 Task: Research Airbnb accommodation in Thun, Switzerland from 12th December, 2023 to 16th December, 2023 for 8 adults. Place can be private room with 8 bedrooms having 8 beds and 8 bathrooms. Property type can be hotel. Amenities needed are: wifi, TV, free parkinig on premises, gym, breakfast.
Action: Mouse moved to (481, 104)
Screenshot: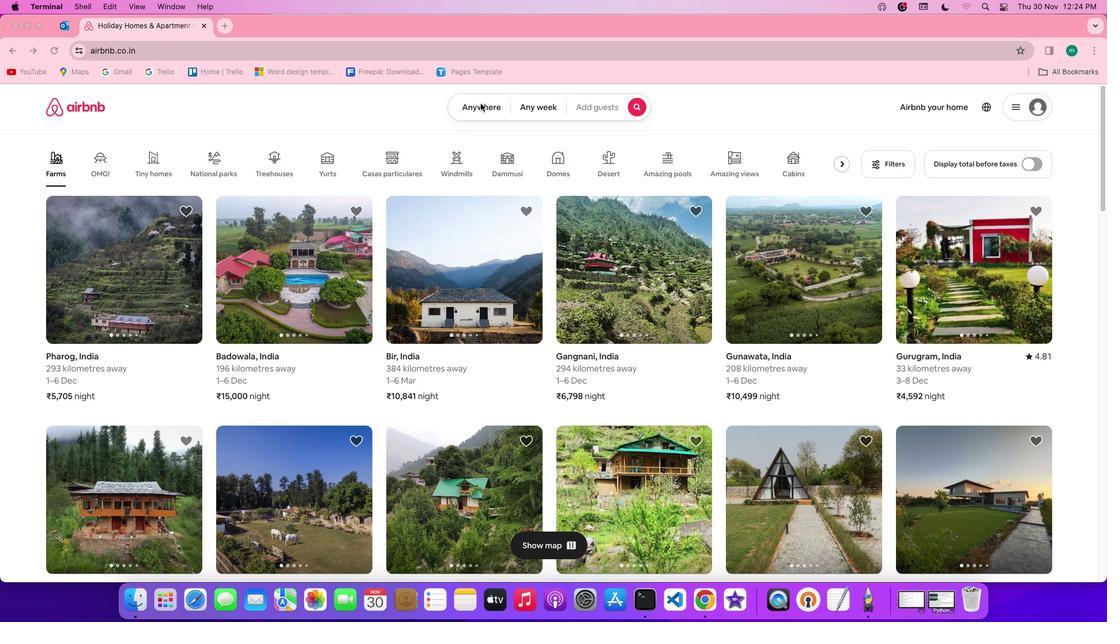 
Action: Mouse pressed left at (481, 104)
Screenshot: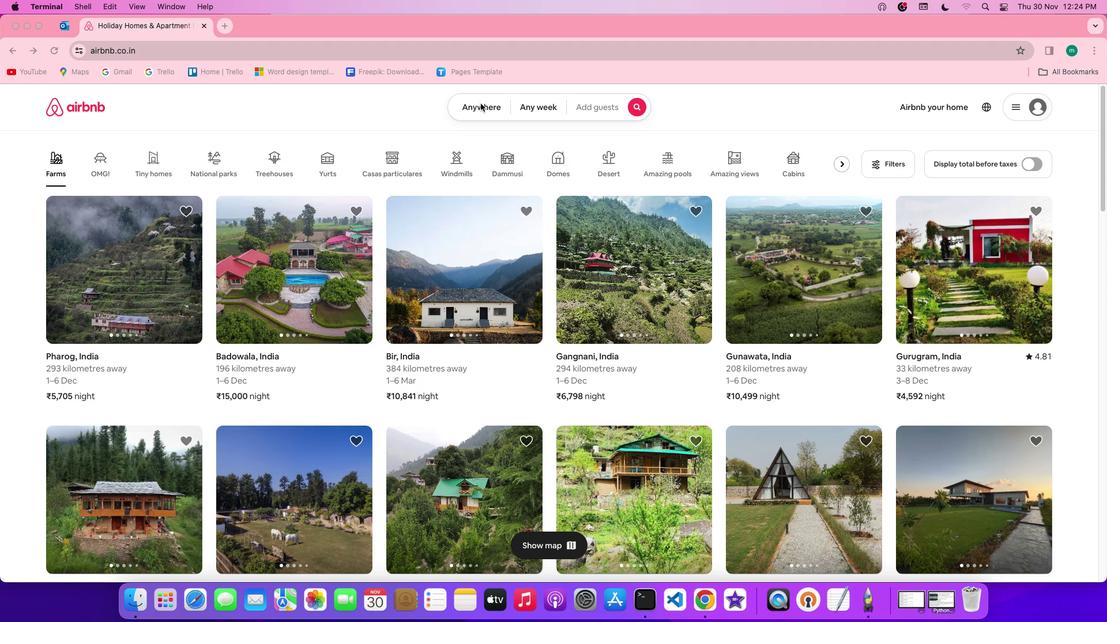 
Action: Mouse pressed left at (481, 104)
Screenshot: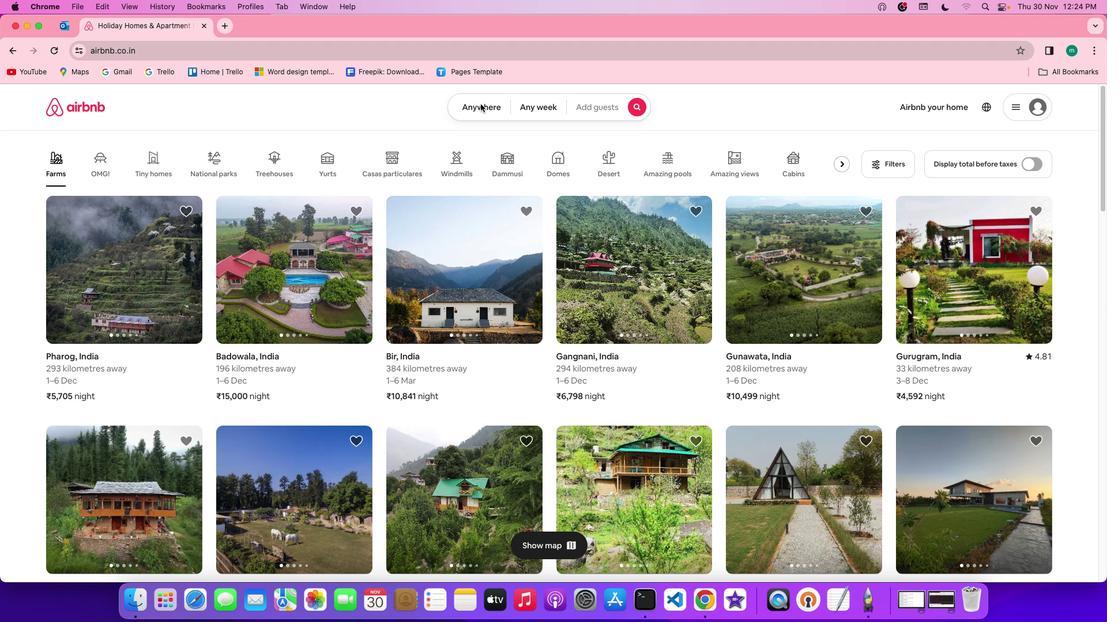 
Action: Mouse moved to (420, 155)
Screenshot: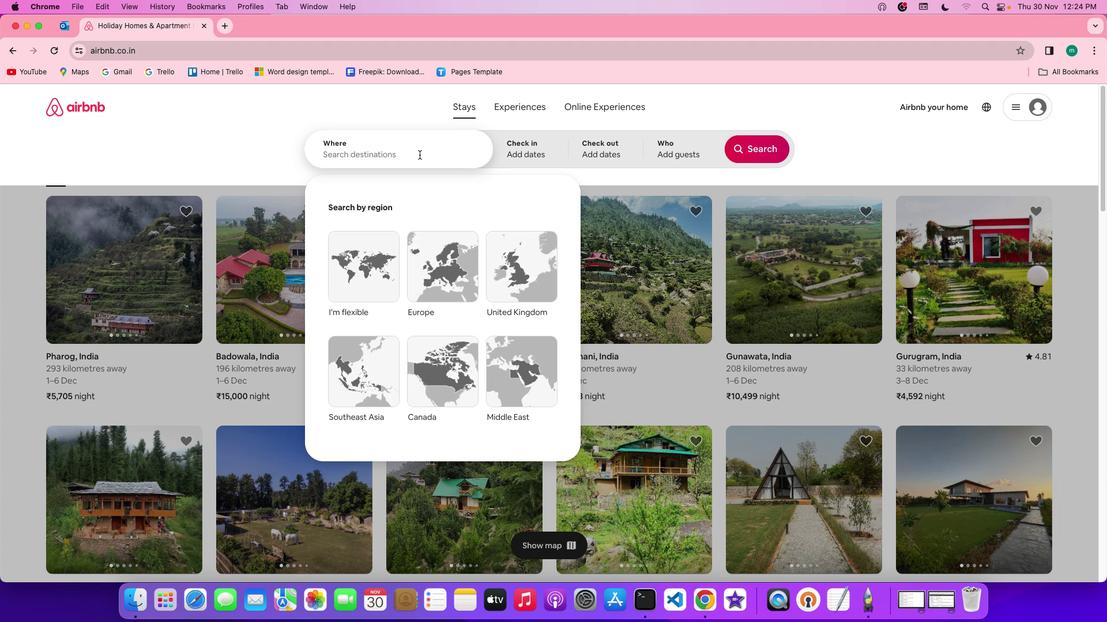 
Action: Mouse pressed left at (420, 155)
Screenshot: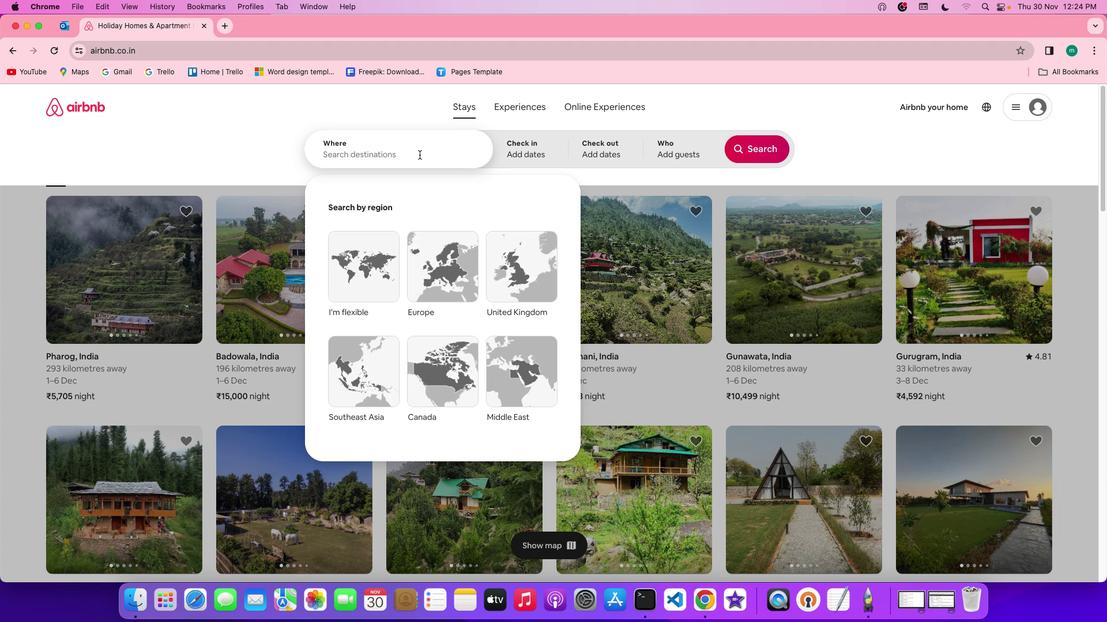 
Action: Key pressed Key.shift'T''h''u''n'Key.space','Key.spaceKey.shift's''w''i''t''z''e''r''l''a''n''d'
Screenshot: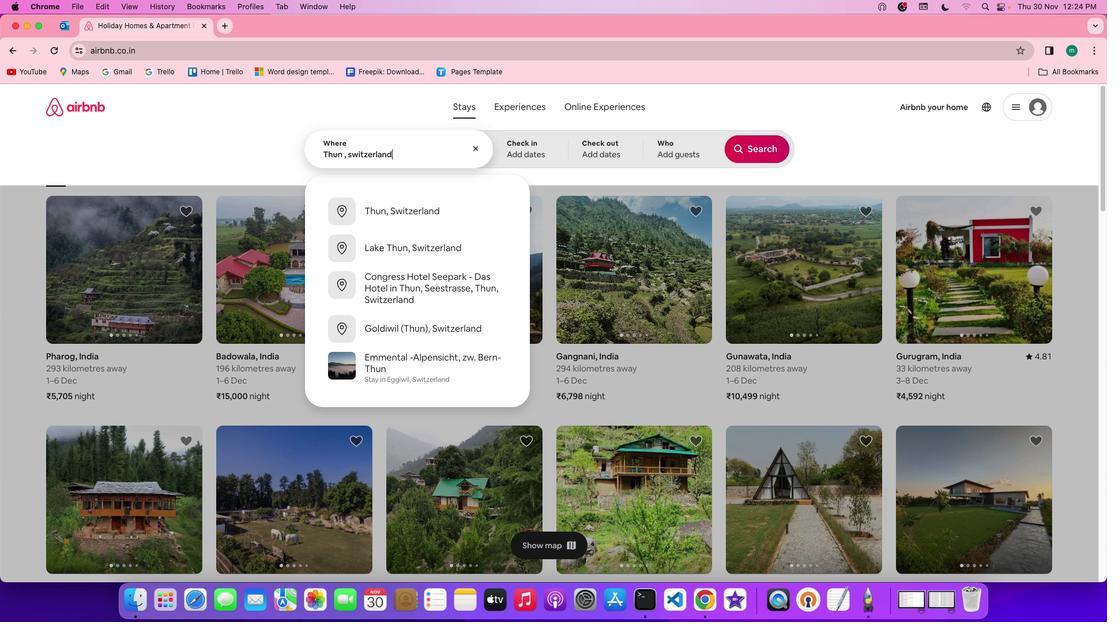 
Action: Mouse moved to (535, 157)
Screenshot: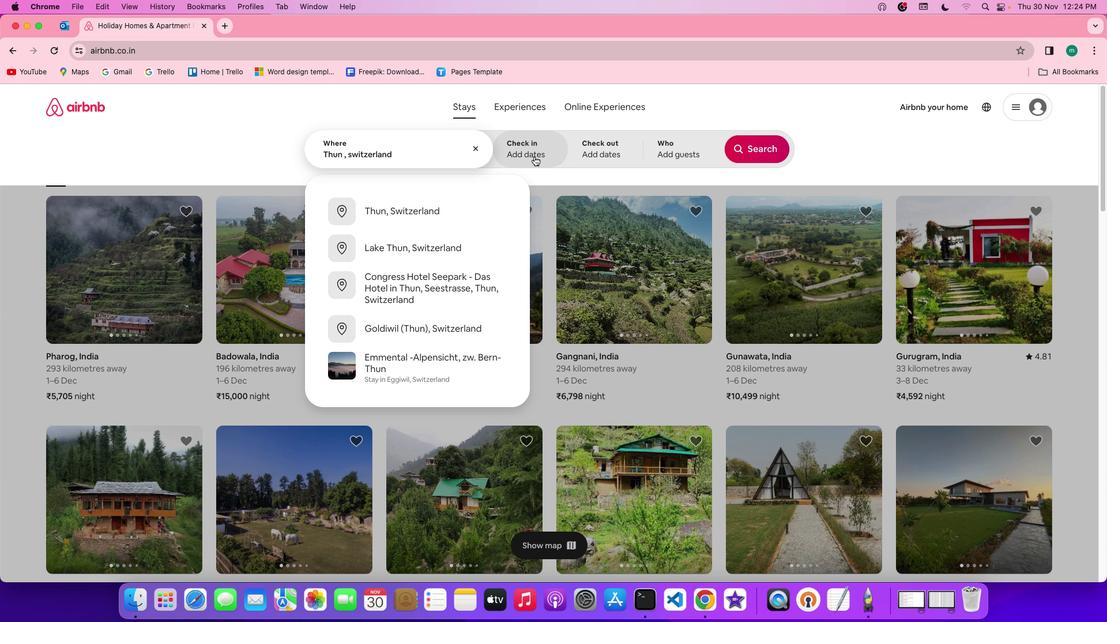 
Action: Mouse pressed left at (535, 157)
Screenshot: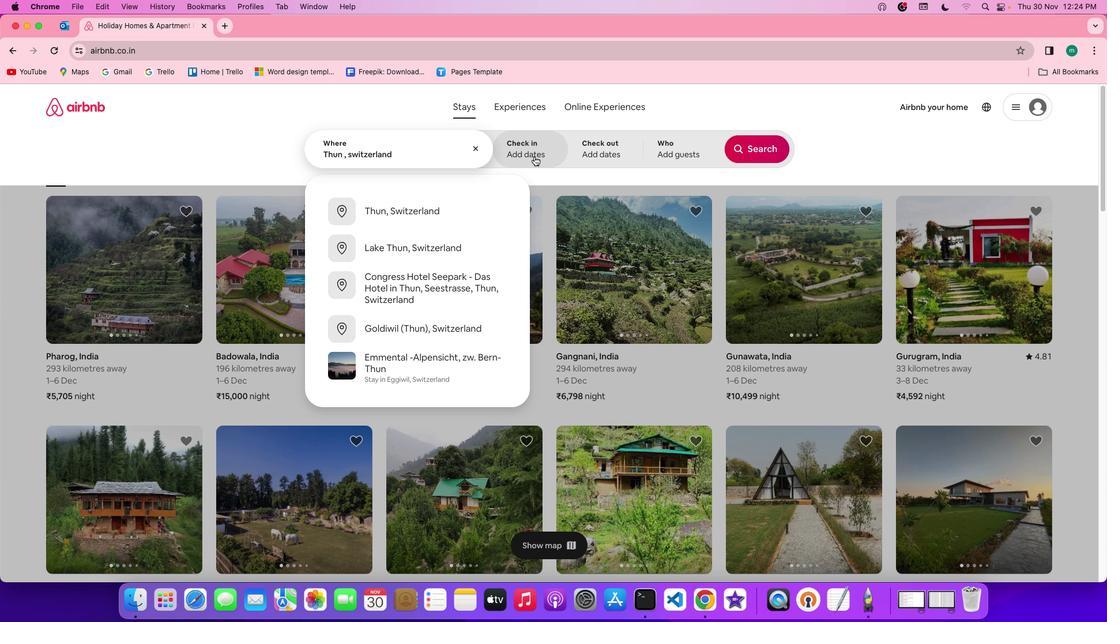 
Action: Mouse moved to (632, 348)
Screenshot: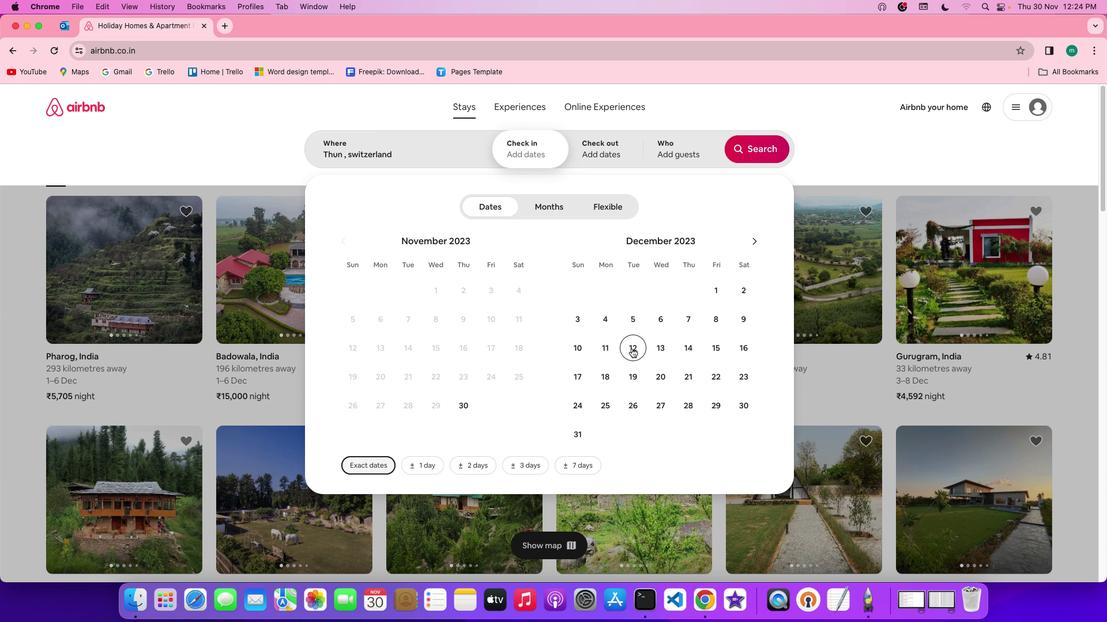 
Action: Mouse pressed left at (632, 348)
Screenshot: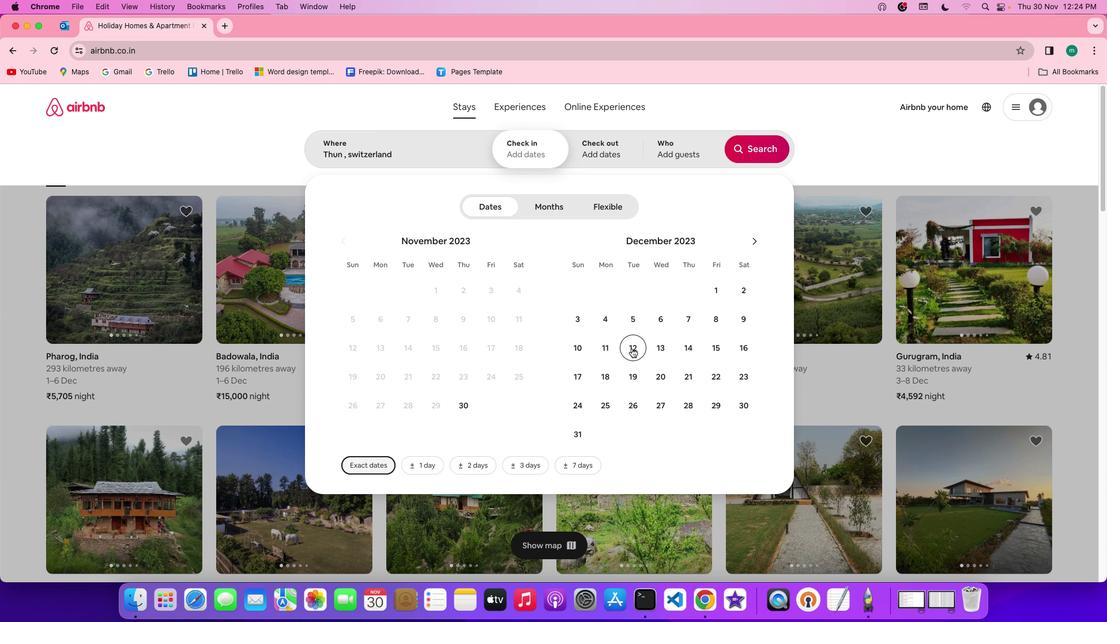 
Action: Mouse moved to (737, 348)
Screenshot: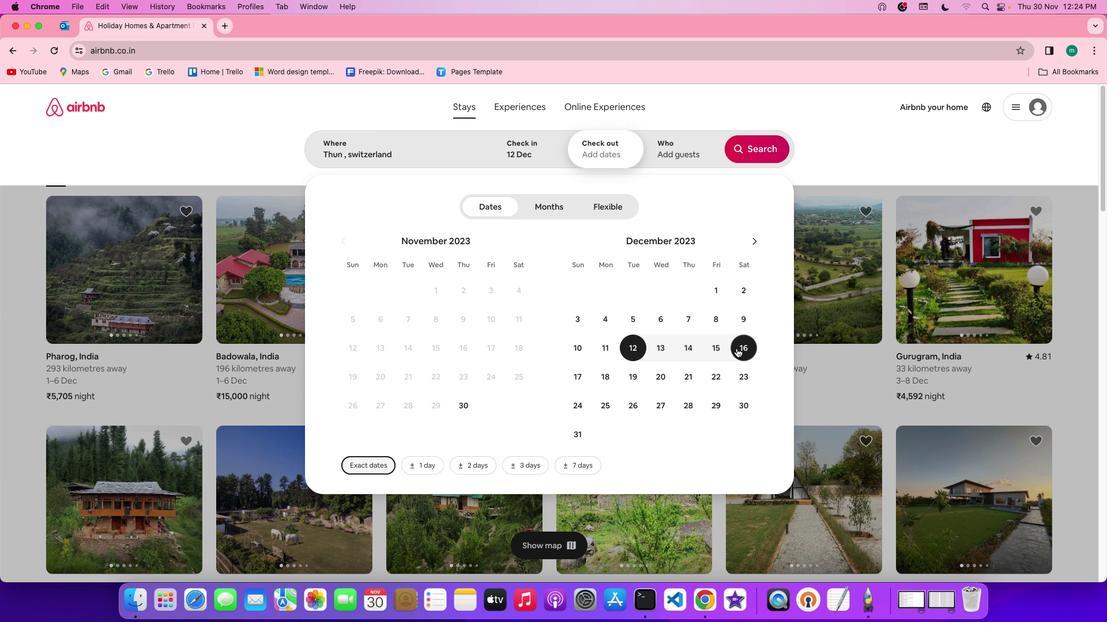 
Action: Mouse pressed left at (737, 348)
Screenshot: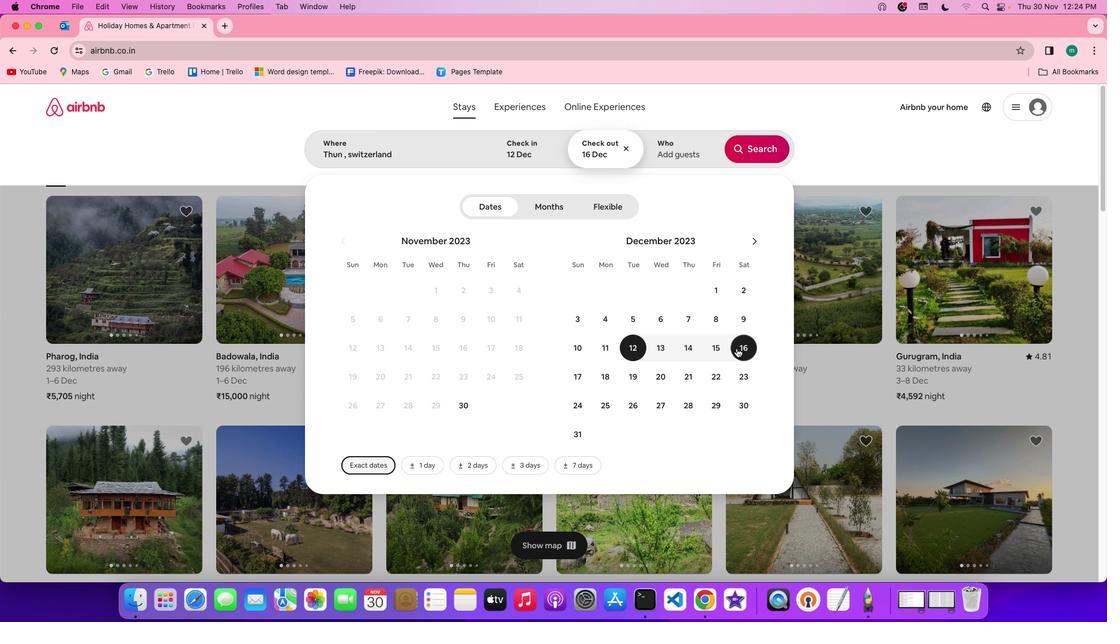 
Action: Mouse moved to (662, 154)
Screenshot: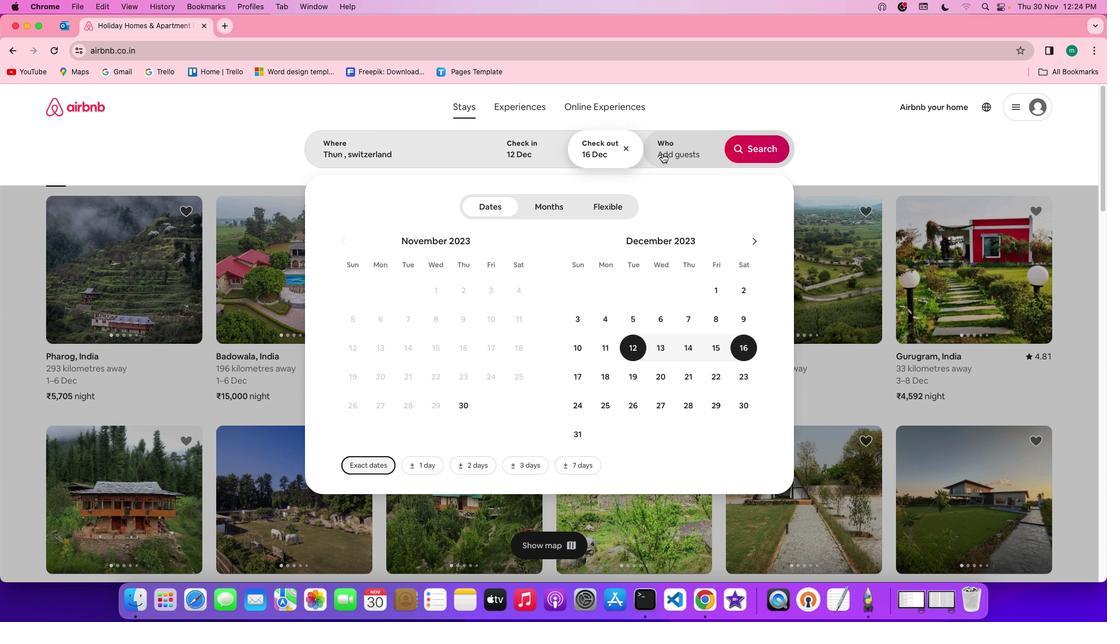 
Action: Mouse pressed left at (662, 154)
Screenshot: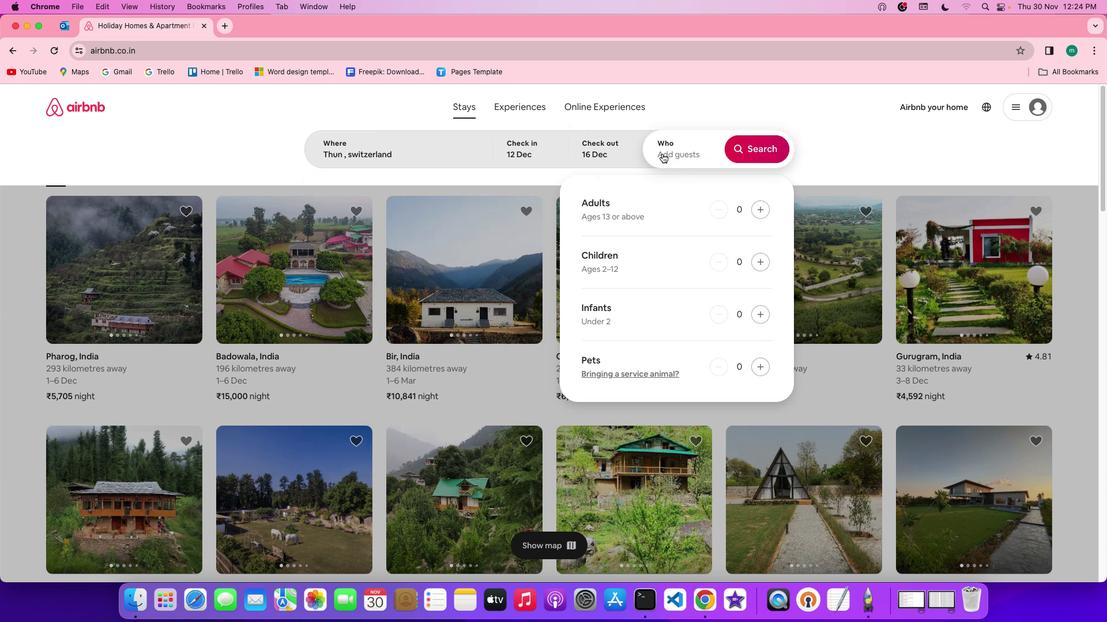 
Action: Mouse moved to (764, 207)
Screenshot: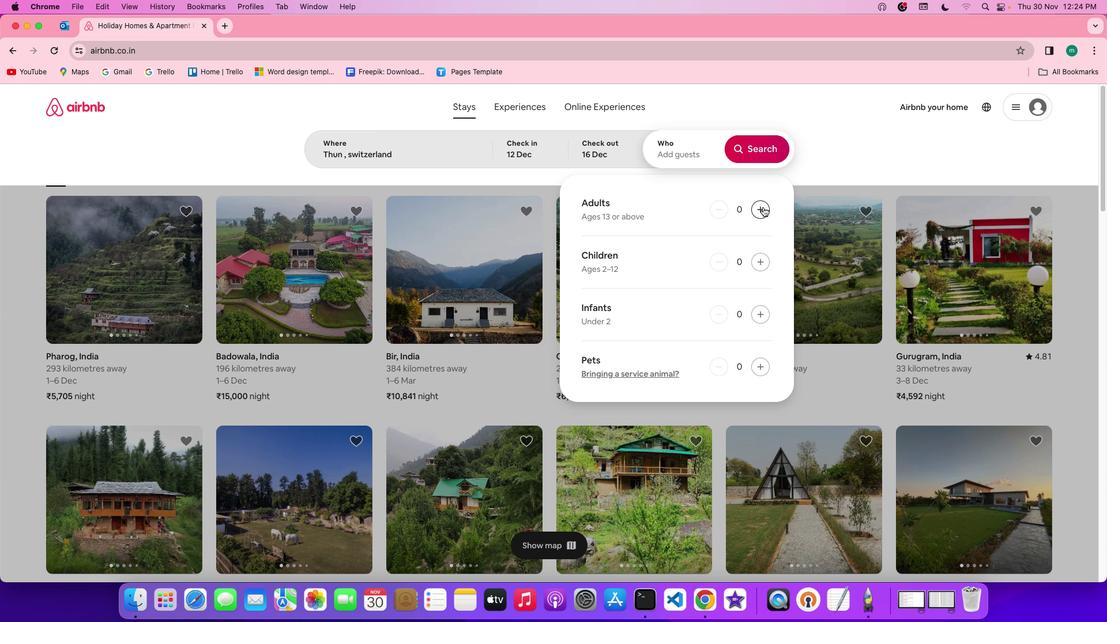 
Action: Mouse pressed left at (764, 207)
Screenshot: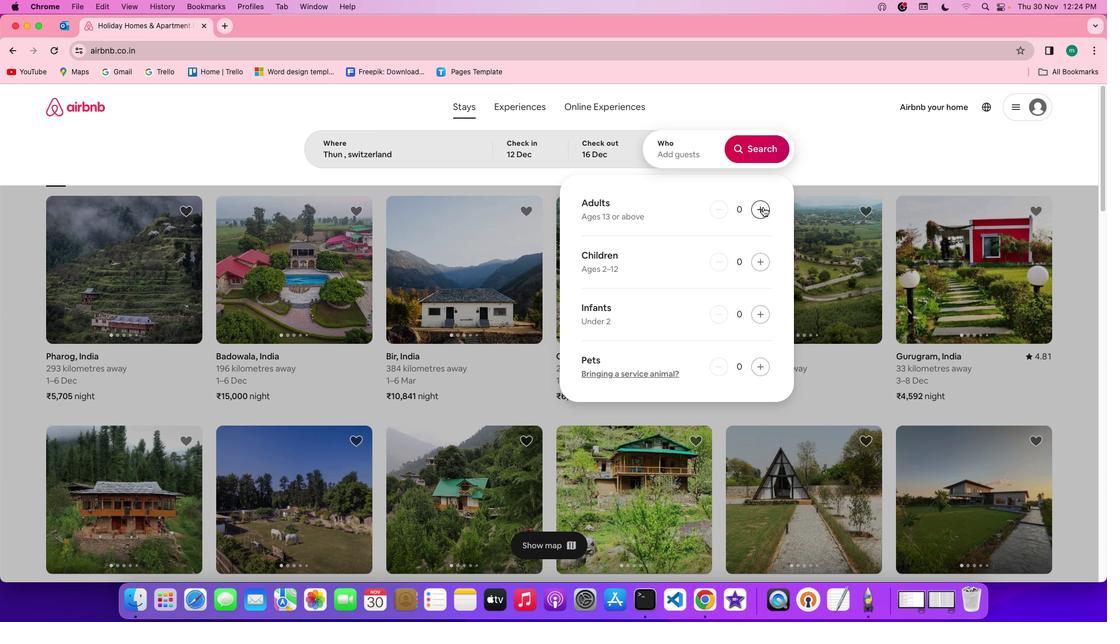
Action: Mouse pressed left at (764, 207)
Screenshot: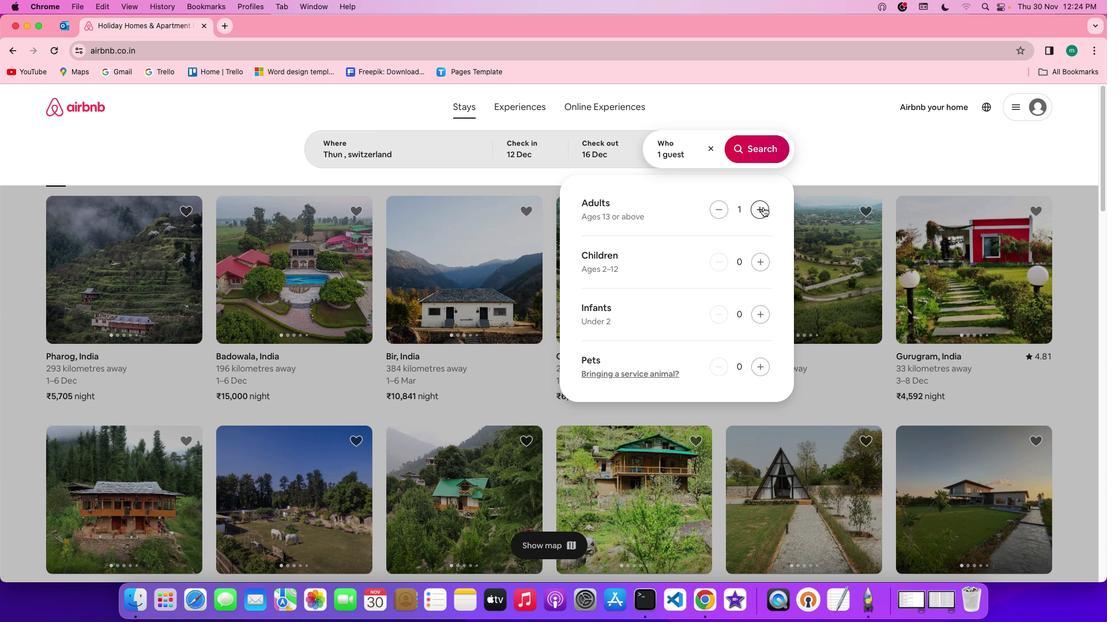
Action: Mouse pressed left at (764, 207)
Screenshot: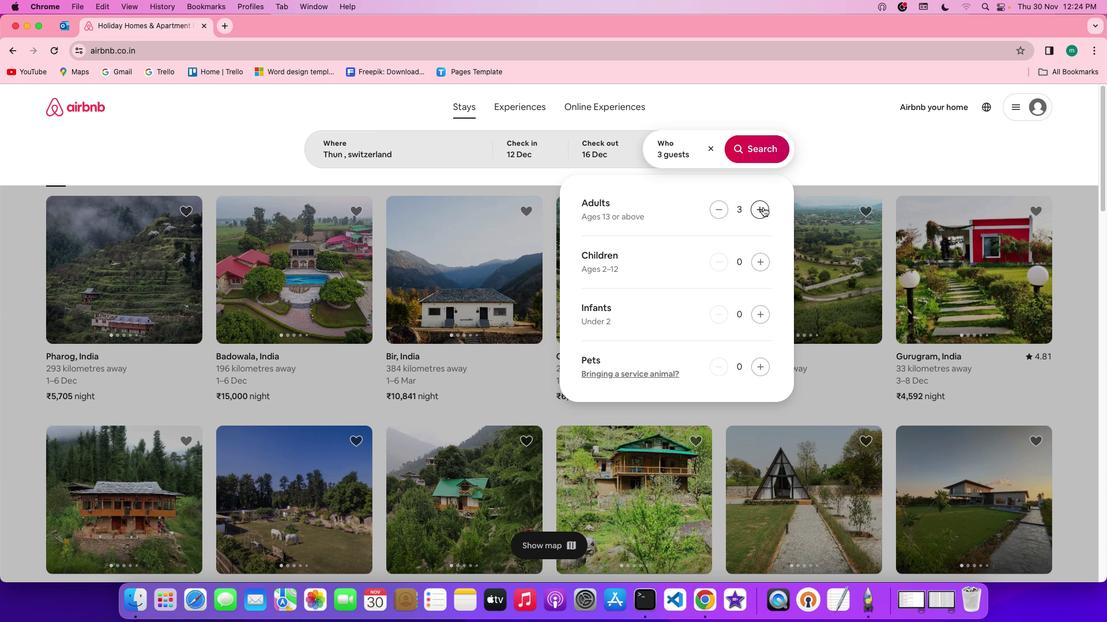 
Action: Mouse pressed left at (764, 207)
Screenshot: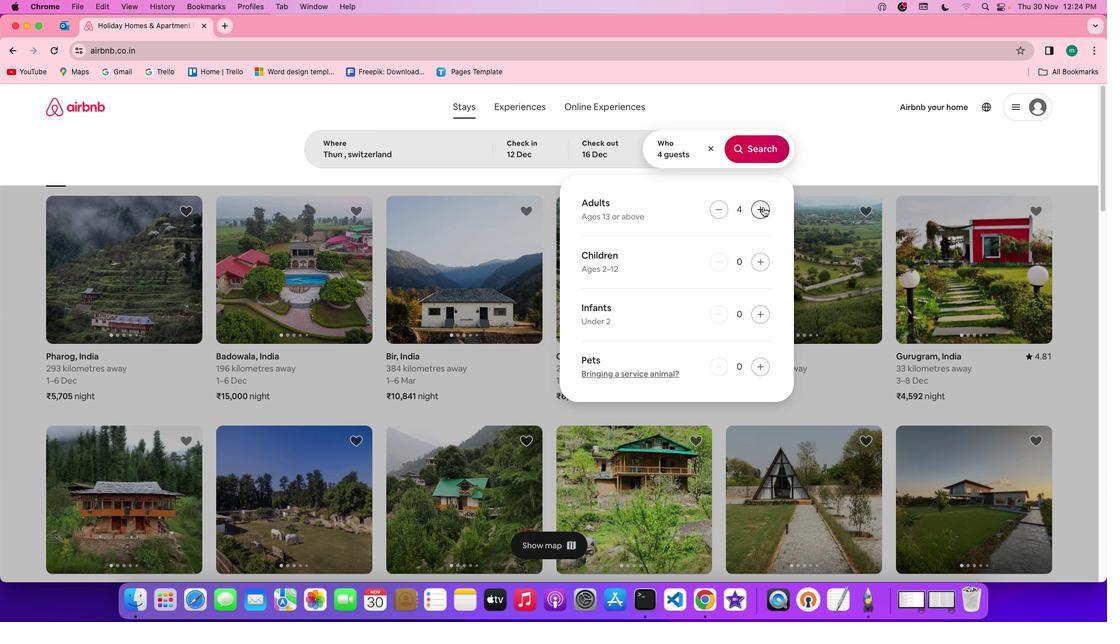 
Action: Mouse pressed left at (764, 207)
Screenshot: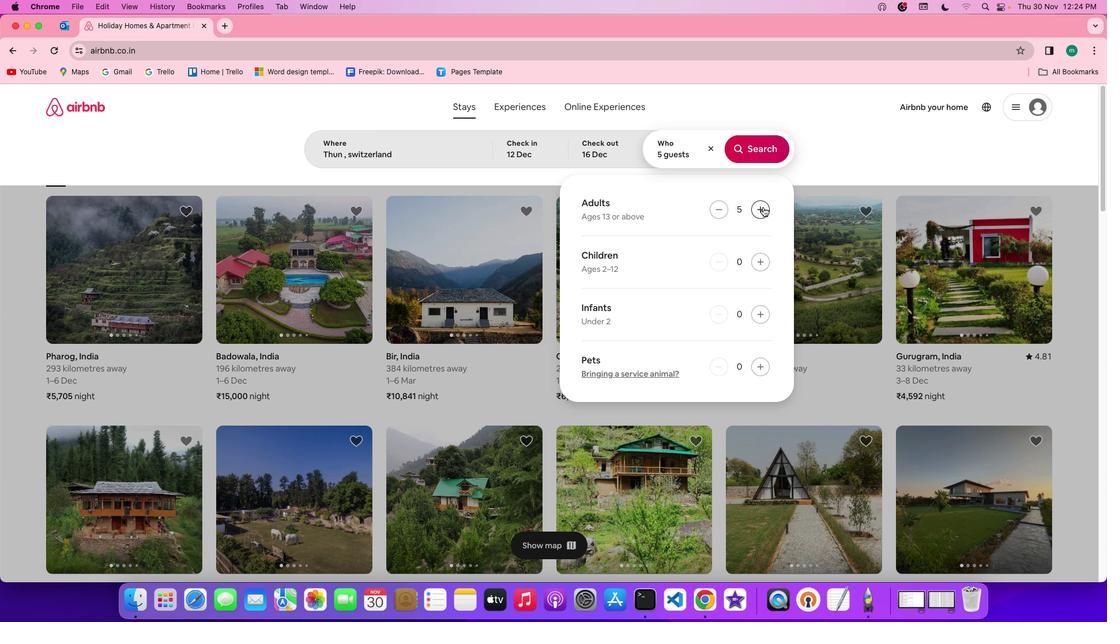 
Action: Mouse pressed left at (764, 207)
Screenshot: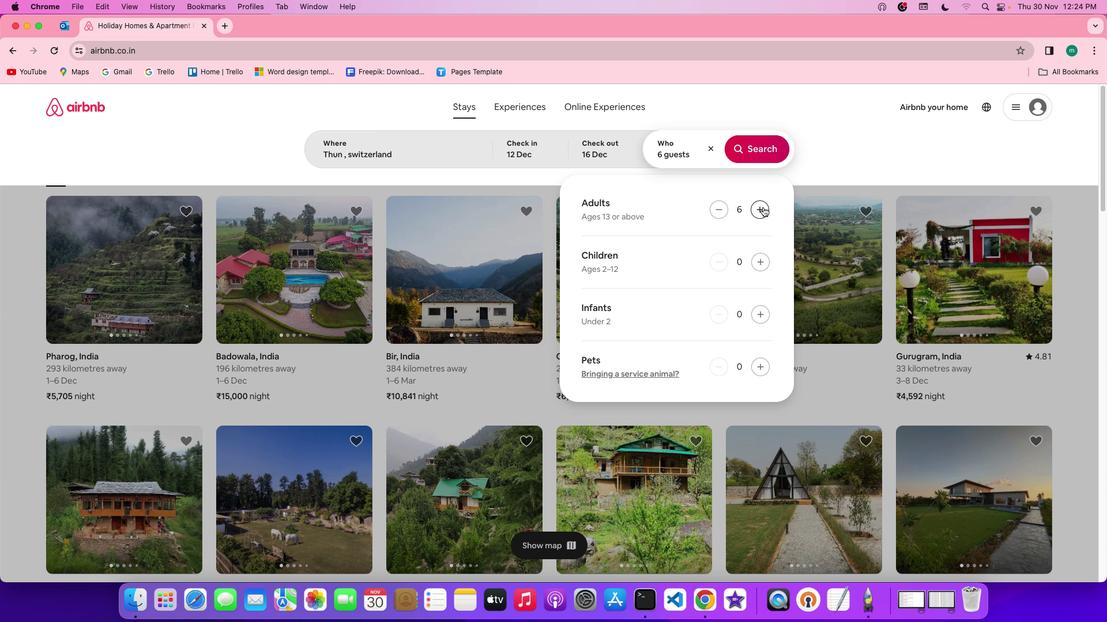 
Action: Mouse pressed left at (764, 207)
Screenshot: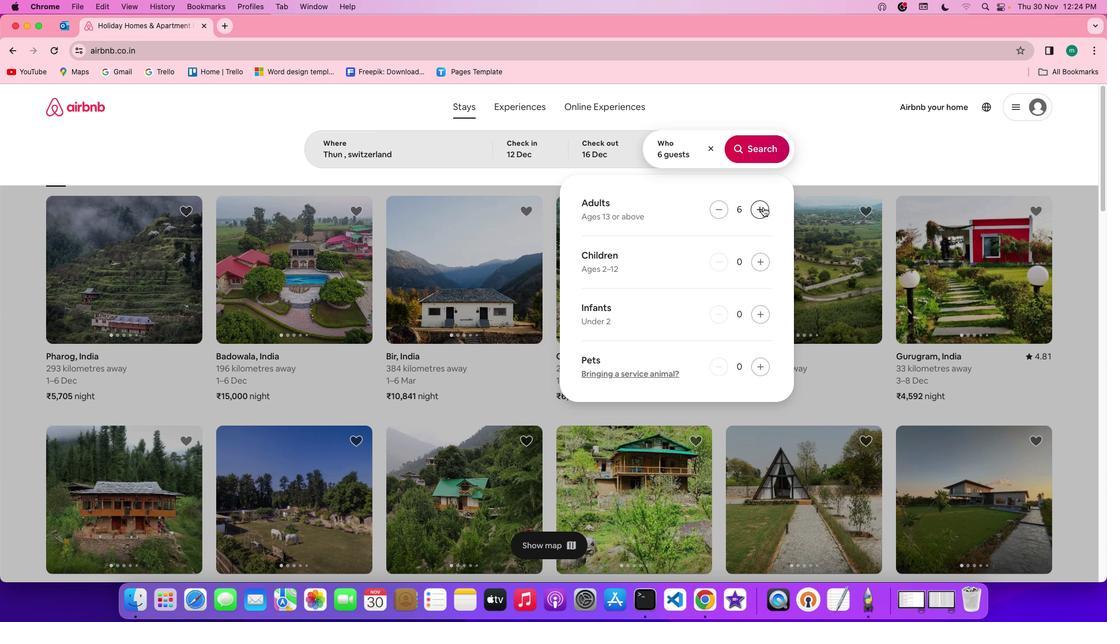 
Action: Mouse pressed left at (764, 207)
Screenshot: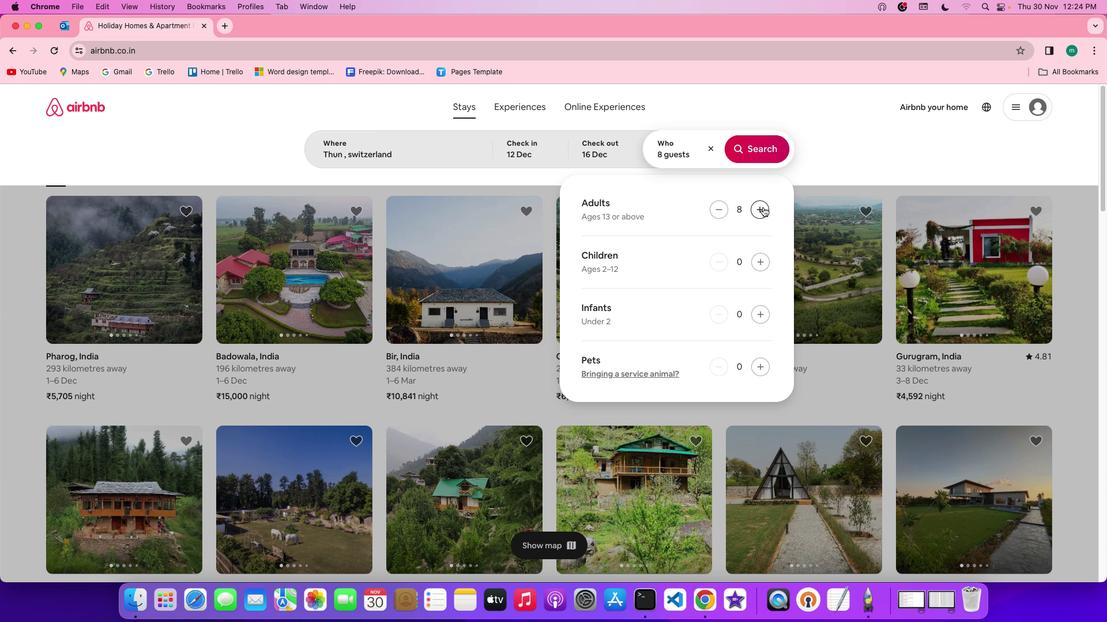 
Action: Mouse moved to (756, 145)
Screenshot: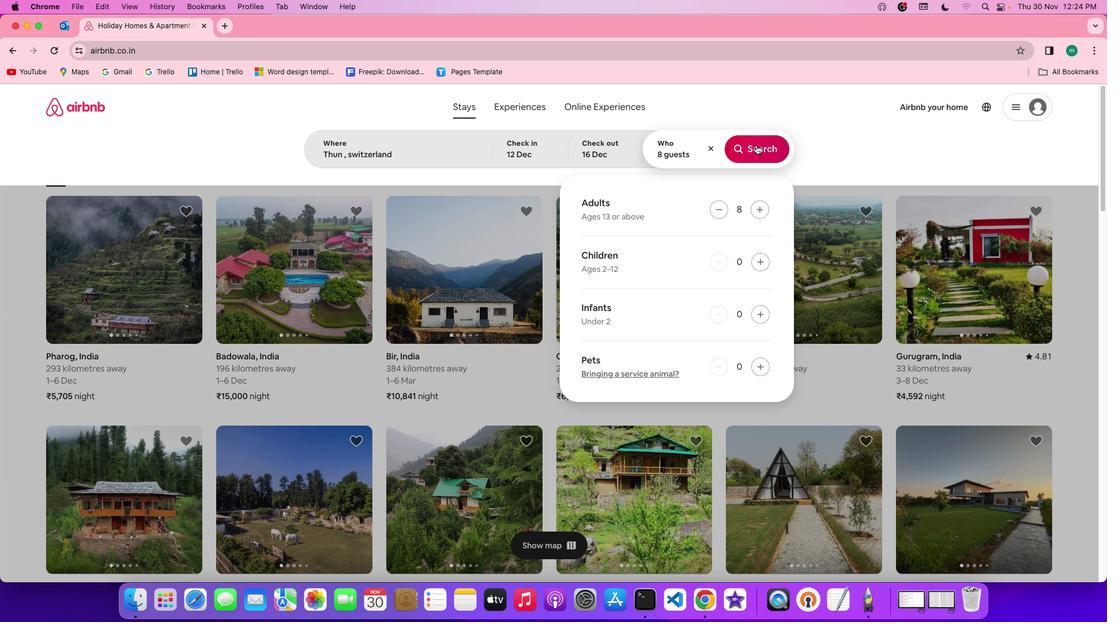 
Action: Mouse pressed left at (756, 145)
Screenshot: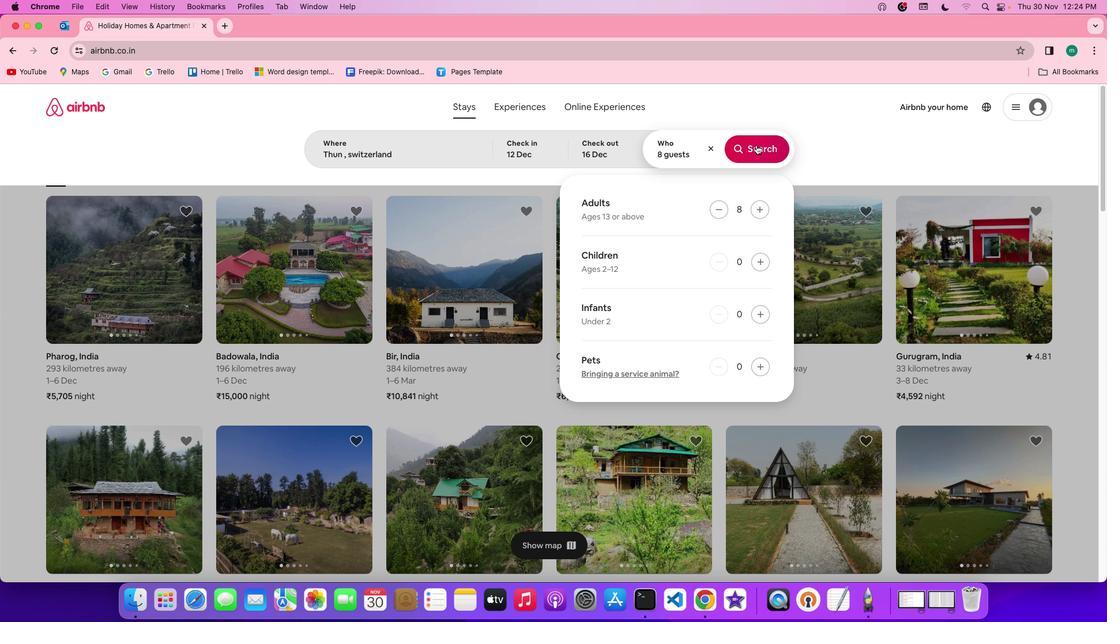 
Action: Mouse moved to (921, 149)
Screenshot: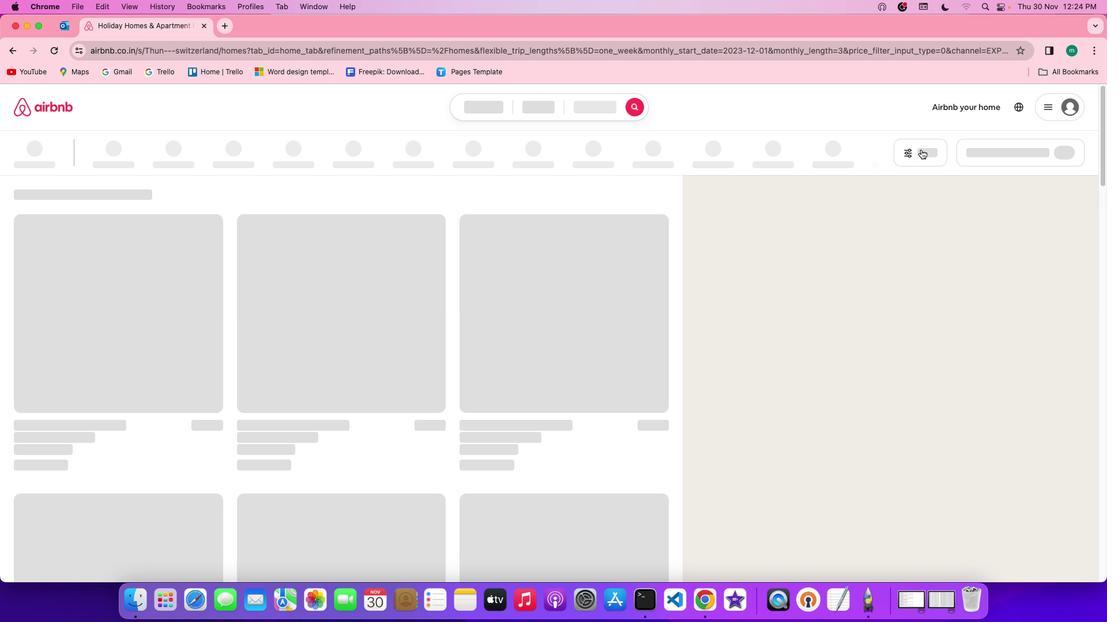 
Action: Mouse pressed left at (921, 149)
Screenshot: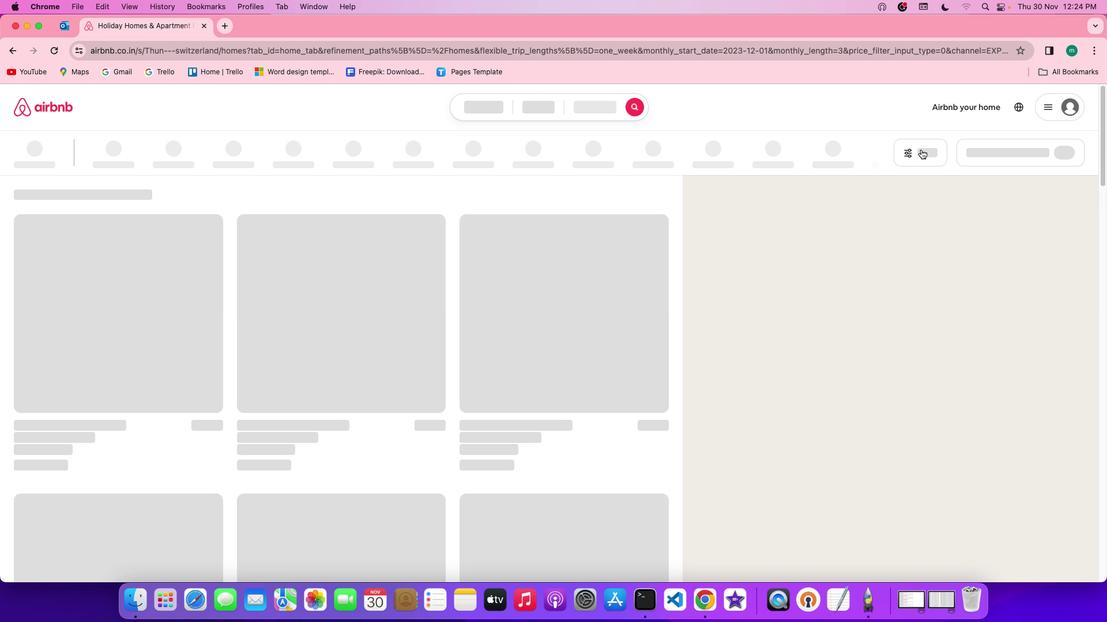 
Action: Mouse moved to (931, 149)
Screenshot: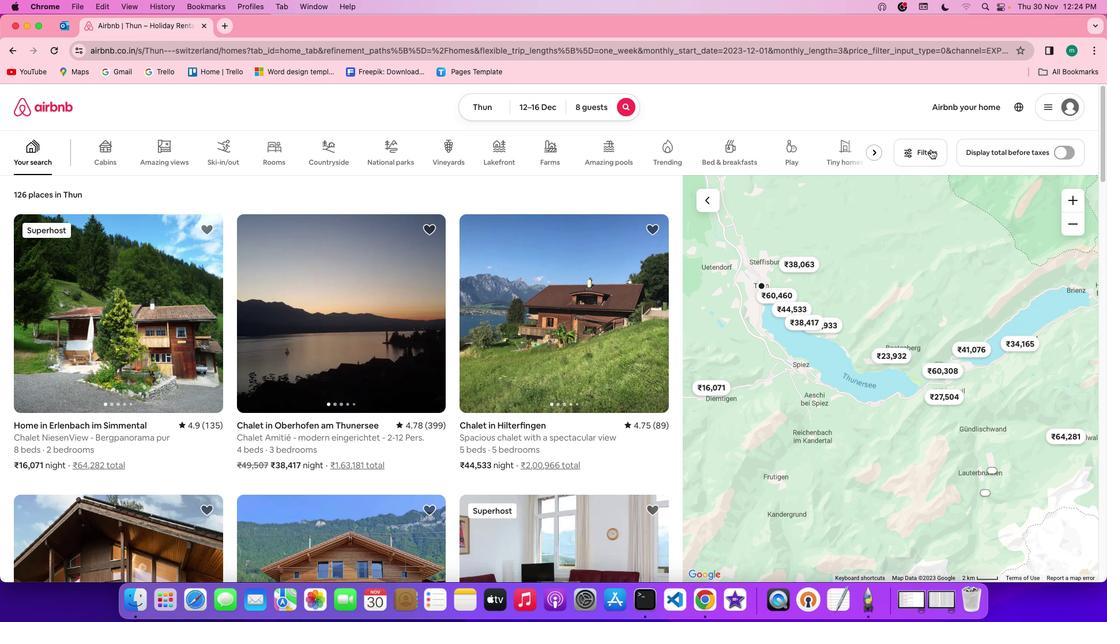 
Action: Mouse pressed left at (931, 149)
Screenshot: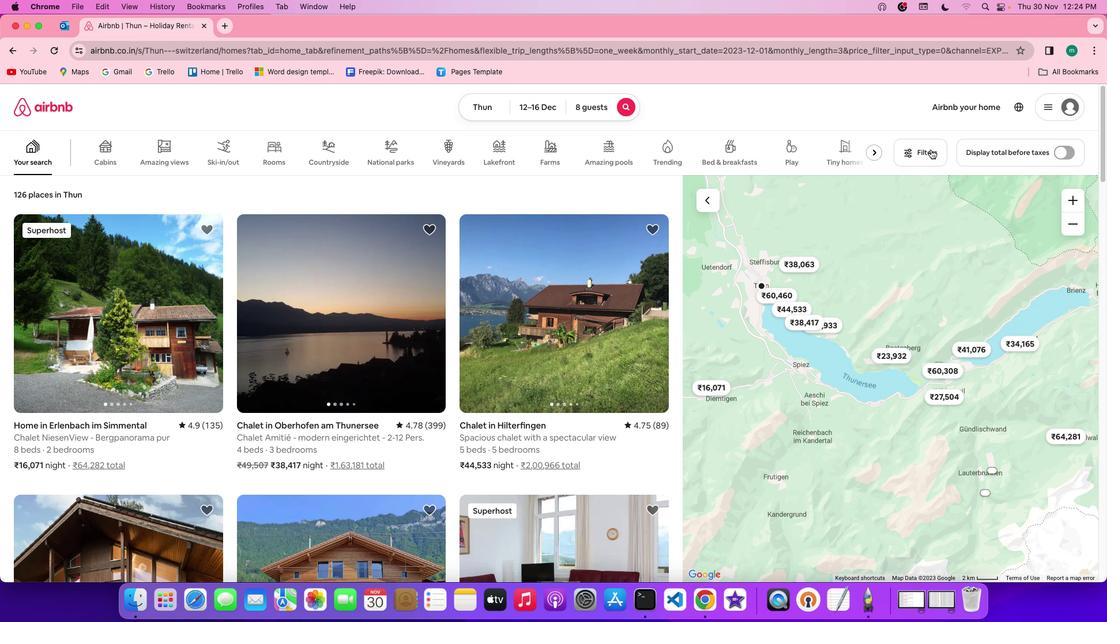 
Action: Mouse moved to (537, 313)
Screenshot: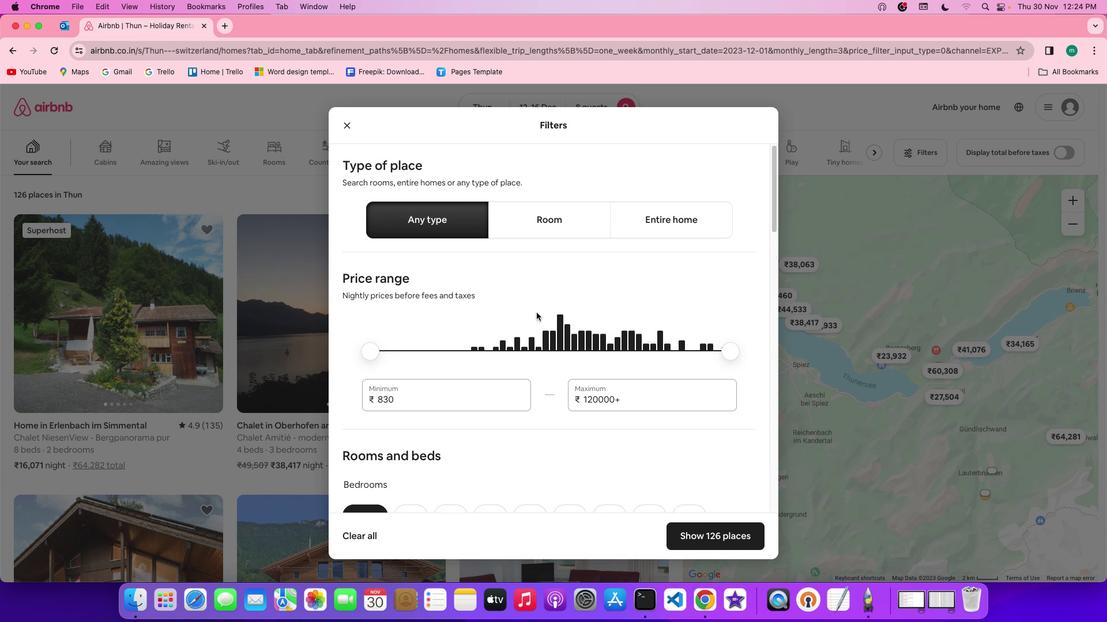 
Action: Mouse scrolled (537, 313) with delta (0, 0)
Screenshot: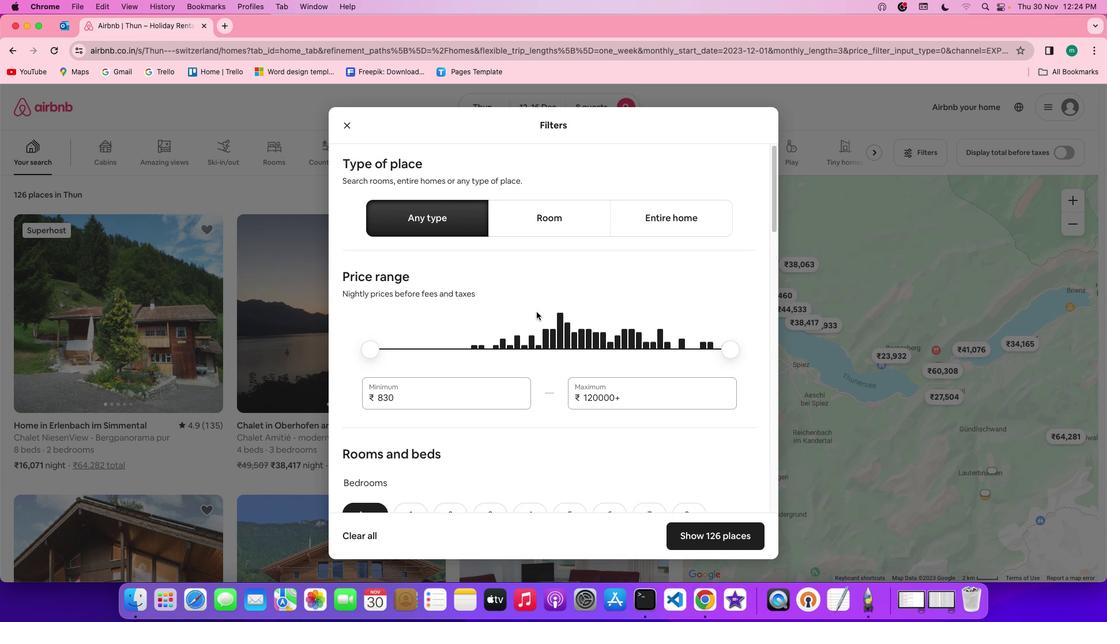 
Action: Mouse moved to (536, 313)
Screenshot: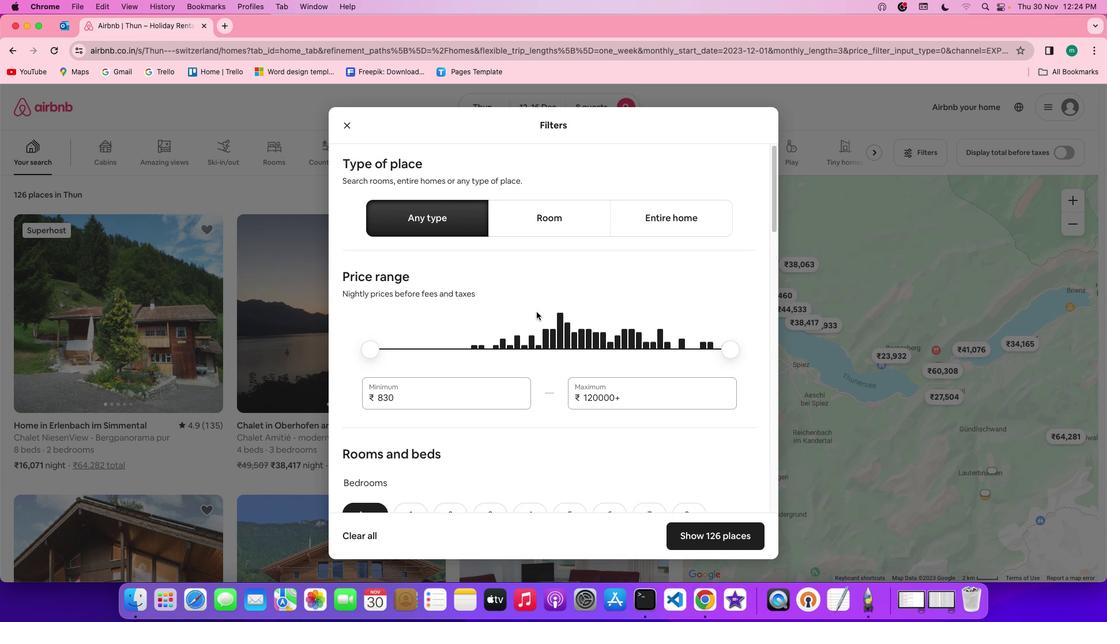 
Action: Mouse scrolled (536, 313) with delta (0, 0)
Screenshot: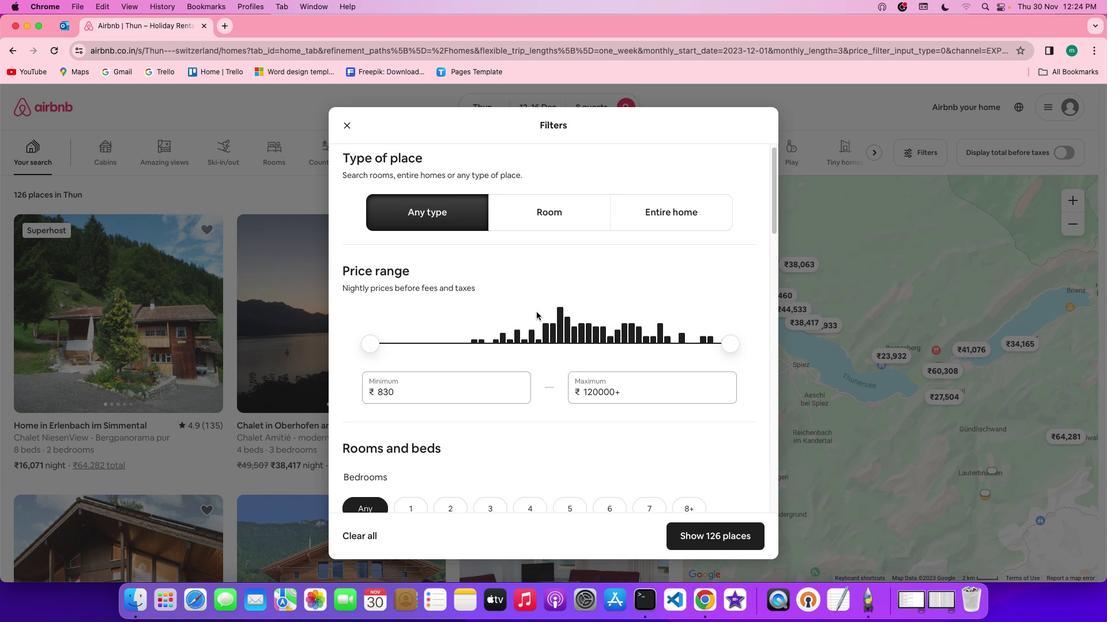 
Action: Mouse scrolled (536, 313) with delta (0, 0)
Screenshot: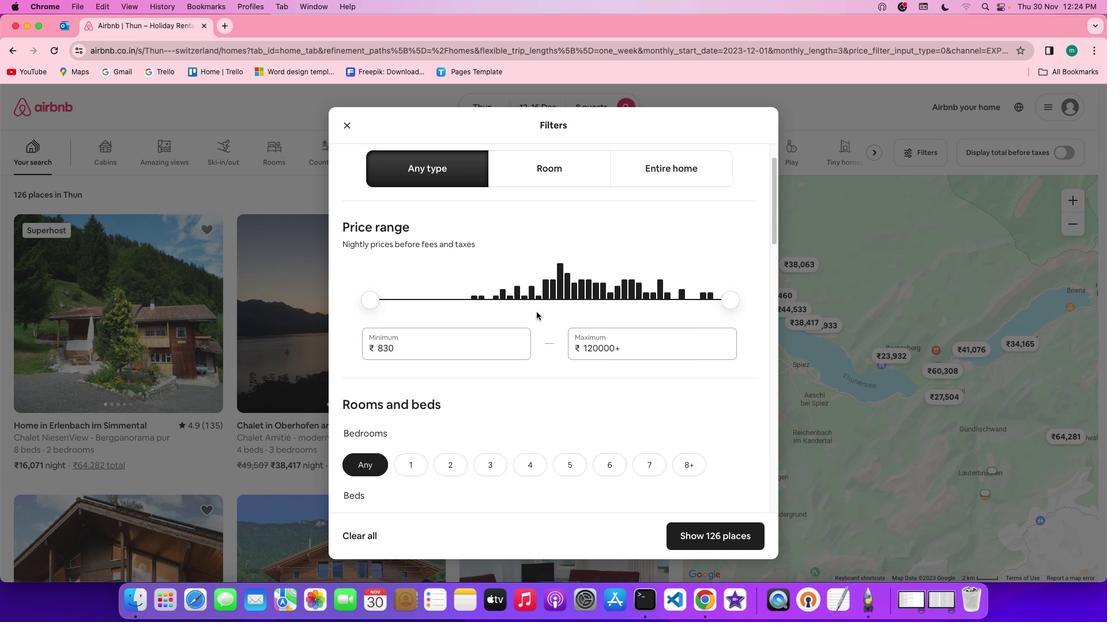 
Action: Mouse scrolled (536, 313) with delta (0, 0)
Screenshot: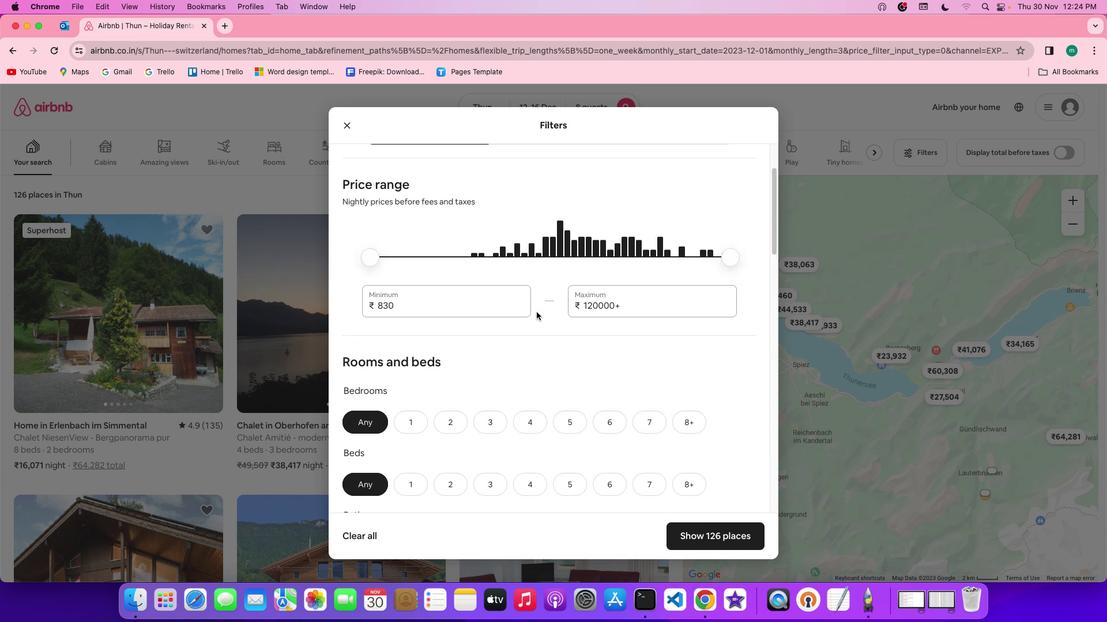 
Action: Mouse scrolled (536, 313) with delta (0, 0)
Screenshot: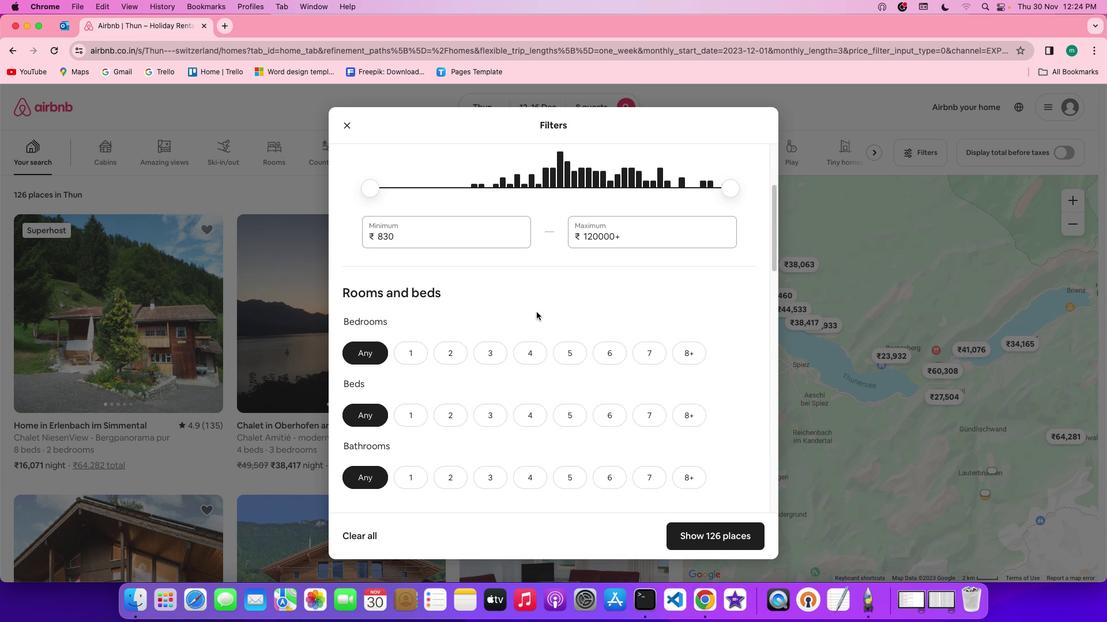 
Action: Mouse scrolled (536, 313) with delta (0, 0)
Screenshot: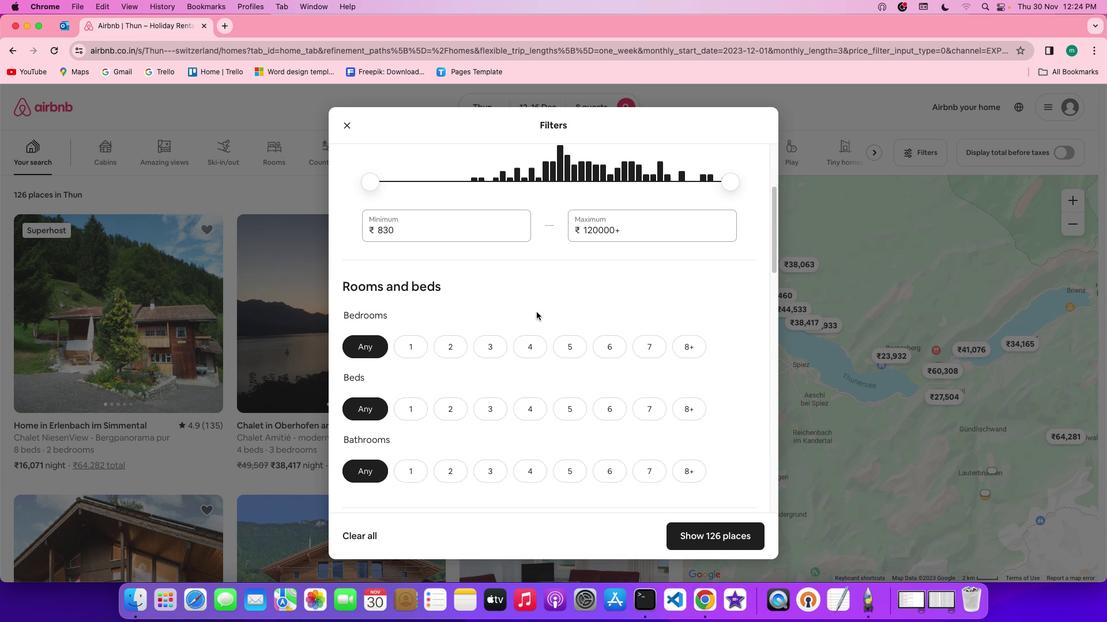 
Action: Mouse scrolled (536, 313) with delta (0, 0)
Screenshot: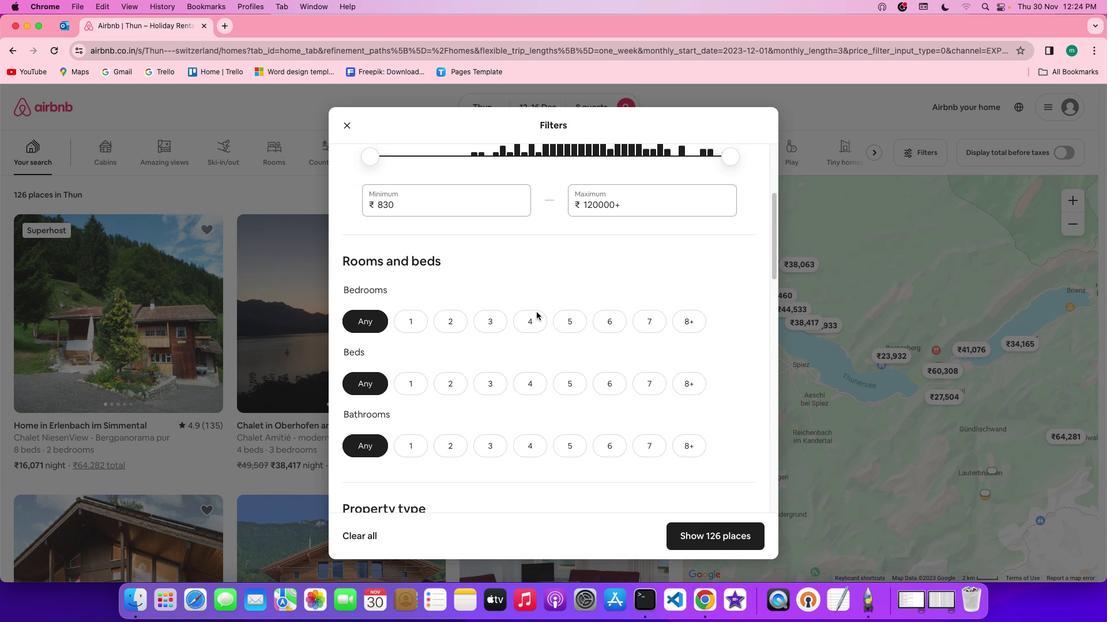 
Action: Mouse scrolled (536, 313) with delta (0, 0)
Screenshot: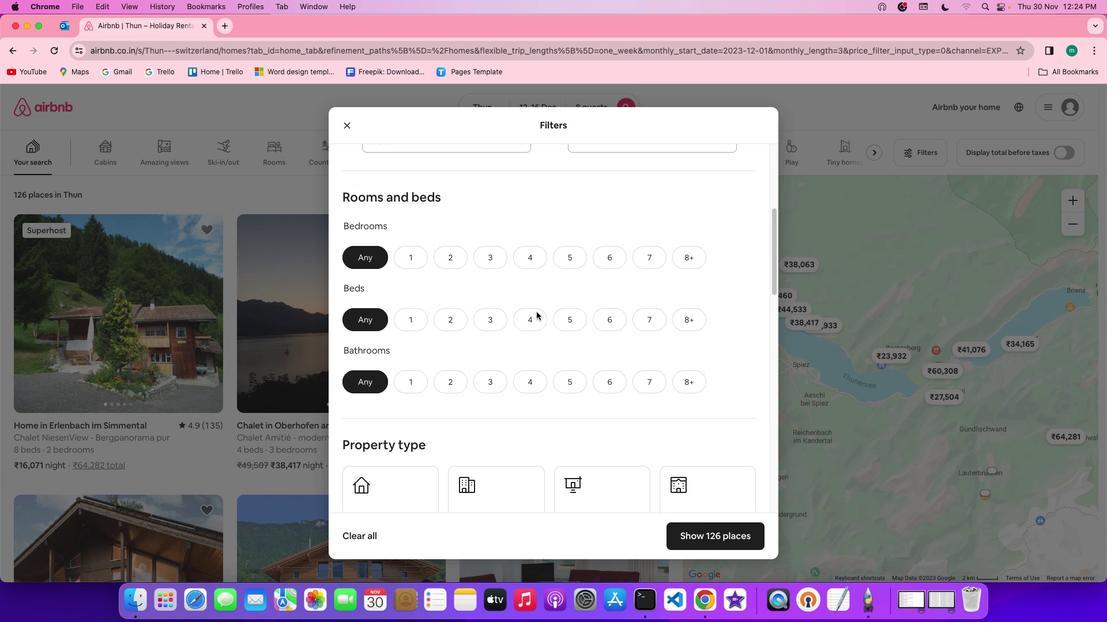 
Action: Mouse scrolled (536, 313) with delta (0, 0)
Screenshot: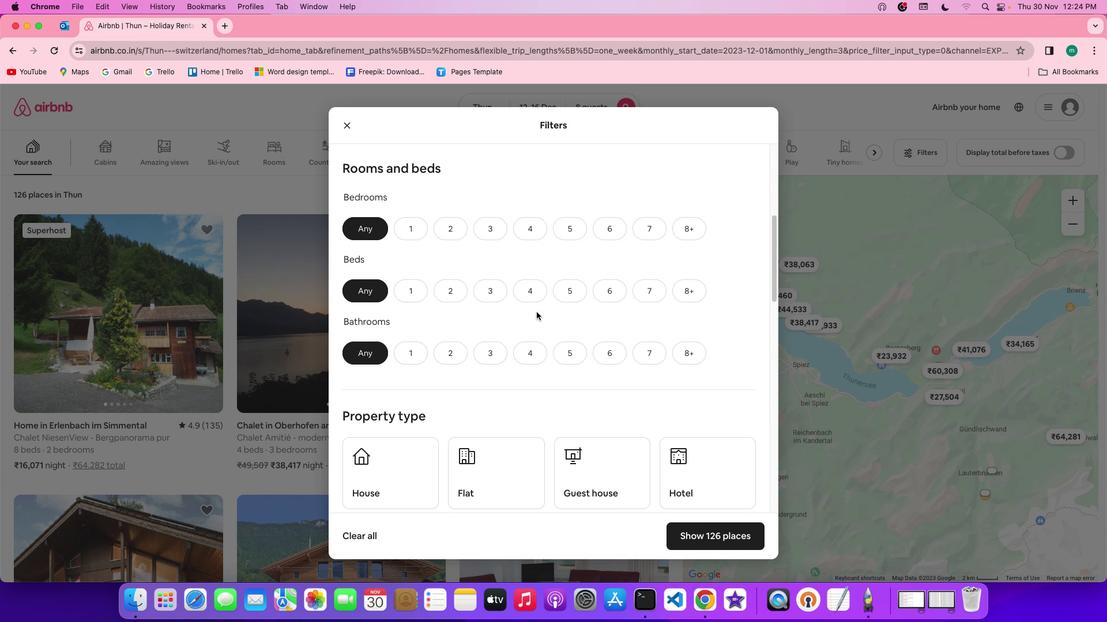 
Action: Mouse scrolled (536, 313) with delta (0, 0)
Screenshot: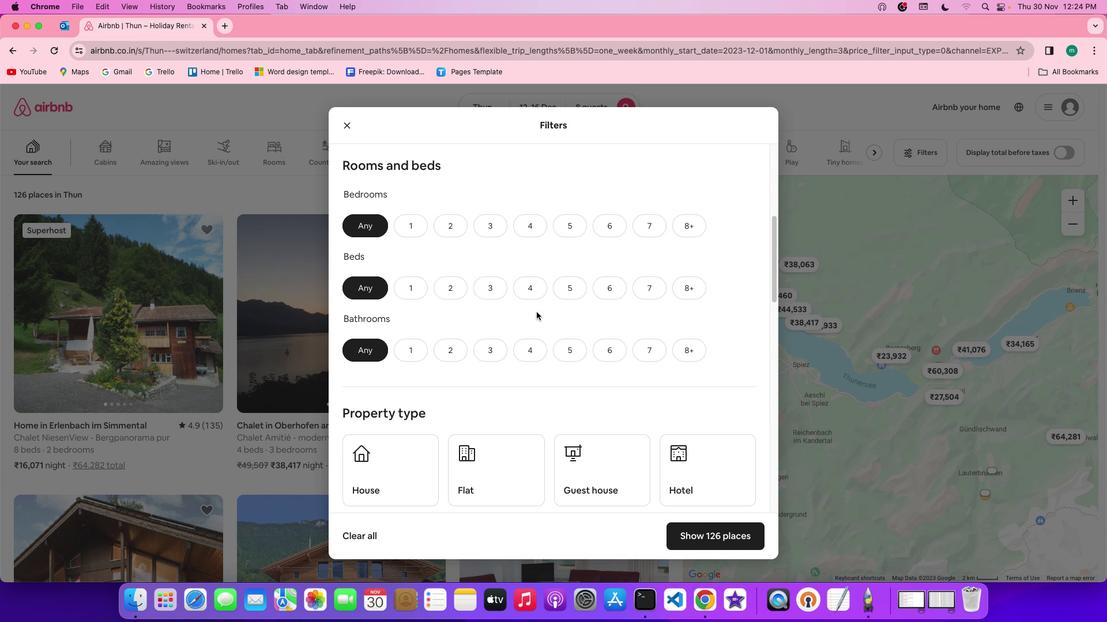 
Action: Mouse scrolled (536, 313) with delta (0, 0)
Screenshot: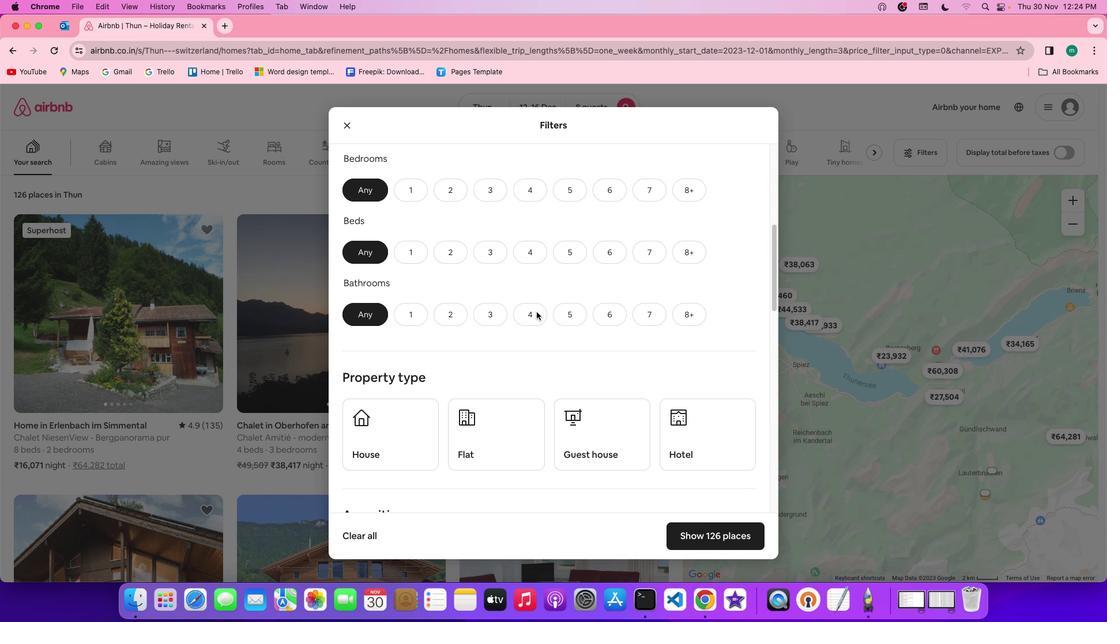 
Action: Mouse moved to (696, 172)
Screenshot: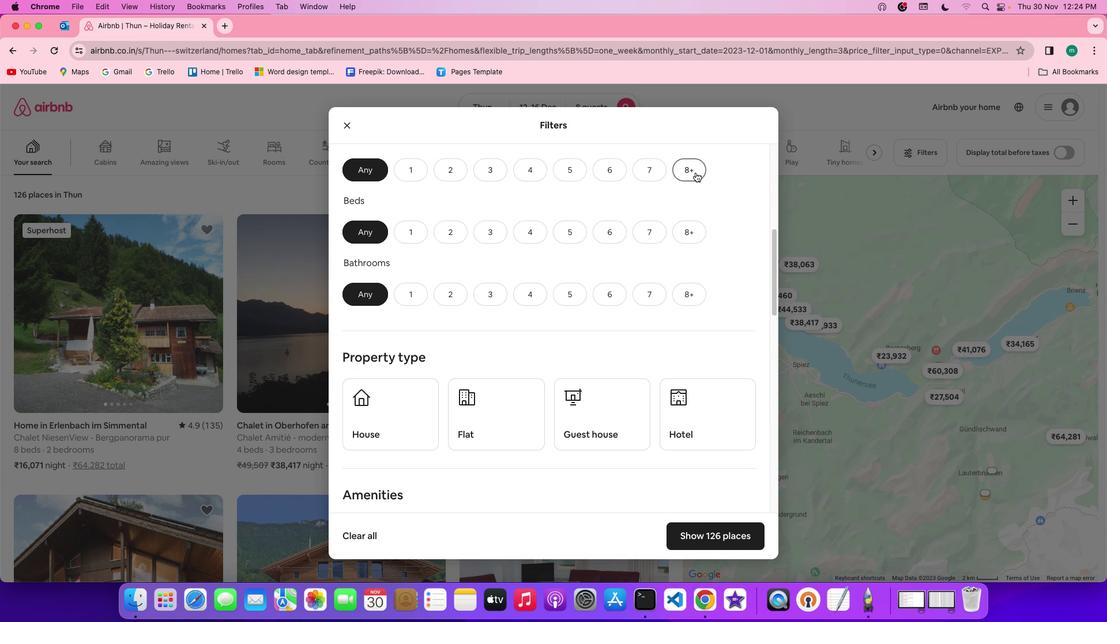 
Action: Mouse pressed left at (696, 172)
Screenshot: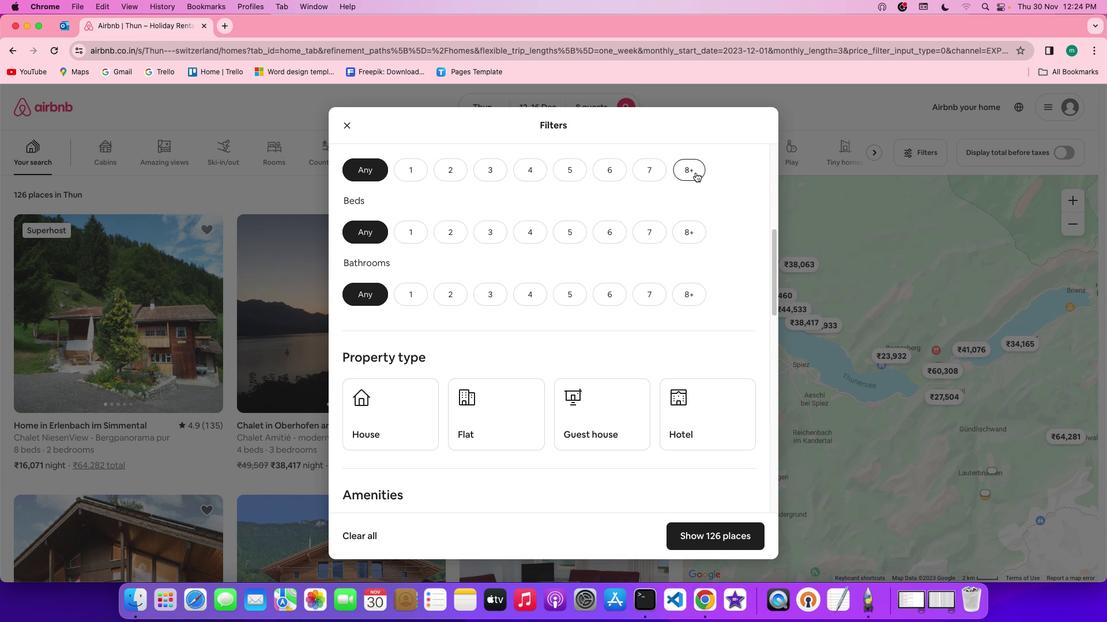 
Action: Mouse moved to (684, 229)
Screenshot: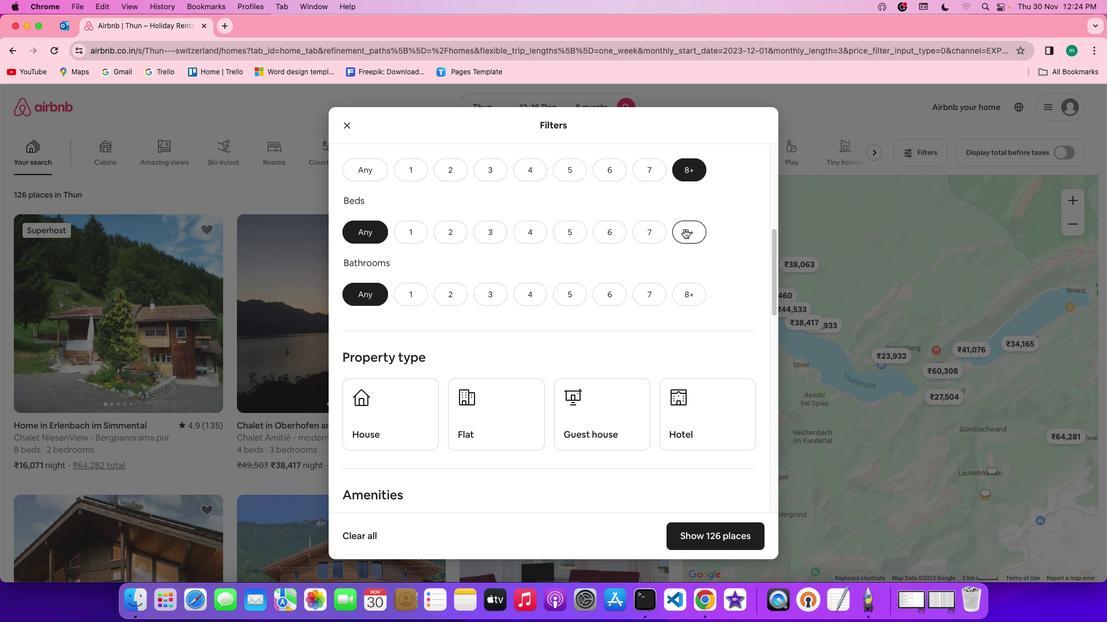 
Action: Mouse pressed left at (684, 229)
Screenshot: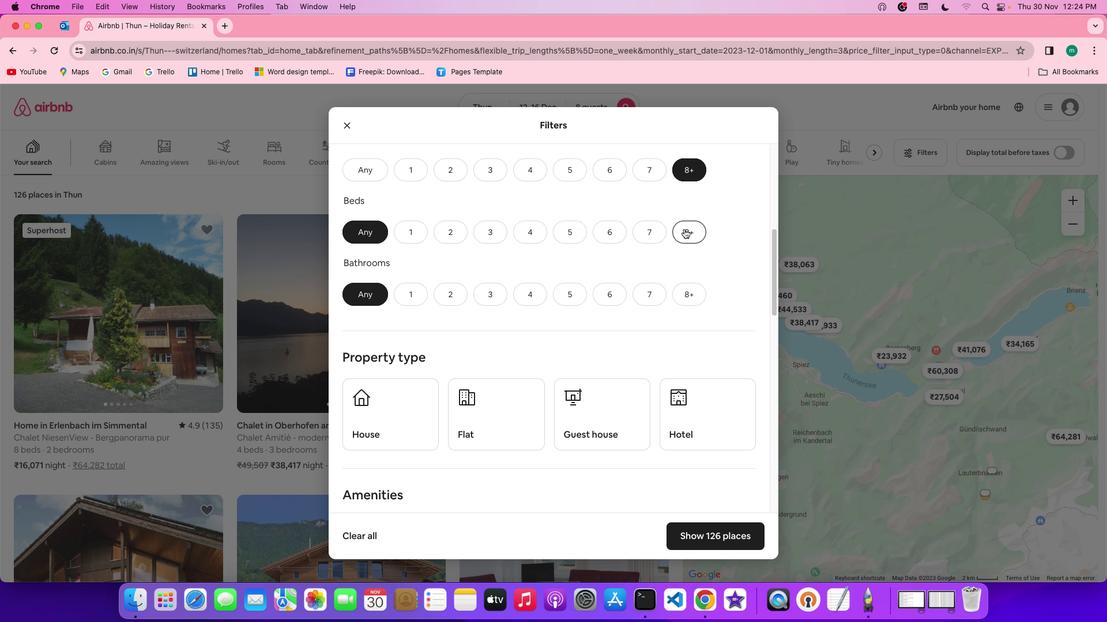 
Action: Mouse moved to (686, 302)
Screenshot: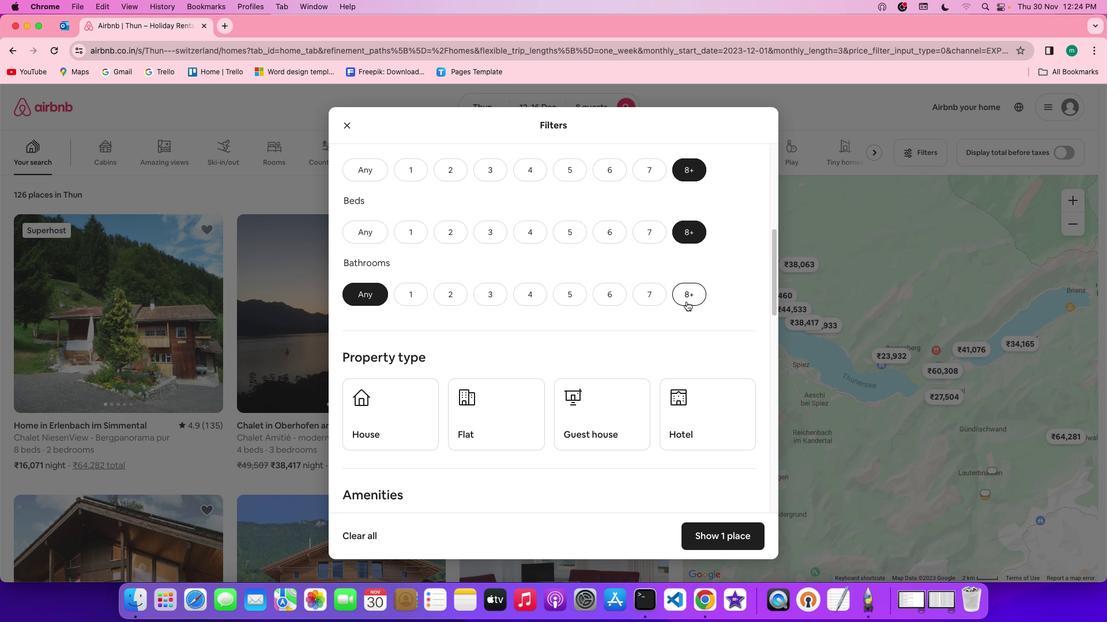 
Action: Mouse pressed left at (686, 302)
Screenshot: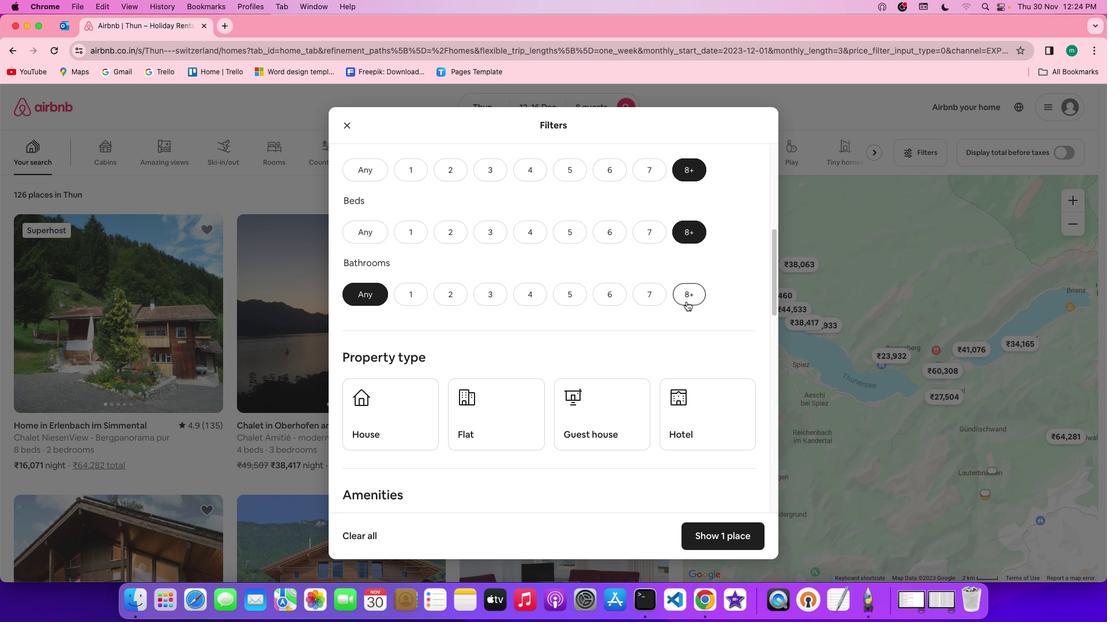 
Action: Mouse moved to (719, 299)
Screenshot: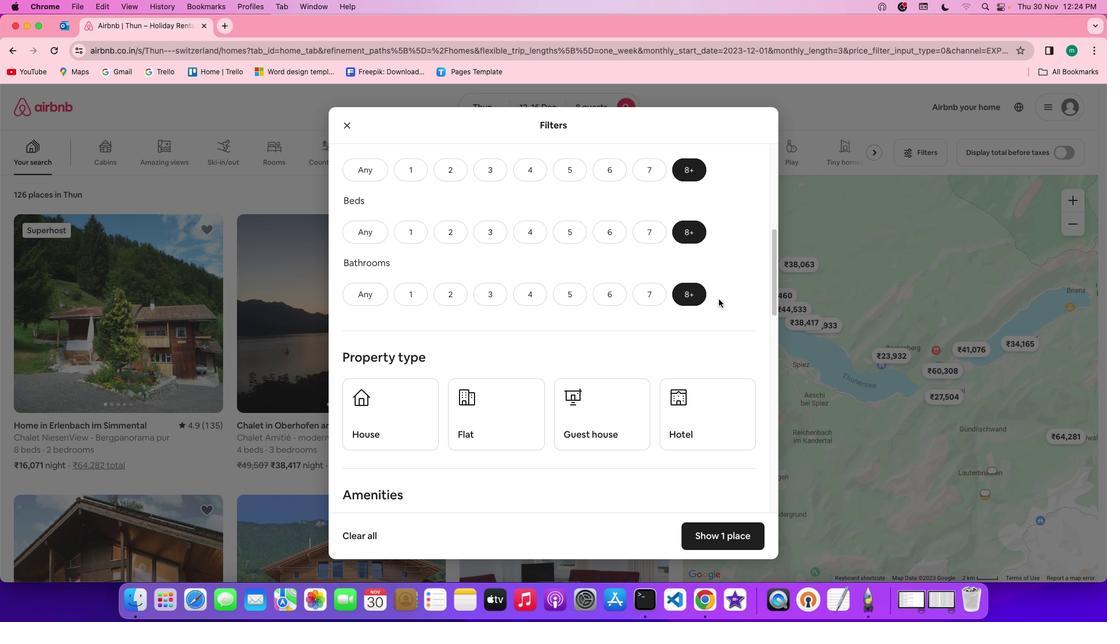 
Action: Mouse scrolled (719, 299) with delta (0, 0)
Screenshot: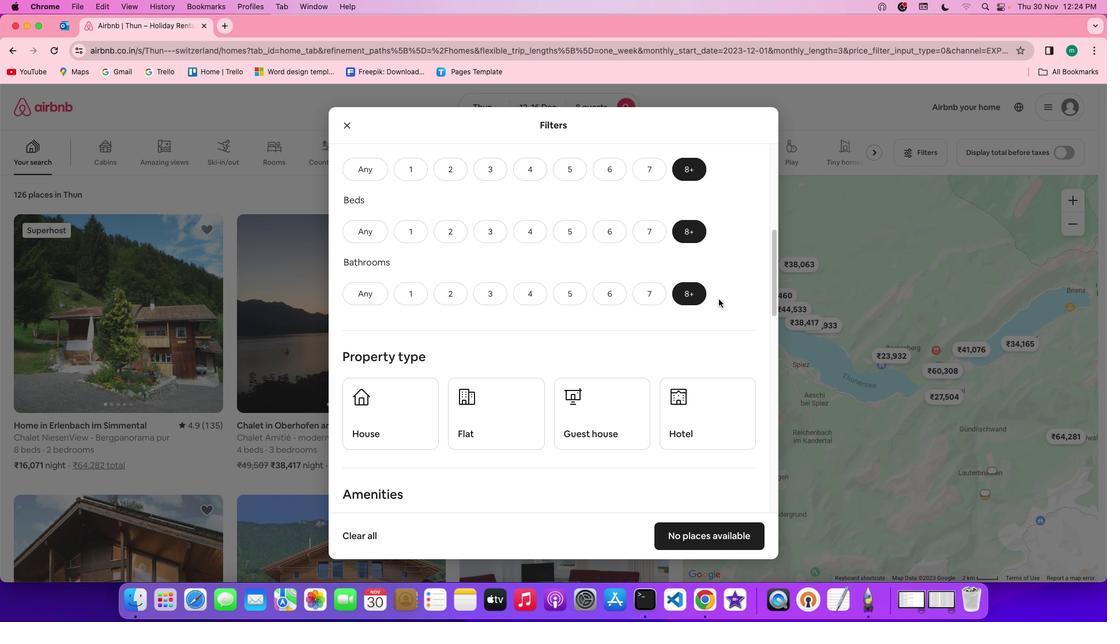 
Action: Mouse scrolled (719, 299) with delta (0, 0)
Screenshot: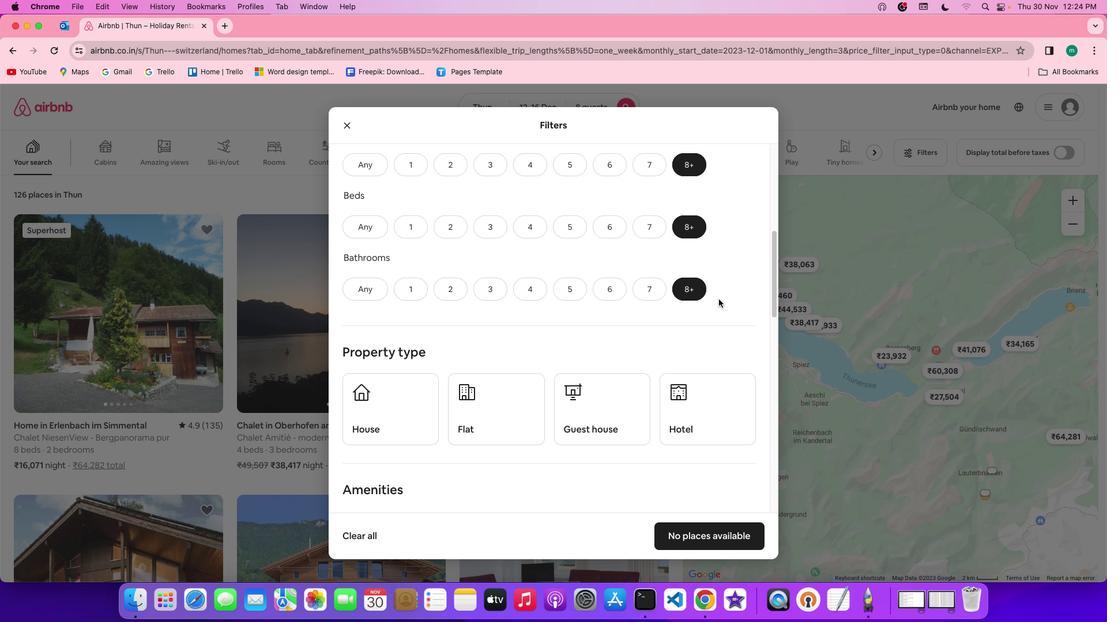 
Action: Mouse scrolled (719, 299) with delta (0, 0)
Screenshot: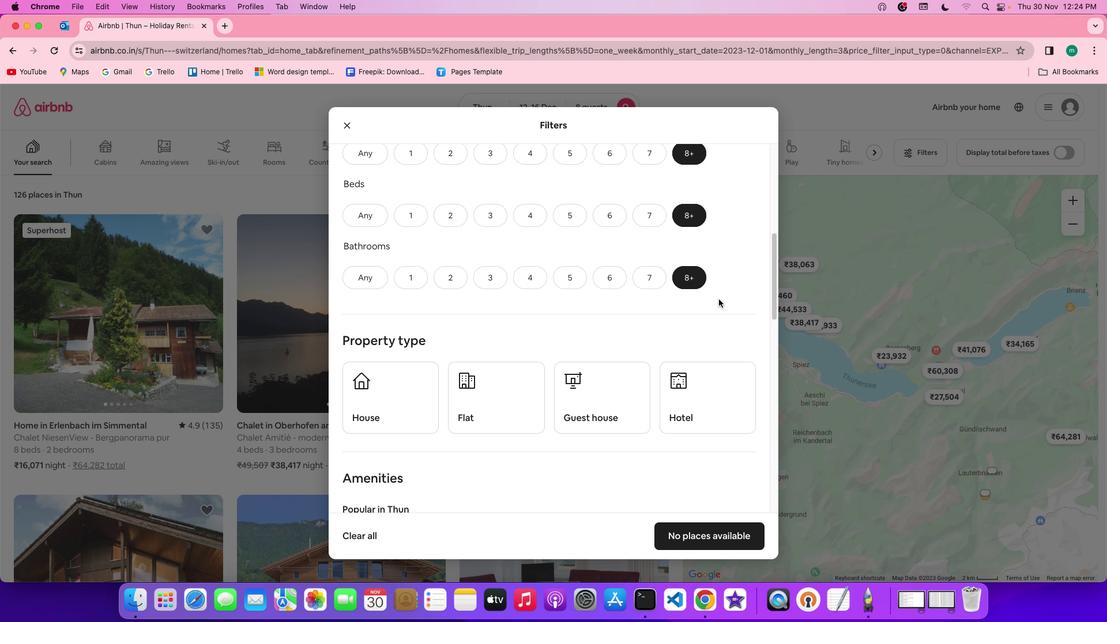 
Action: Mouse scrolled (719, 299) with delta (0, 0)
Screenshot: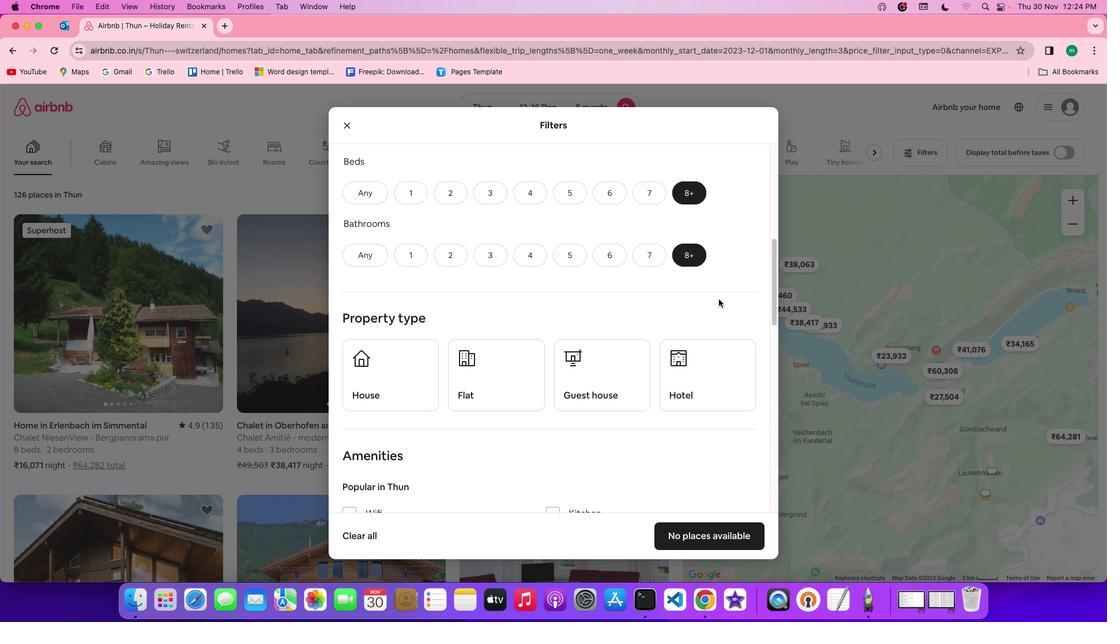 
Action: Mouse scrolled (719, 299) with delta (0, 0)
Screenshot: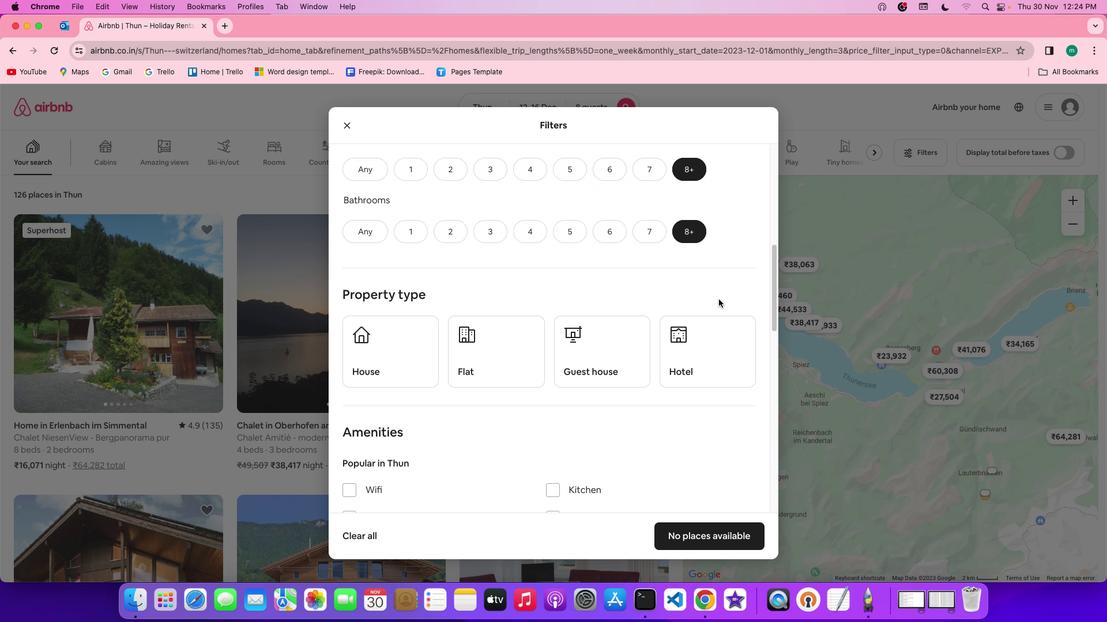 
Action: Mouse scrolled (719, 299) with delta (0, 0)
Screenshot: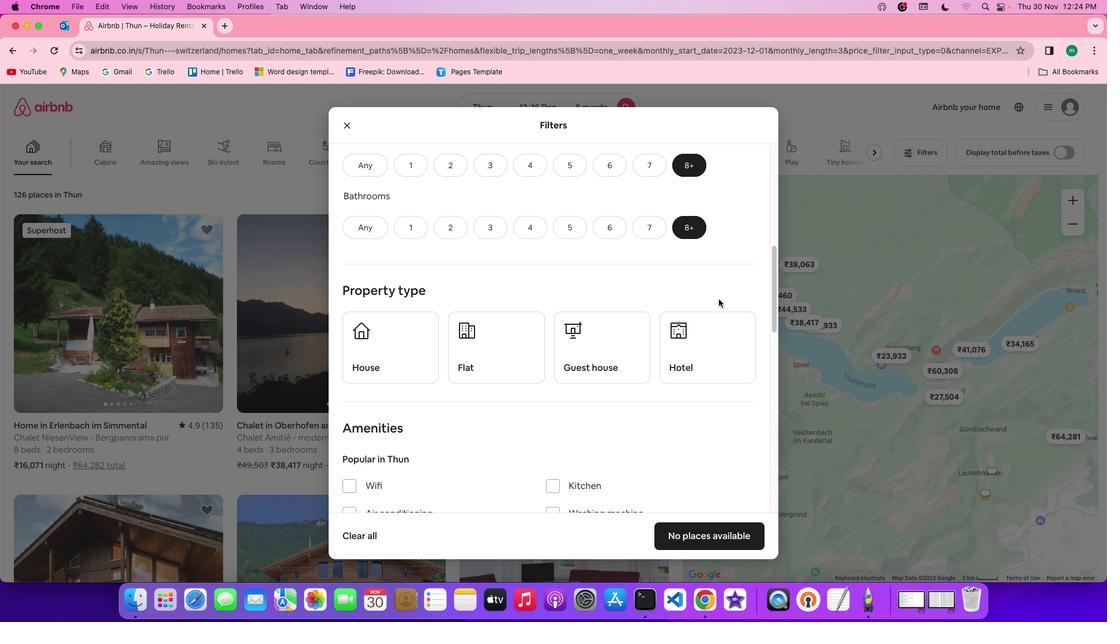 
Action: Mouse scrolled (719, 299) with delta (0, 0)
Screenshot: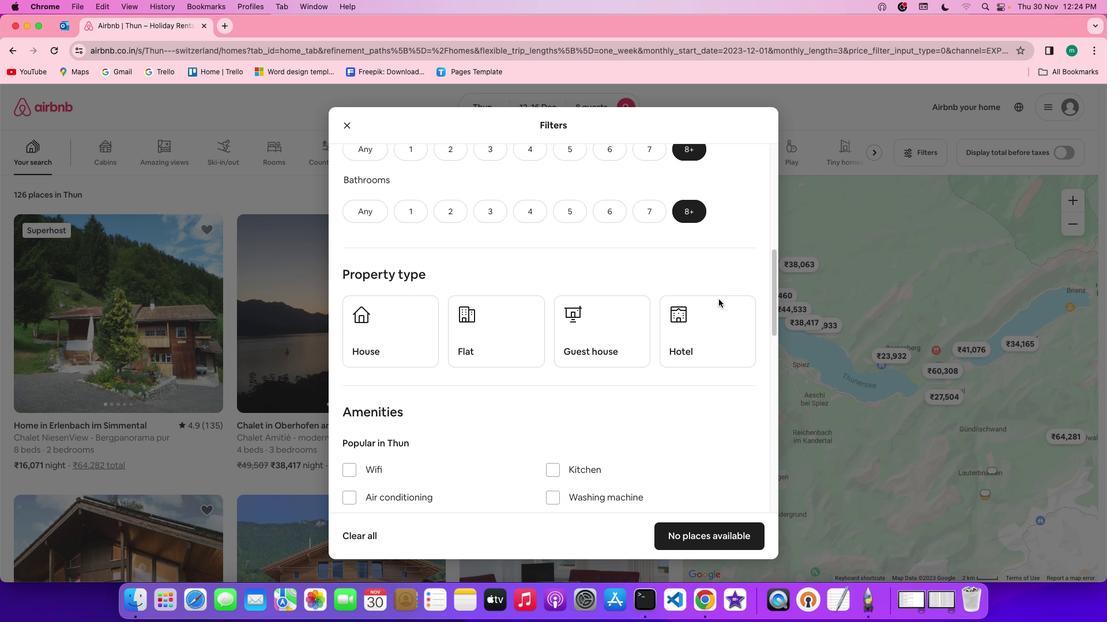 
Action: Mouse scrolled (719, 299) with delta (0, 0)
Screenshot: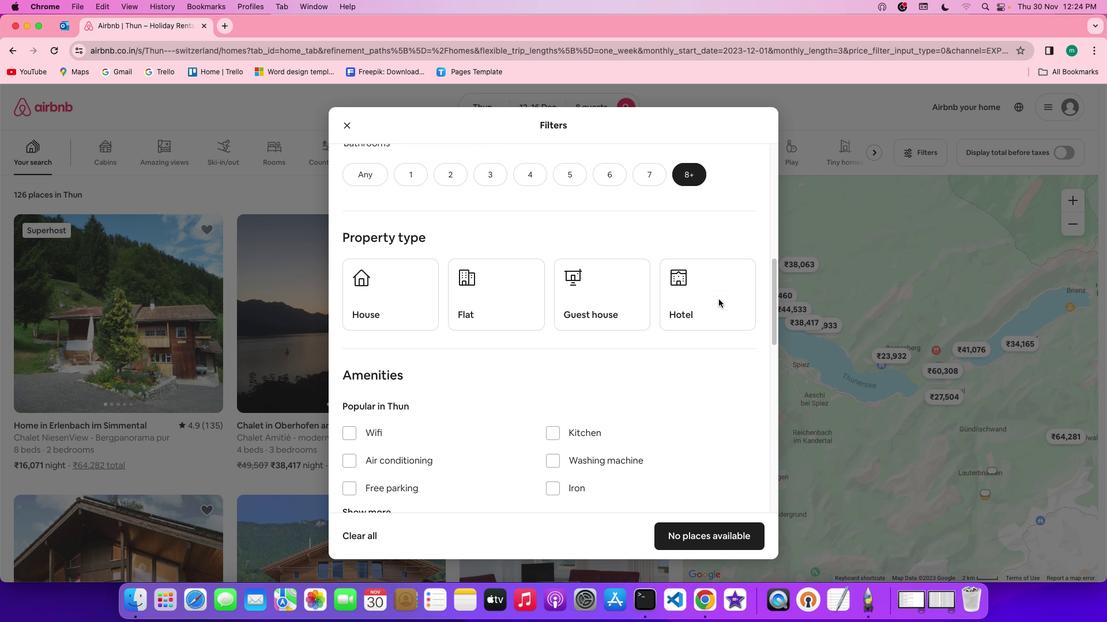 
Action: Mouse scrolled (719, 299) with delta (0, 0)
Screenshot: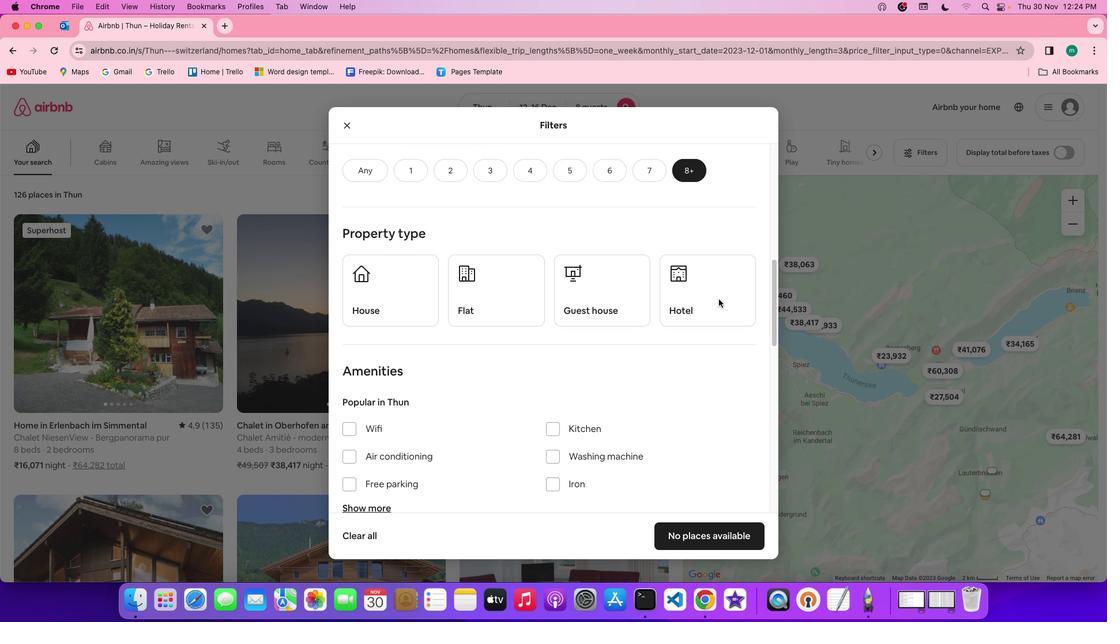 
Action: Mouse scrolled (719, 299) with delta (0, 0)
Screenshot: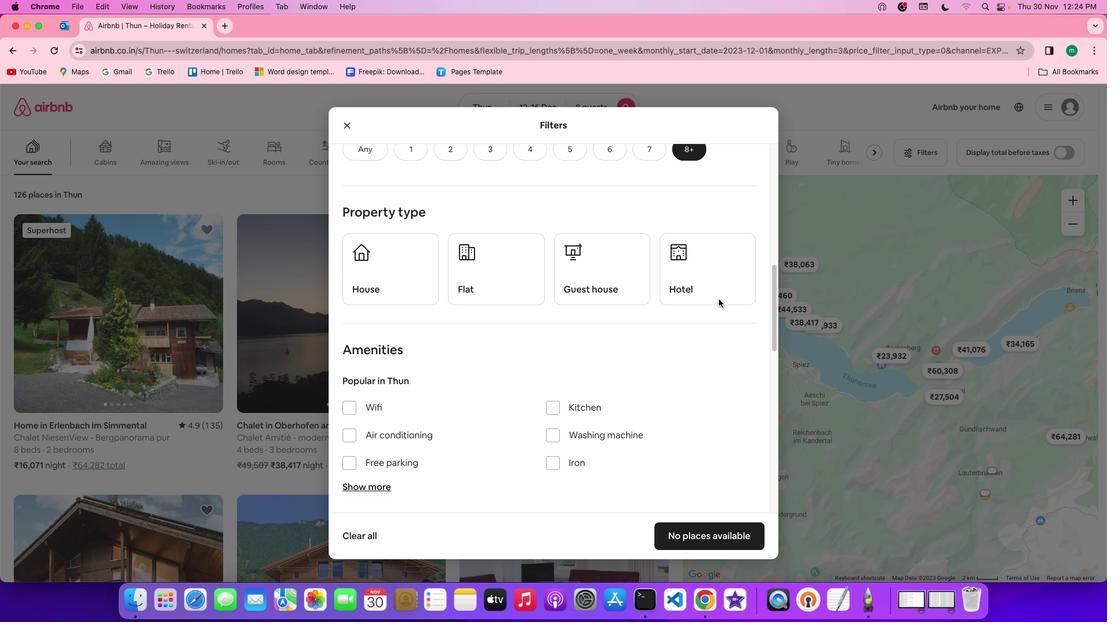 
Action: Mouse moved to (746, 277)
Screenshot: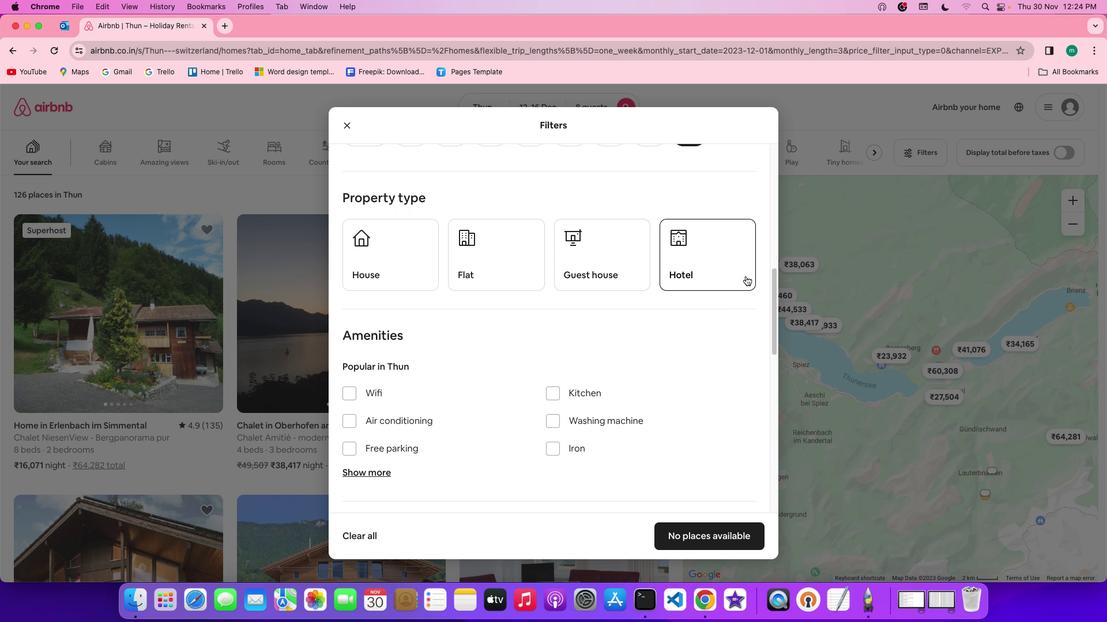 
Action: Mouse pressed left at (746, 277)
Screenshot: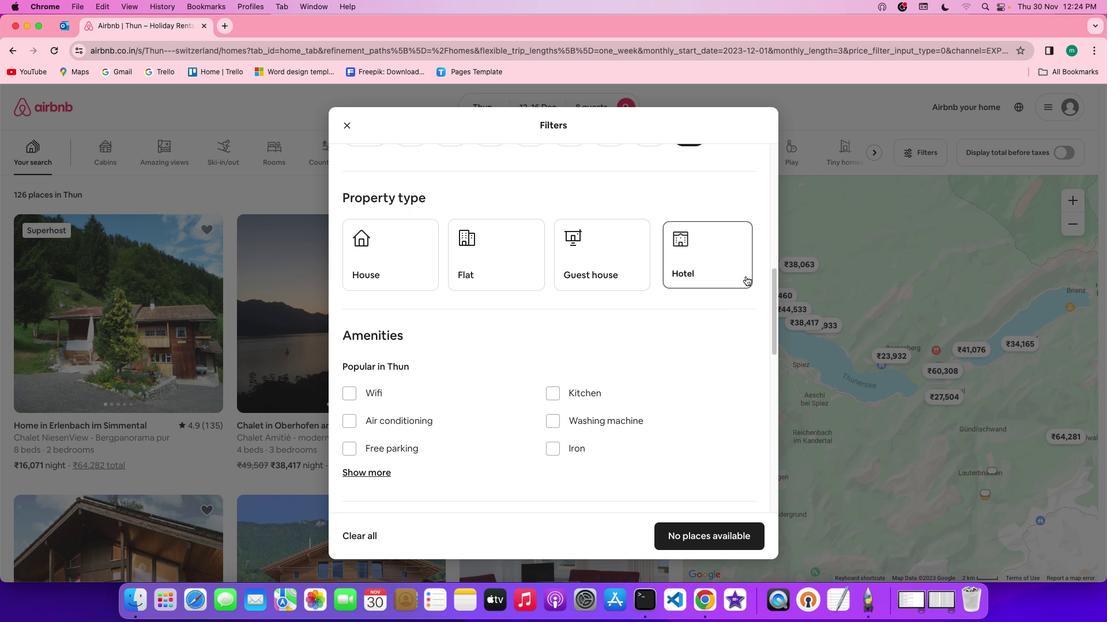 
Action: Mouse moved to (699, 307)
Screenshot: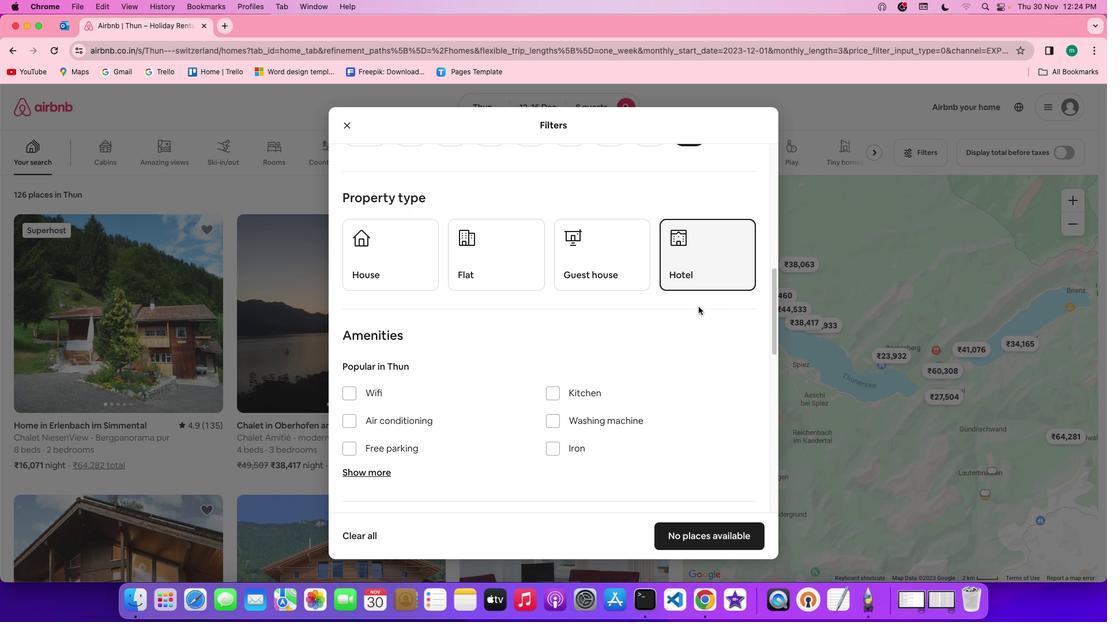 
Action: Mouse scrolled (699, 307) with delta (0, 0)
Screenshot: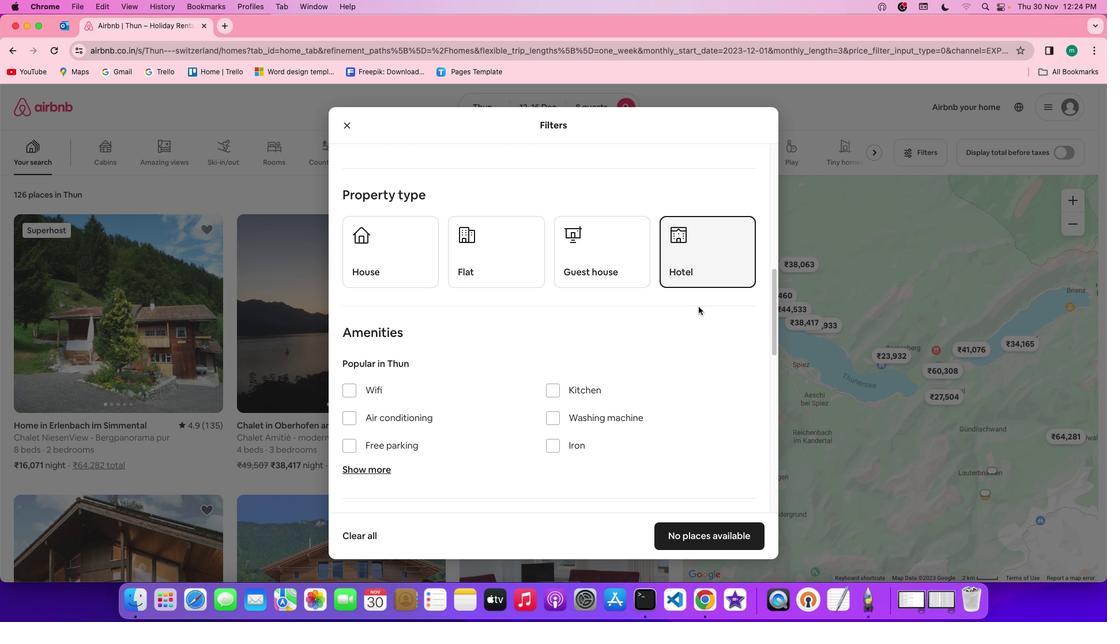 
Action: Mouse scrolled (699, 307) with delta (0, 0)
Screenshot: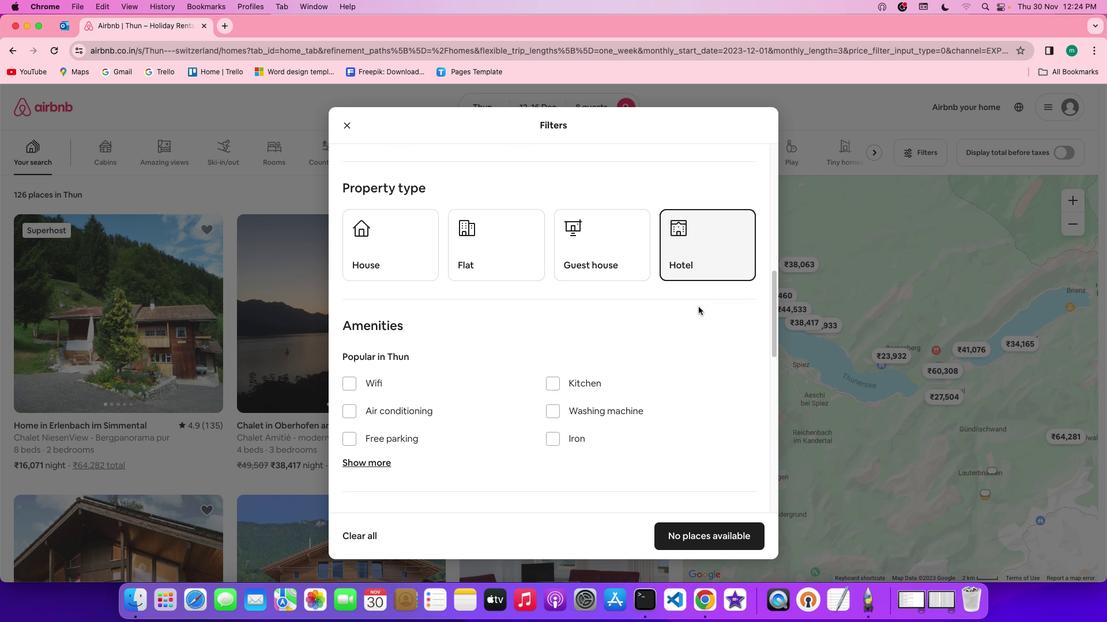 
Action: Mouse scrolled (699, 307) with delta (0, 0)
Screenshot: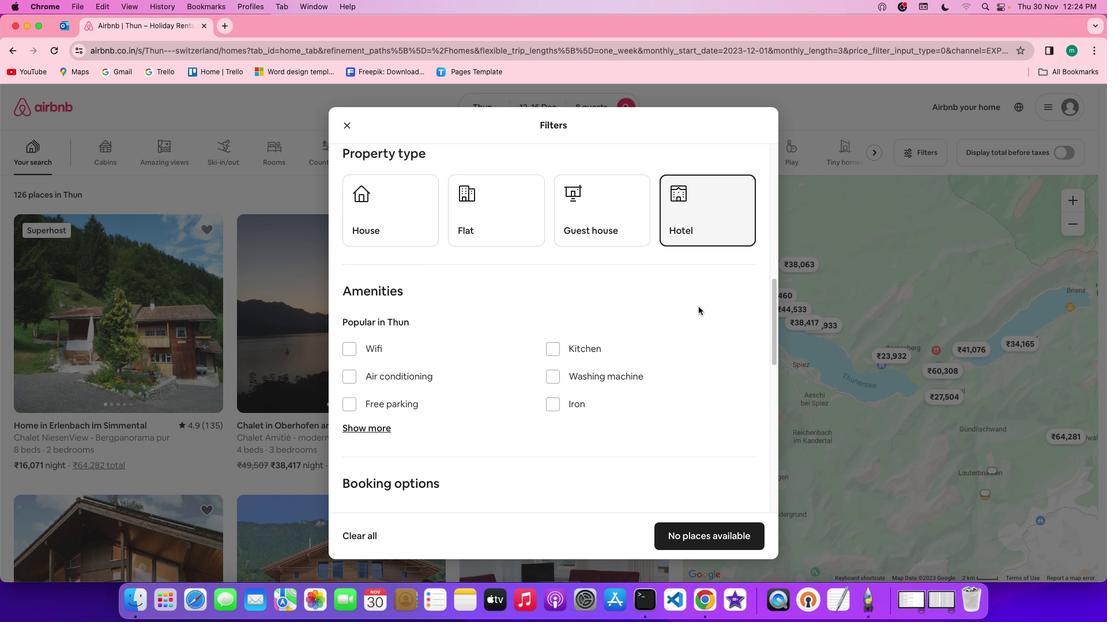 
Action: Mouse scrolled (699, 307) with delta (0, 0)
Screenshot: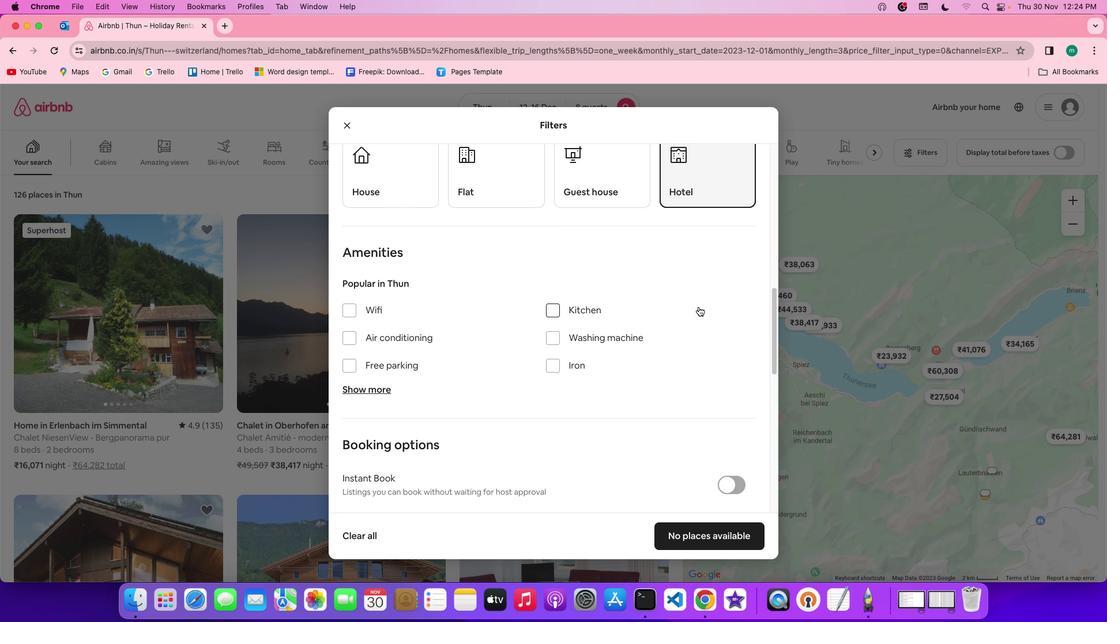 
Action: Mouse scrolled (699, 307) with delta (0, 0)
Screenshot: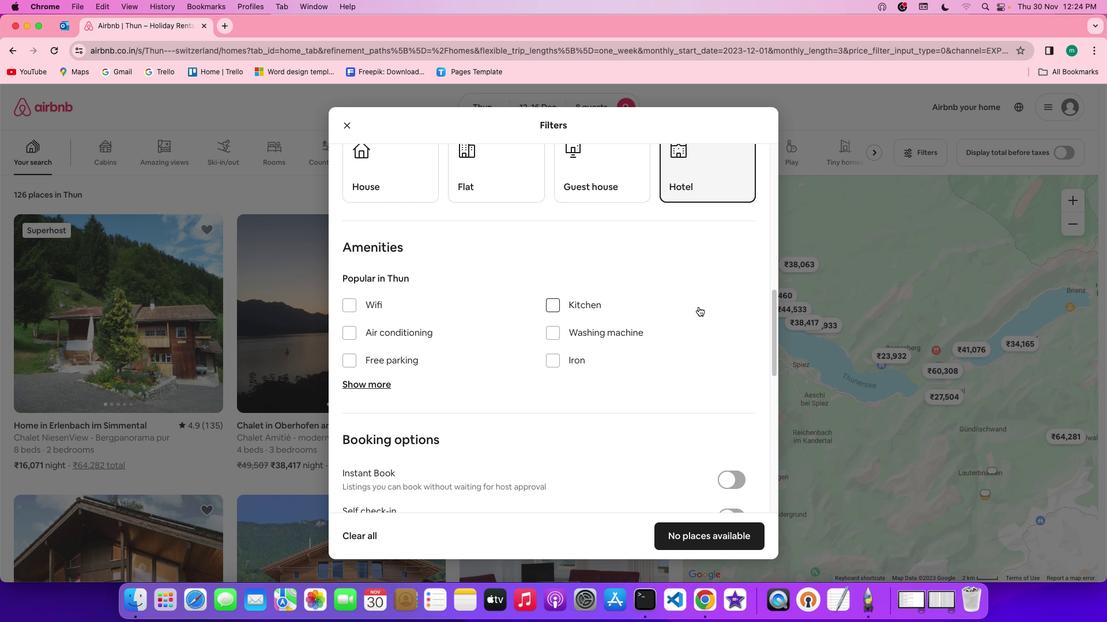 
Action: Mouse scrolled (699, 307) with delta (0, 0)
Screenshot: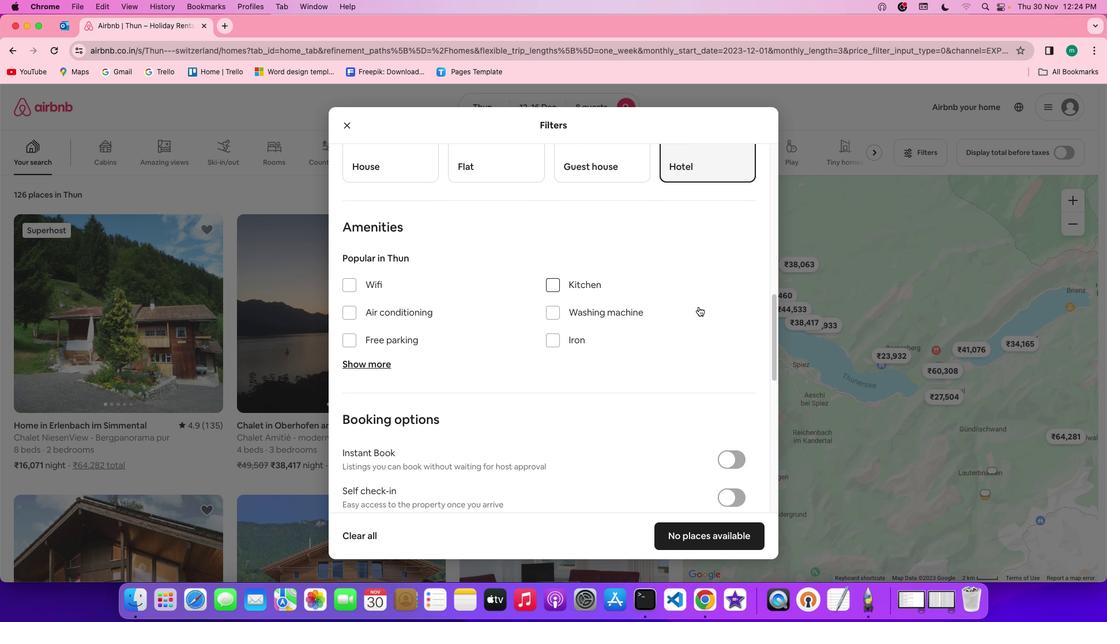 
Action: Mouse scrolled (699, 307) with delta (0, 0)
Screenshot: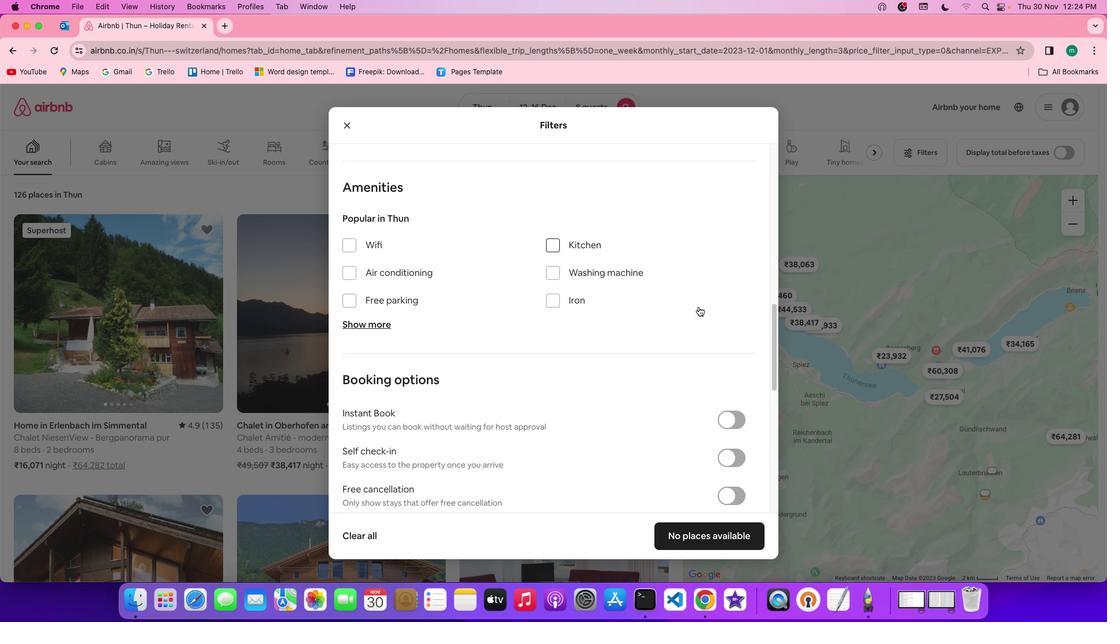 
Action: Mouse scrolled (699, 307) with delta (0, 0)
Screenshot: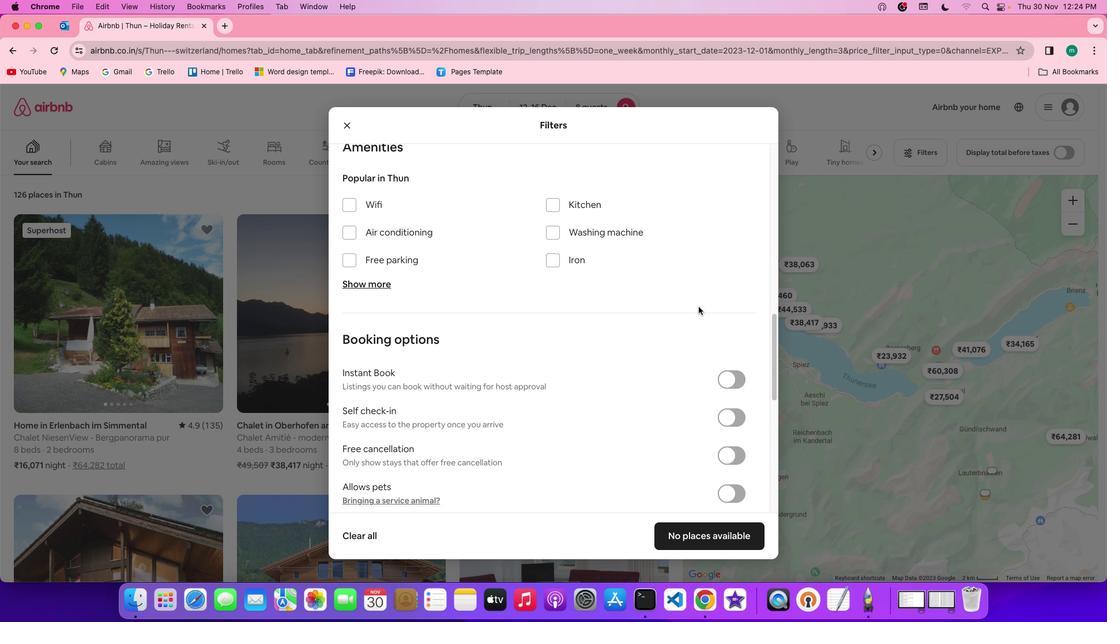 
Action: Mouse scrolled (699, 307) with delta (0, 0)
Screenshot: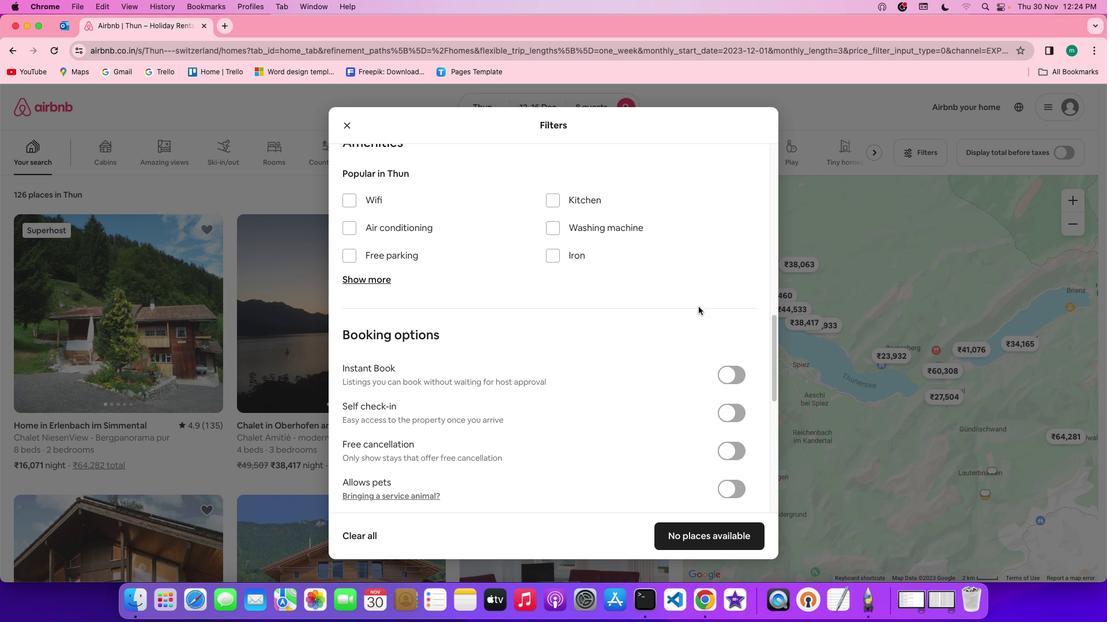 
Action: Mouse scrolled (699, 307) with delta (0, 0)
Screenshot: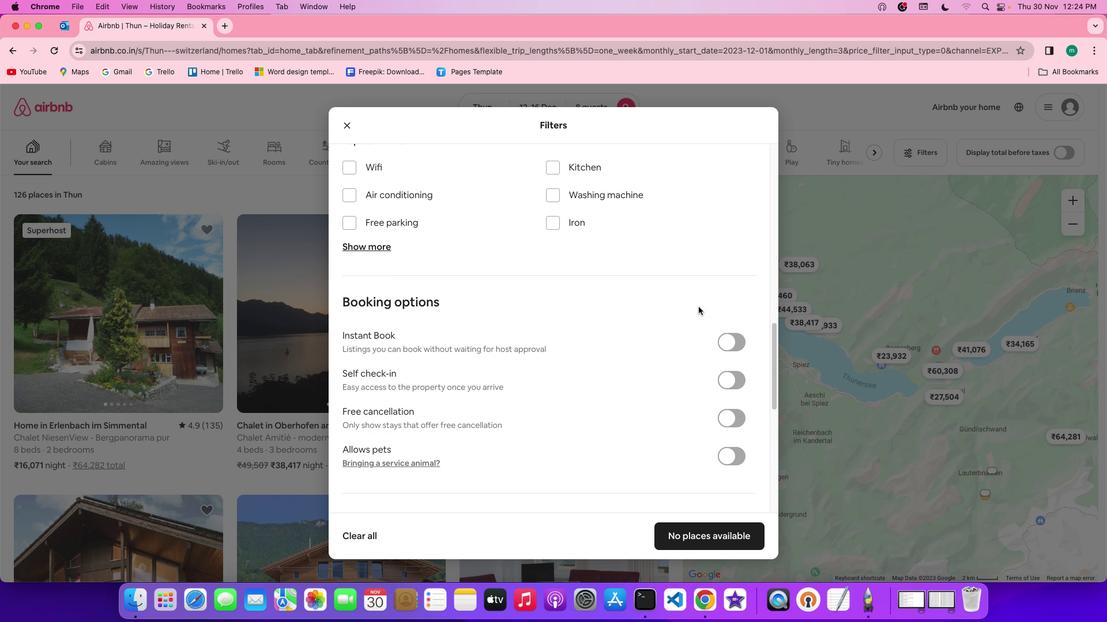 
Action: Mouse moved to (607, 296)
Screenshot: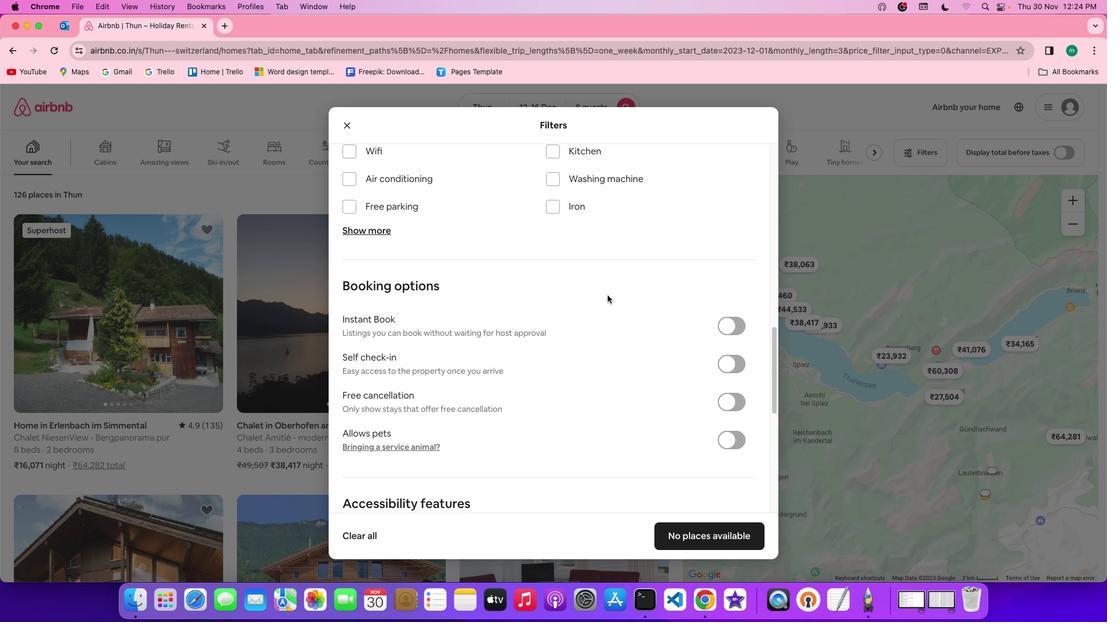 
Action: Mouse scrolled (607, 296) with delta (0, 1)
Screenshot: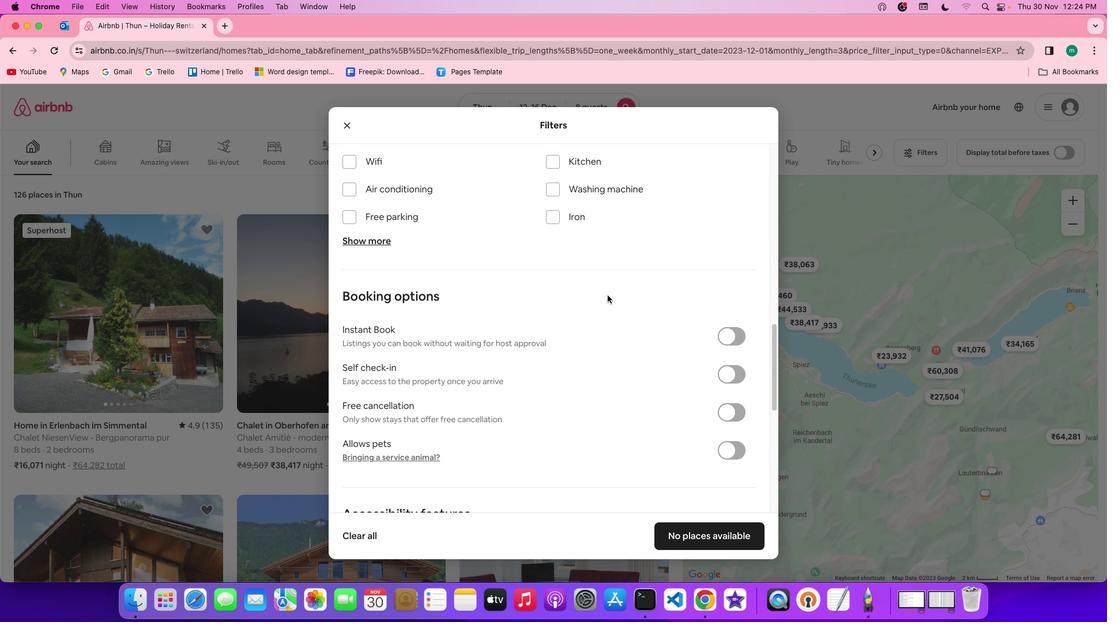 
Action: Mouse scrolled (607, 296) with delta (0, 1)
Screenshot: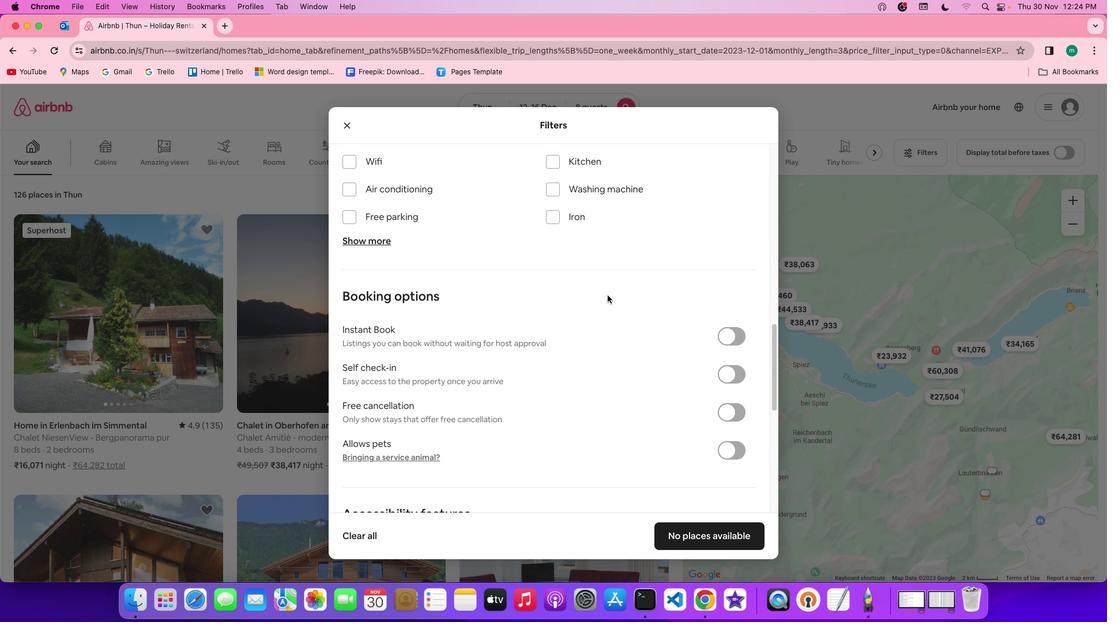 
Action: Mouse moved to (349, 181)
Screenshot: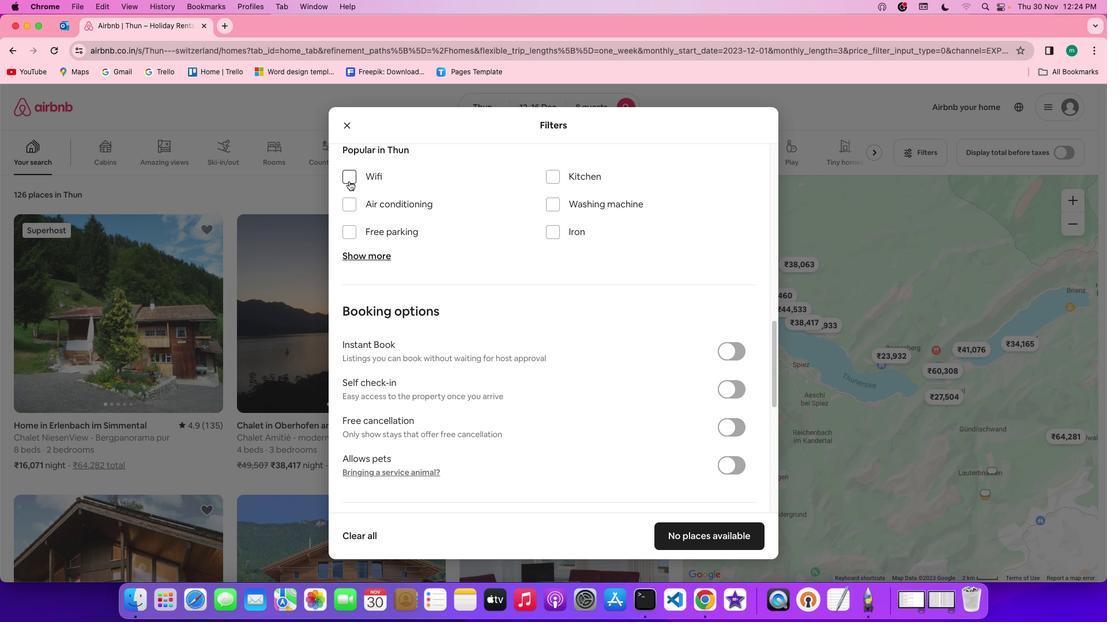 
Action: Mouse pressed left at (349, 181)
Screenshot: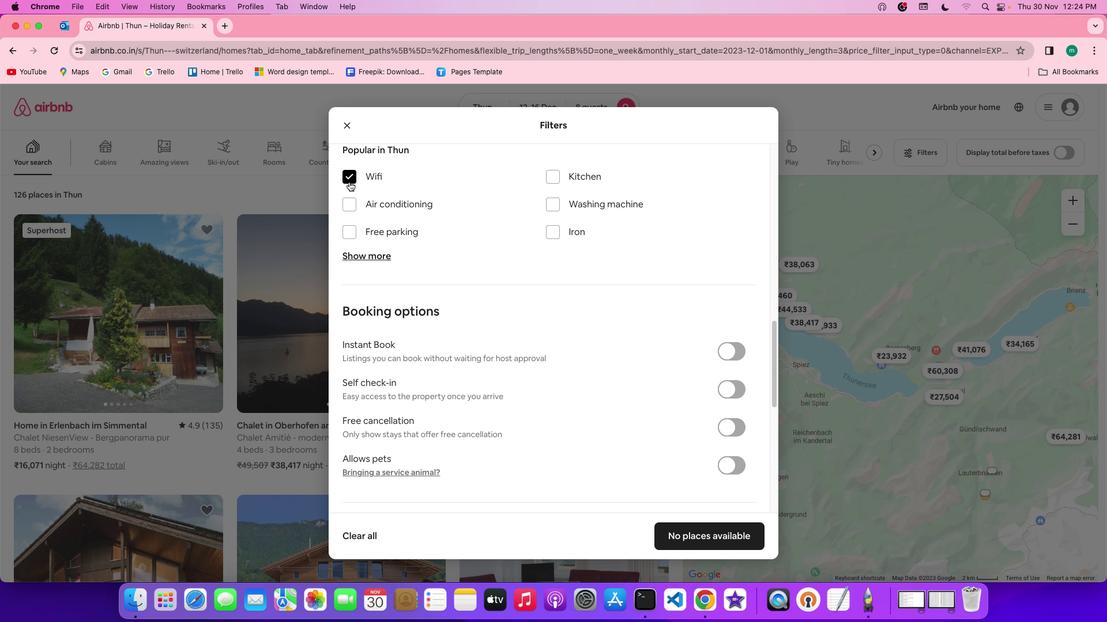 
Action: Mouse moved to (368, 253)
Screenshot: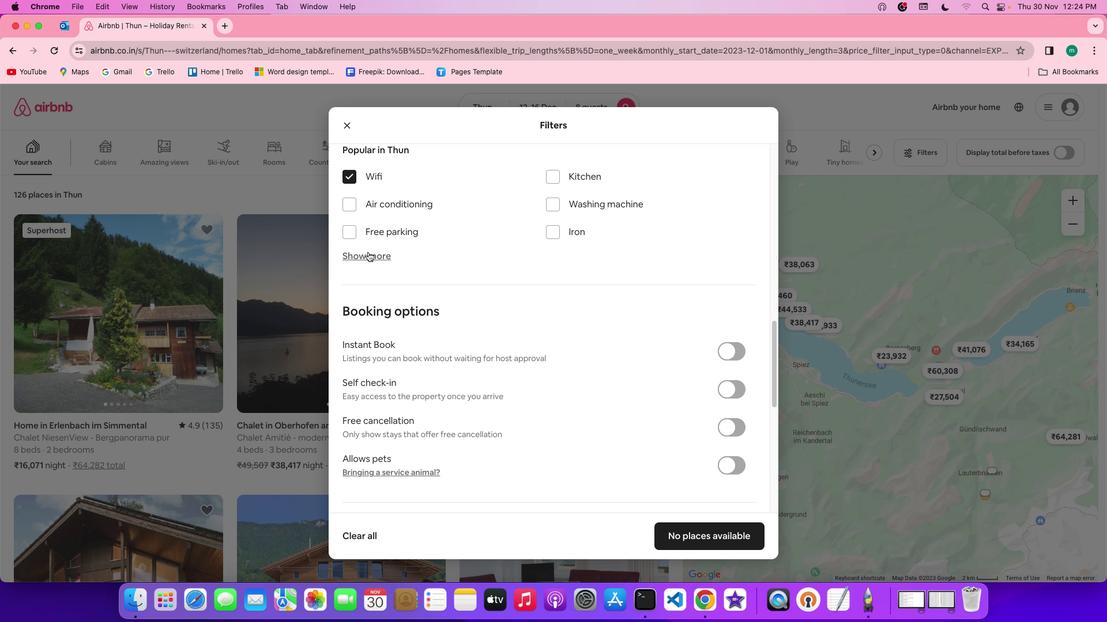 
Action: Mouse pressed left at (368, 253)
Screenshot: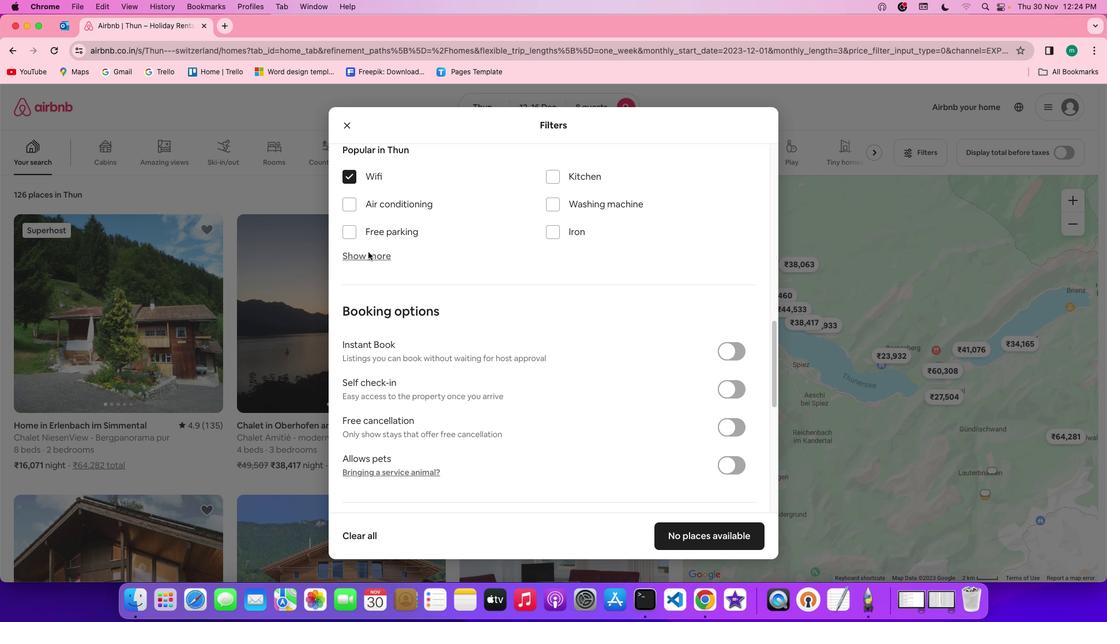 
Action: Mouse moved to (523, 260)
Screenshot: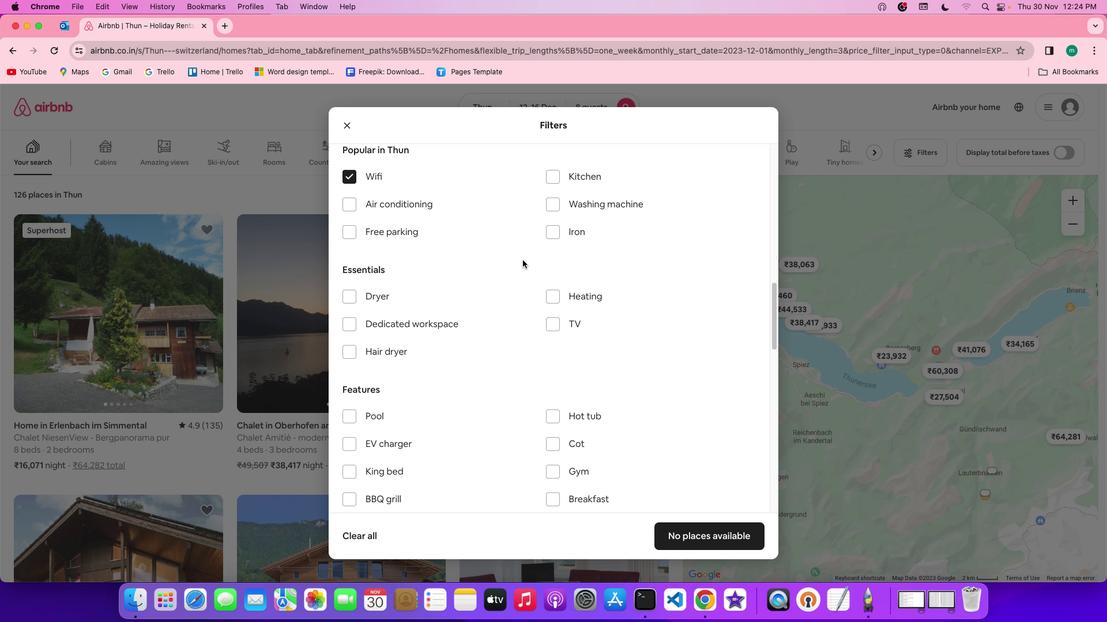 
Action: Mouse scrolled (523, 260) with delta (0, 0)
Screenshot: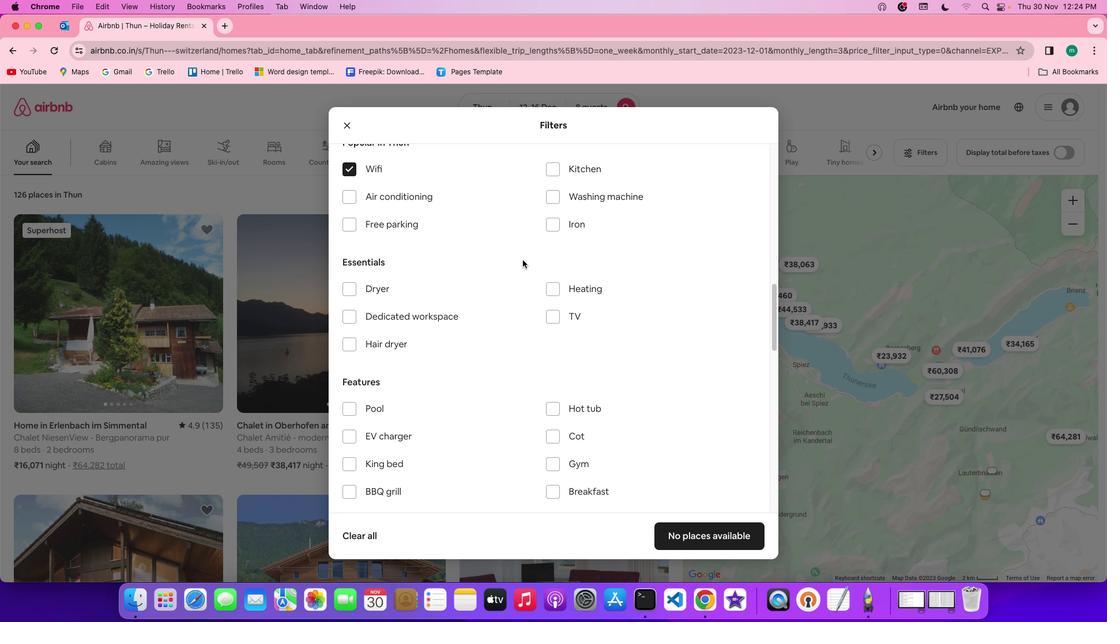 
Action: Mouse scrolled (523, 260) with delta (0, 0)
Screenshot: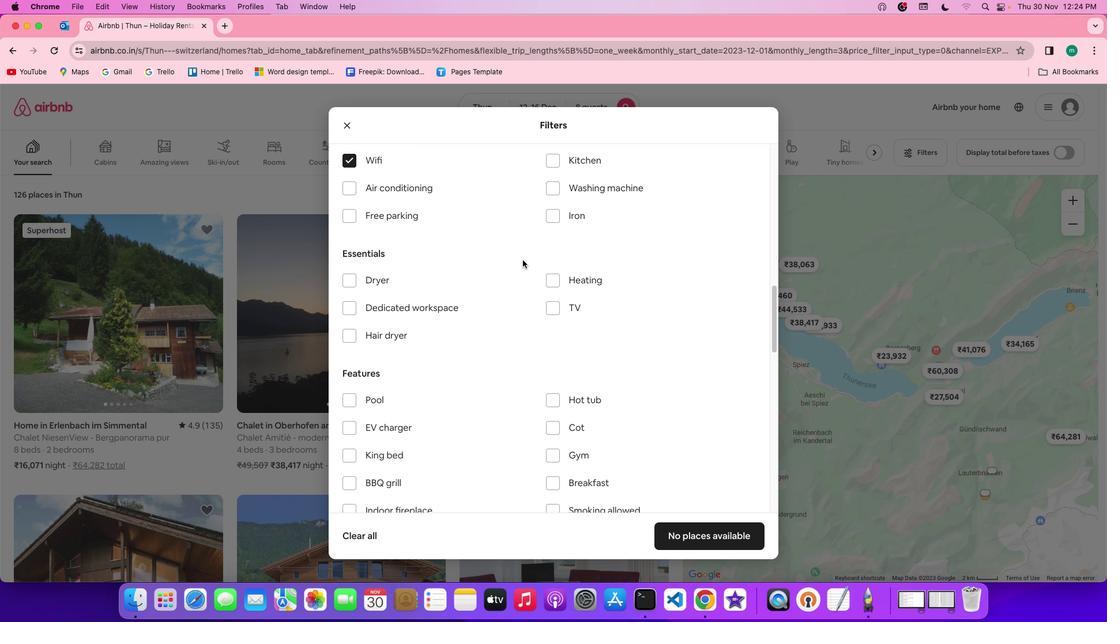 
Action: Mouse scrolled (523, 260) with delta (0, 0)
Screenshot: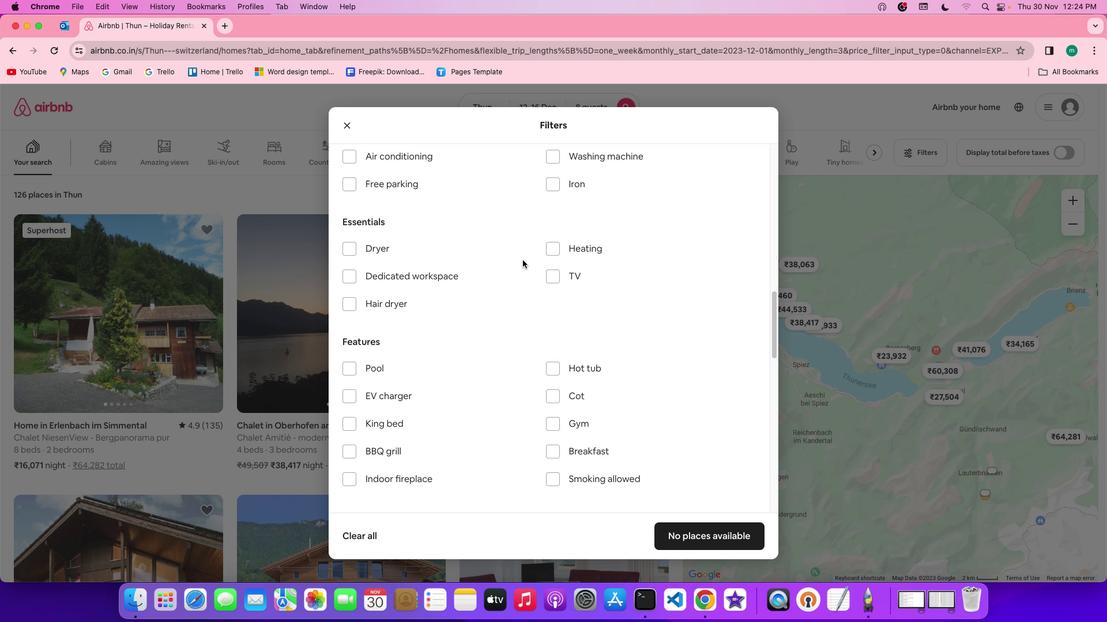
Action: Mouse moved to (553, 250)
Screenshot: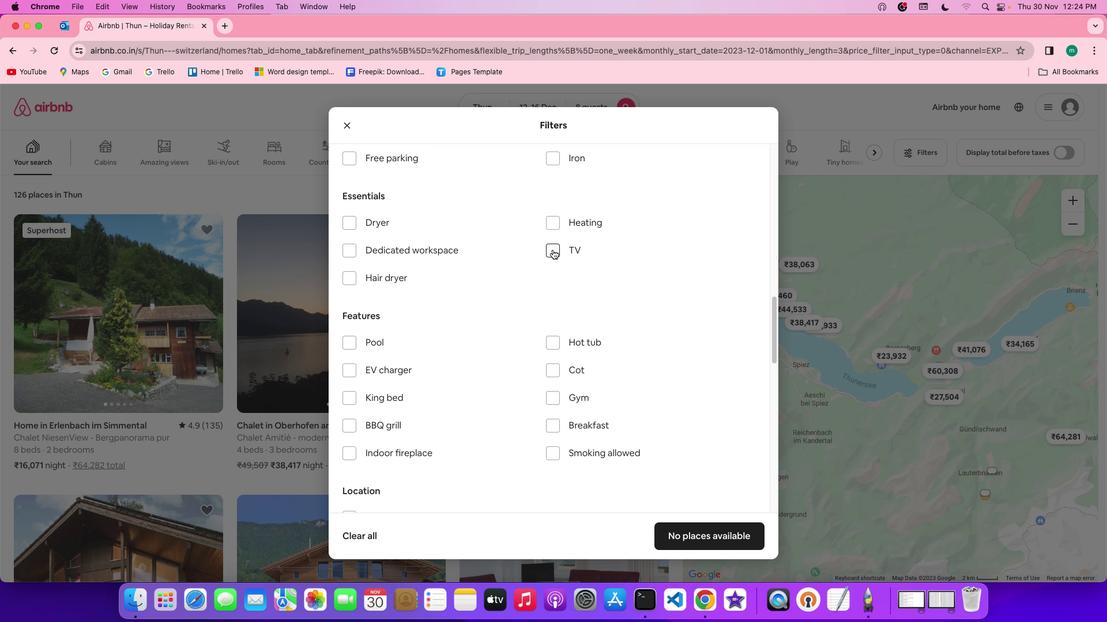 
Action: Mouse pressed left at (553, 250)
Screenshot: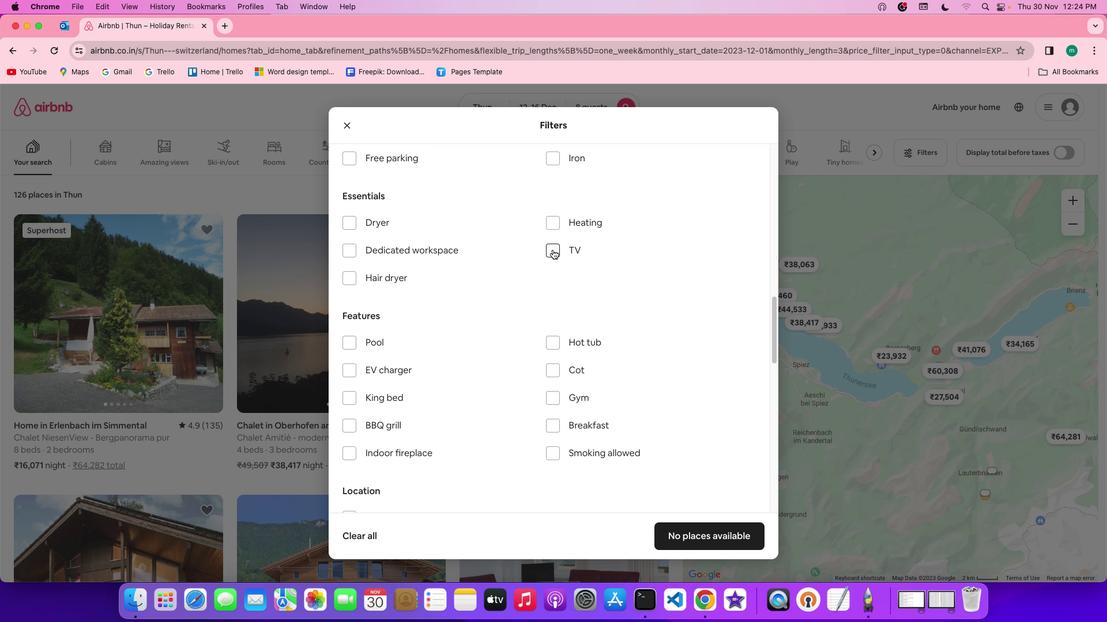 
Action: Mouse moved to (648, 273)
Screenshot: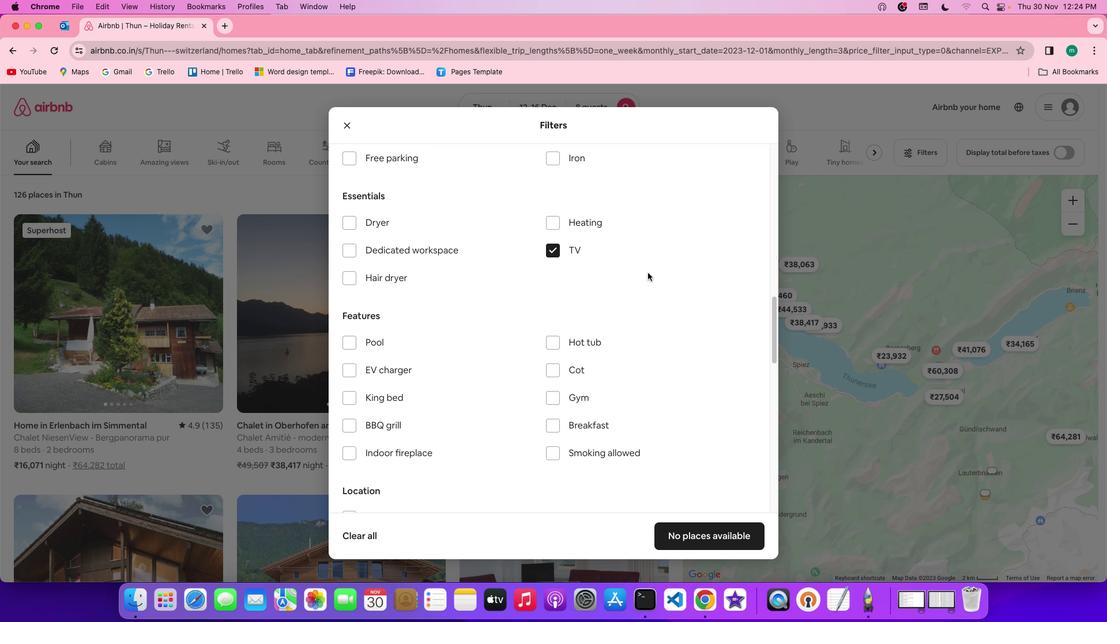 
Action: Mouse scrolled (648, 273) with delta (0, 1)
Screenshot: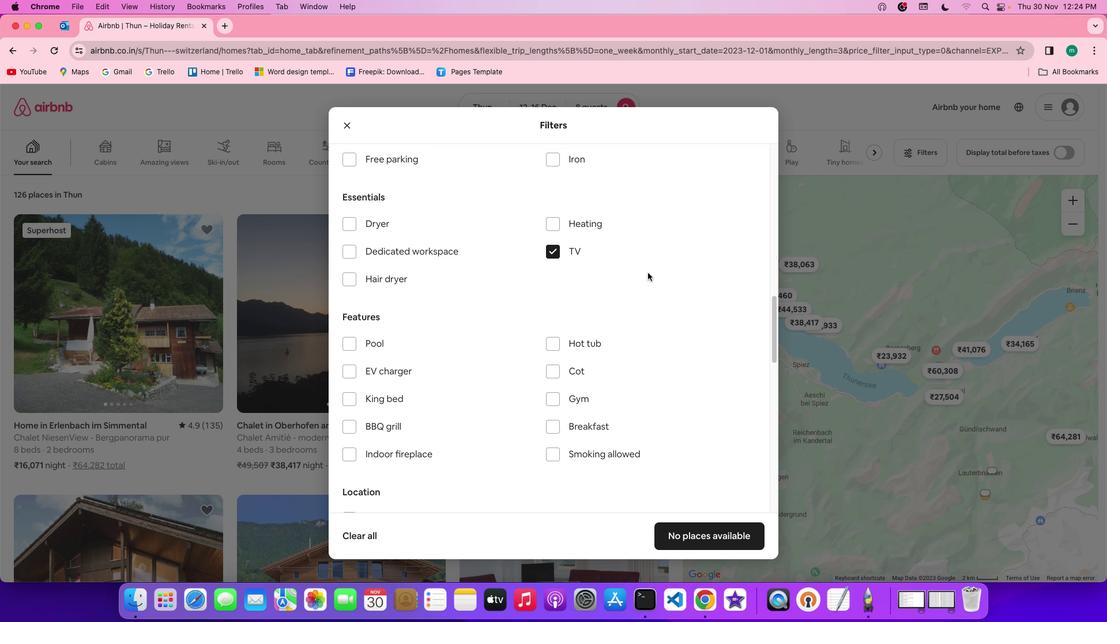 
Action: Mouse scrolled (648, 273) with delta (0, 1)
Screenshot: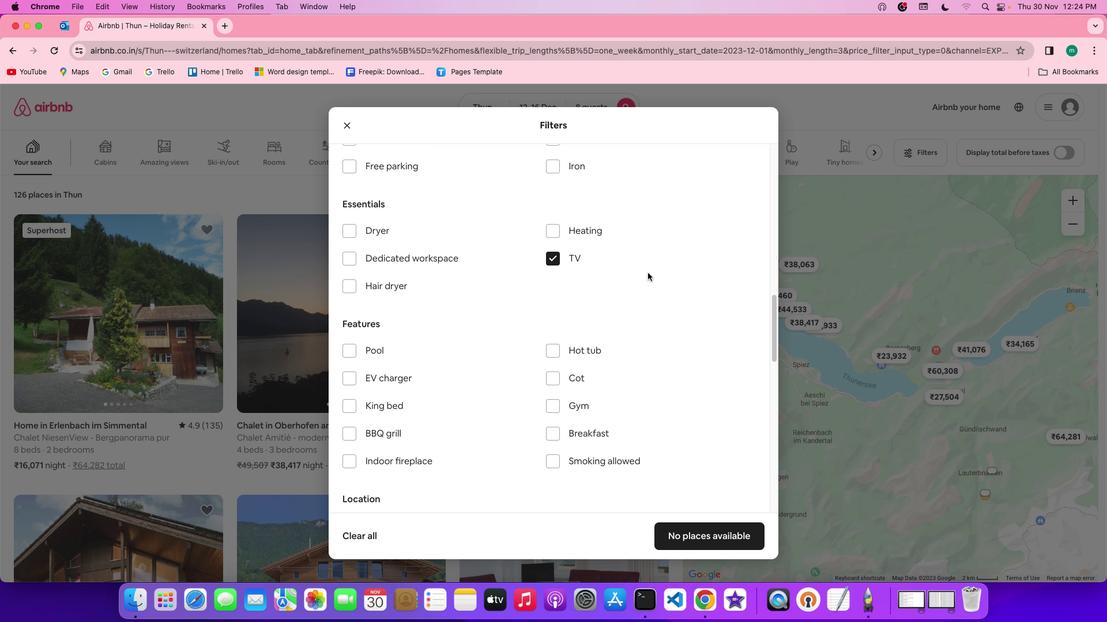 
Action: Mouse scrolled (648, 273) with delta (0, 1)
Screenshot: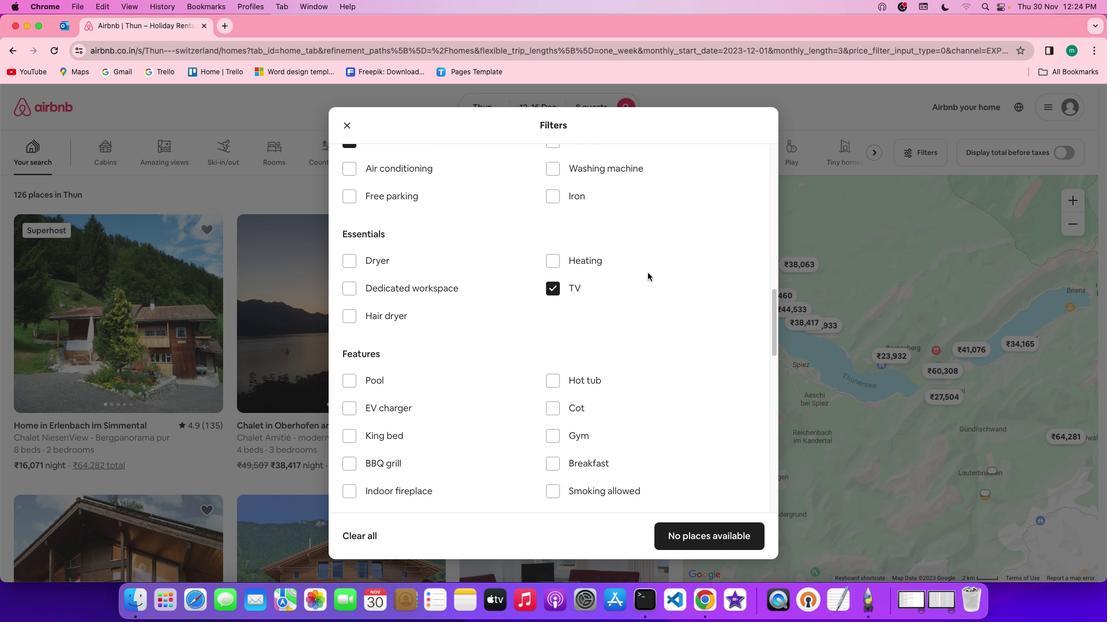 
Action: Mouse moved to (492, 230)
Screenshot: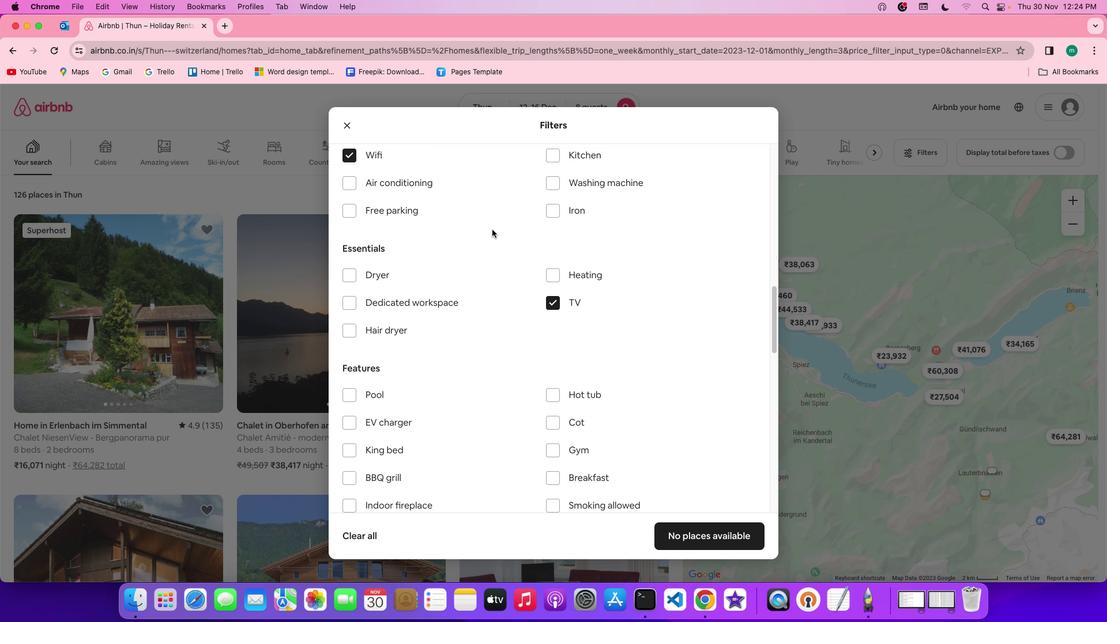 
Action: Mouse scrolled (492, 230) with delta (0, 1)
Screenshot: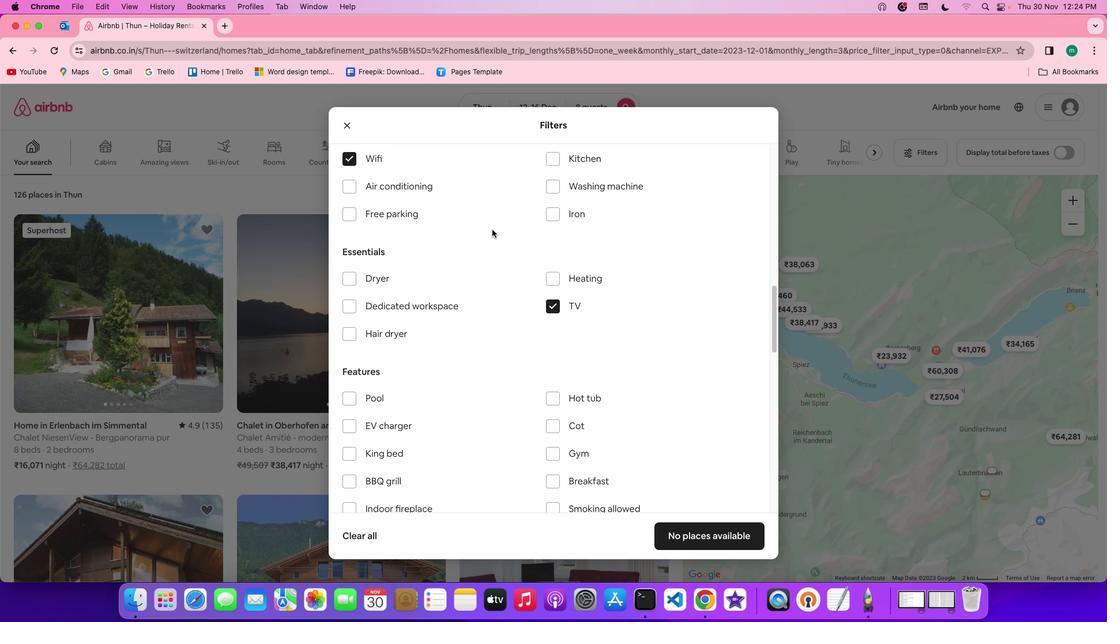 
Action: Mouse scrolled (492, 230) with delta (0, 1)
Screenshot: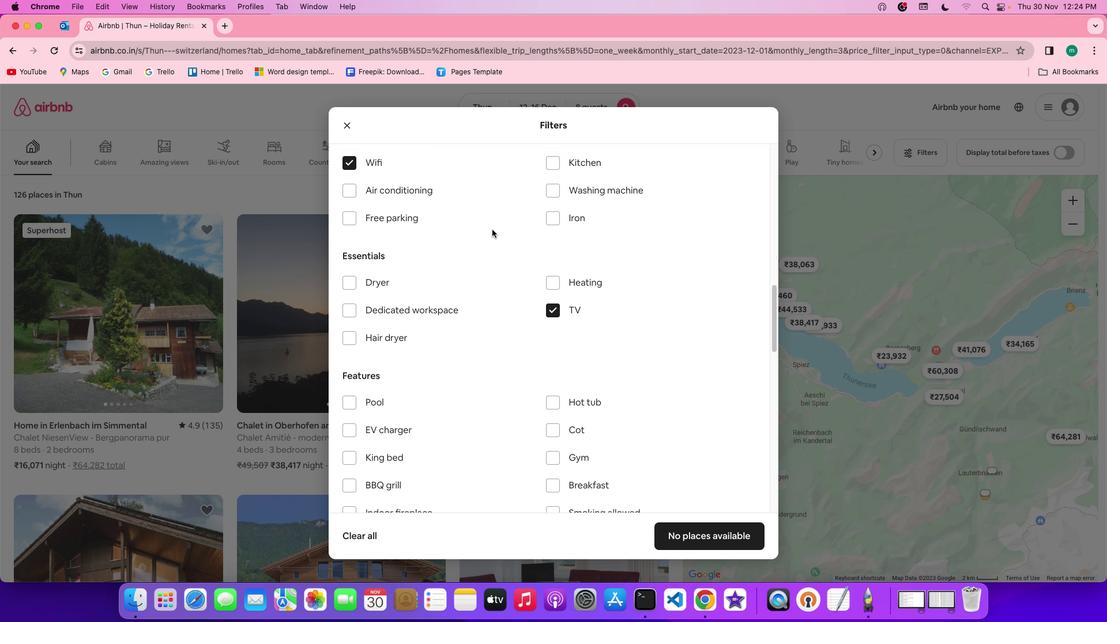 
Action: Mouse moved to (399, 227)
Screenshot: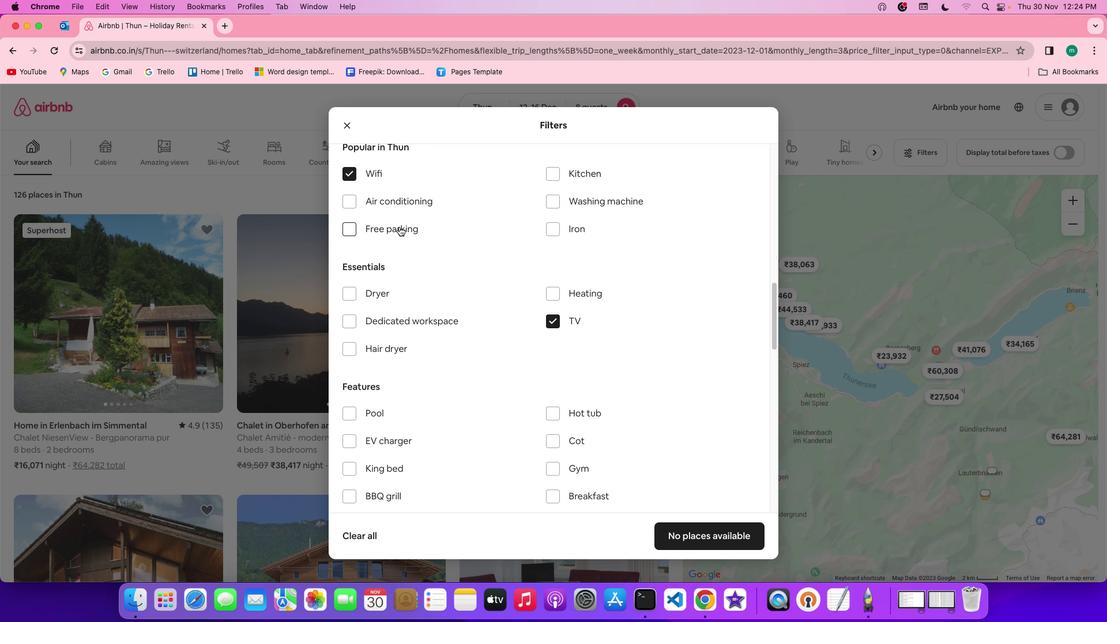
Action: Mouse pressed left at (399, 227)
Screenshot: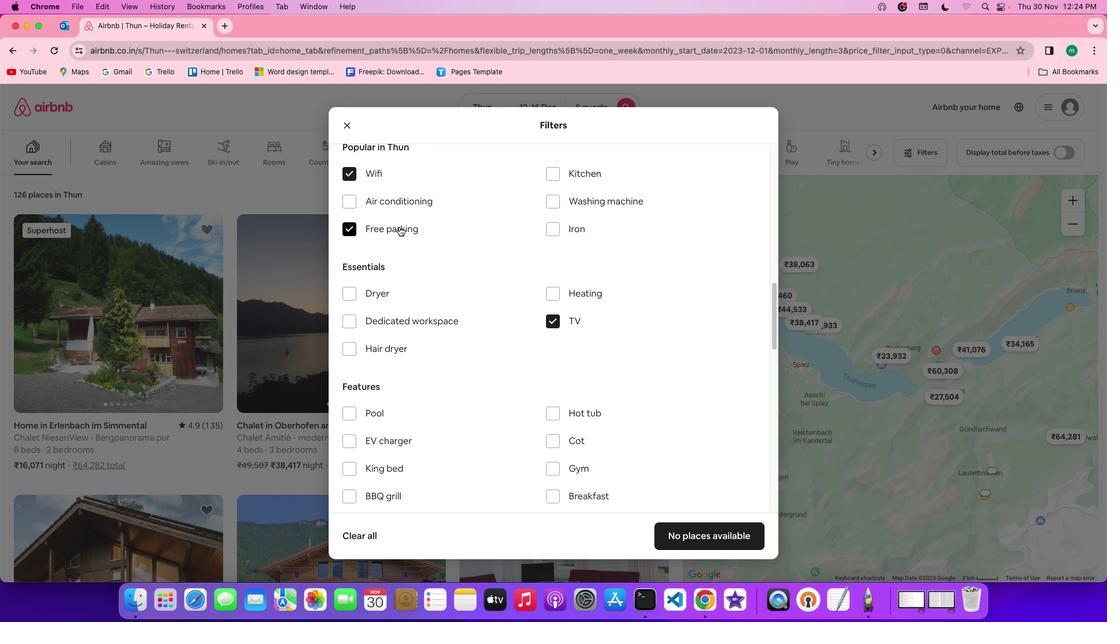 
Action: Mouse moved to (535, 271)
Screenshot: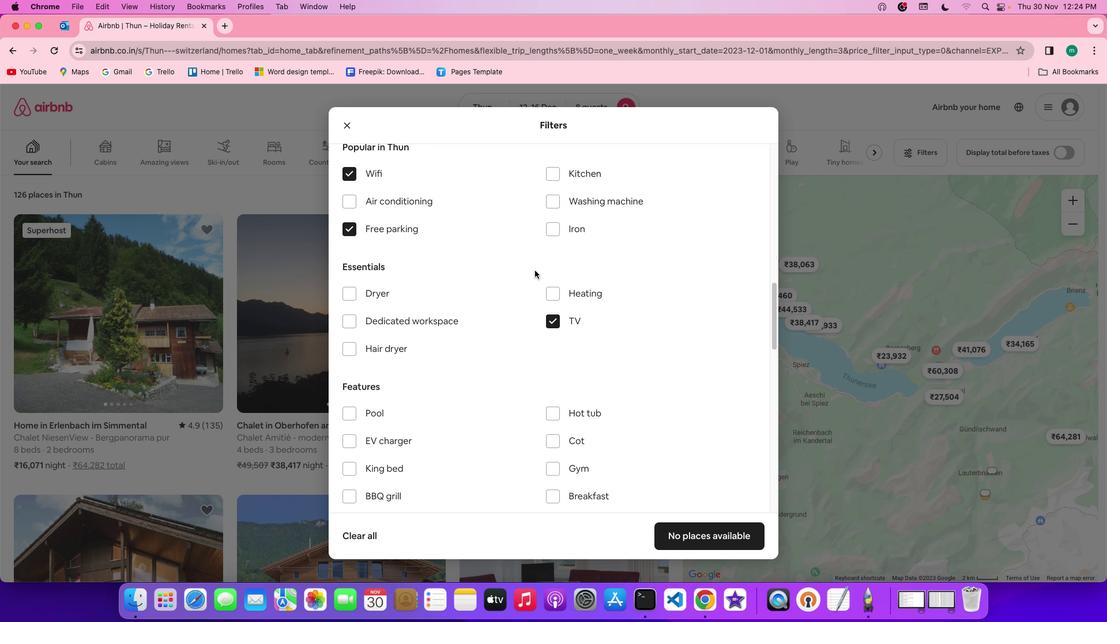 
Action: Mouse scrolled (535, 271) with delta (0, 0)
Screenshot: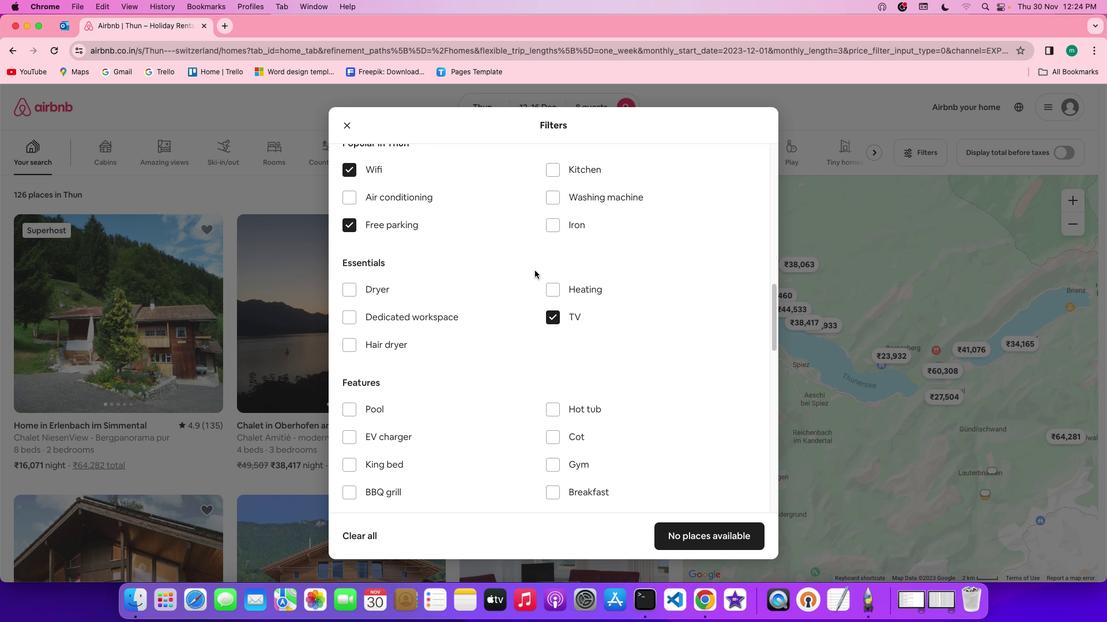 
Action: Mouse scrolled (535, 271) with delta (0, 0)
Screenshot: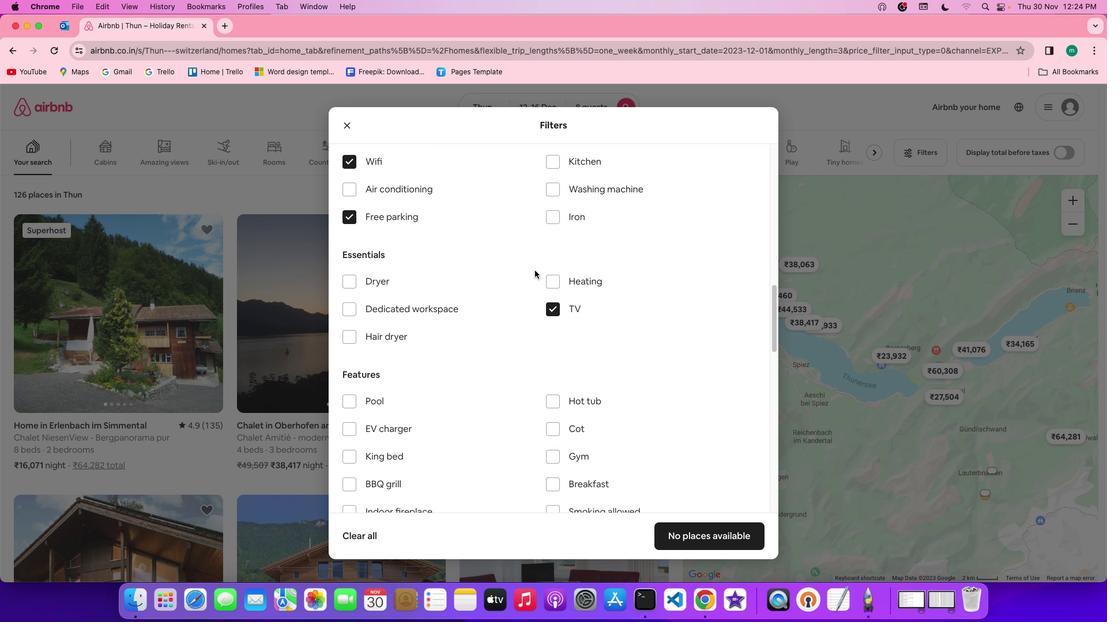 
Action: Mouse scrolled (535, 271) with delta (0, 0)
Screenshot: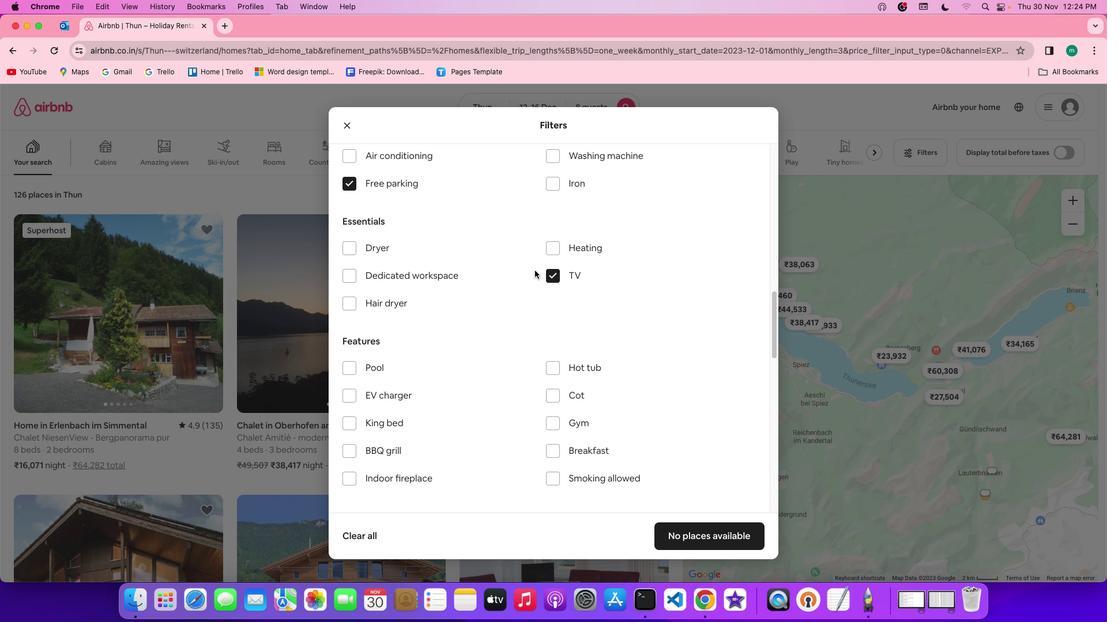 
Action: Mouse scrolled (535, 271) with delta (0, 0)
Screenshot: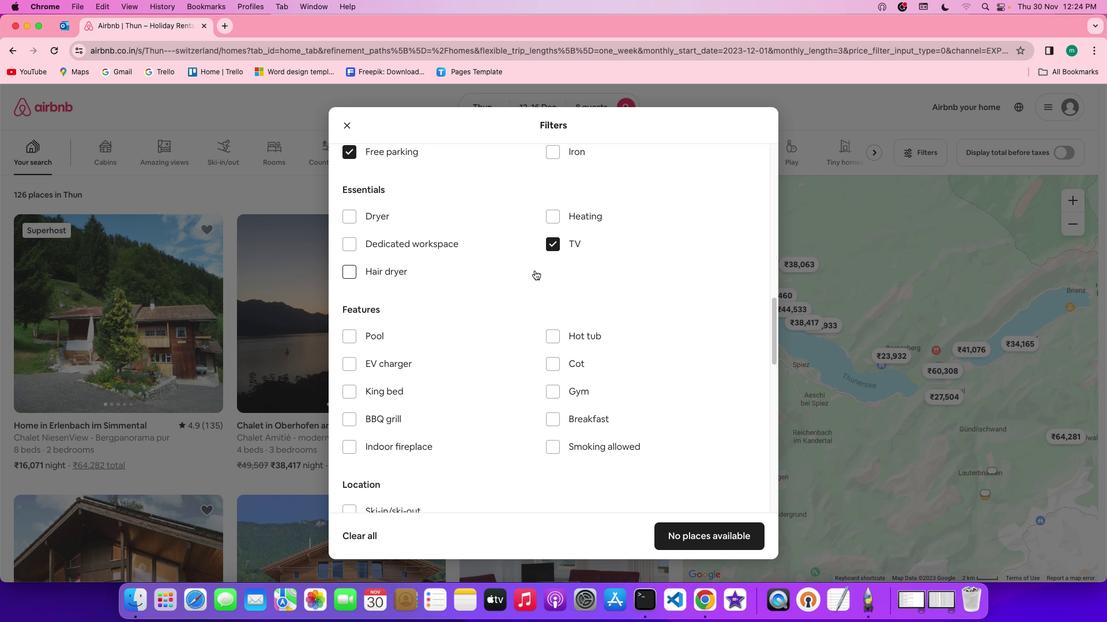 
Action: Mouse scrolled (535, 271) with delta (0, 0)
Screenshot: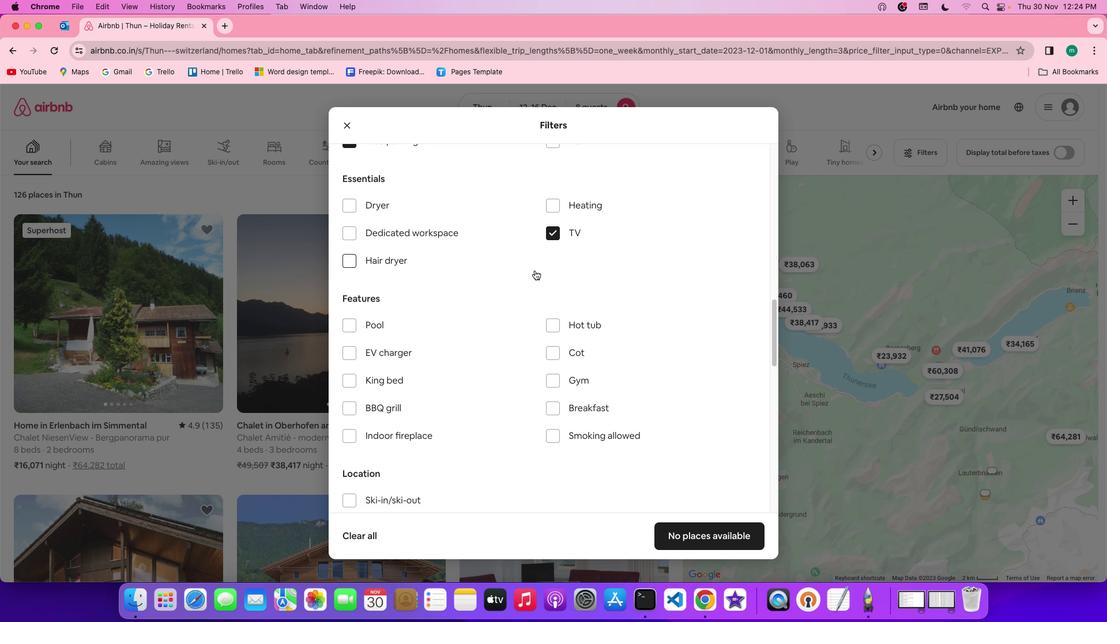 
Action: Mouse scrolled (535, 271) with delta (0, 0)
Screenshot: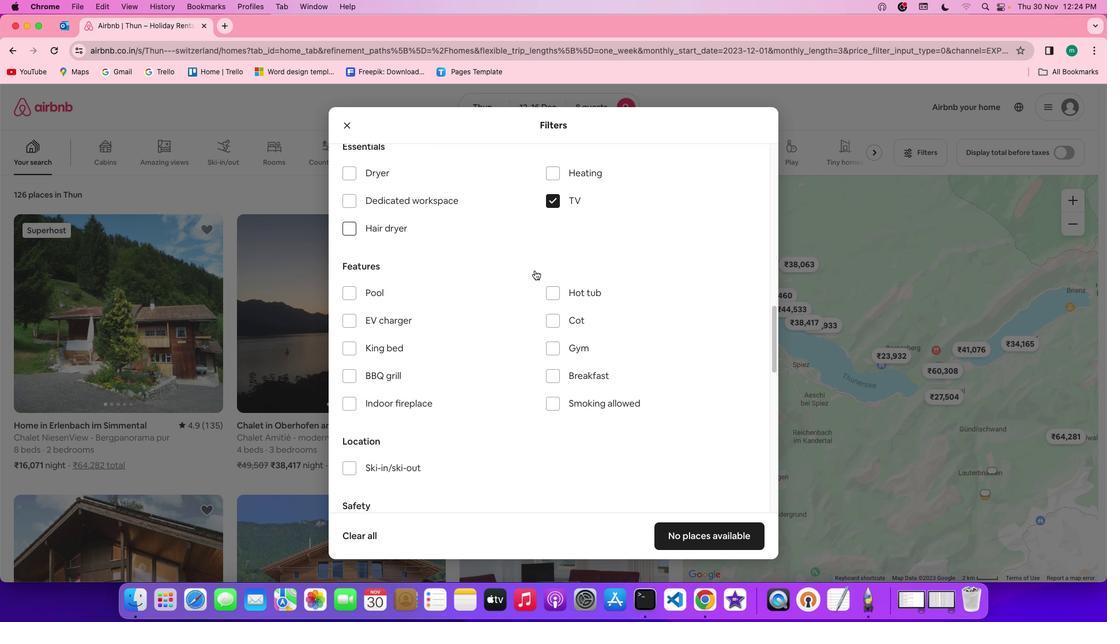 
Action: Mouse scrolled (535, 271) with delta (0, 0)
Screenshot: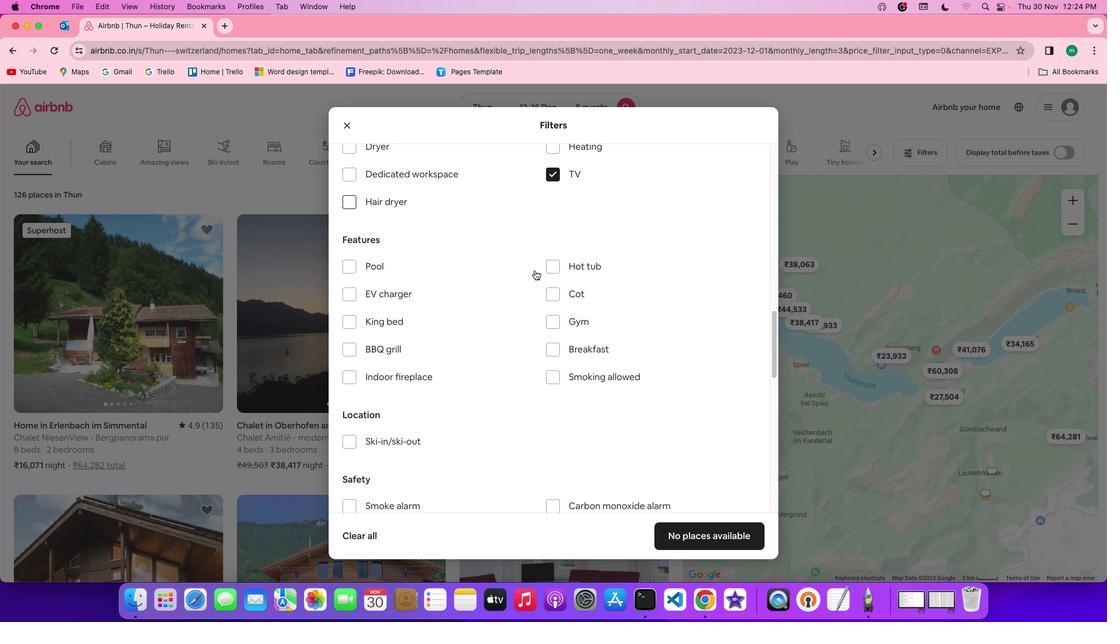 
Action: Mouse scrolled (535, 271) with delta (0, 0)
Screenshot: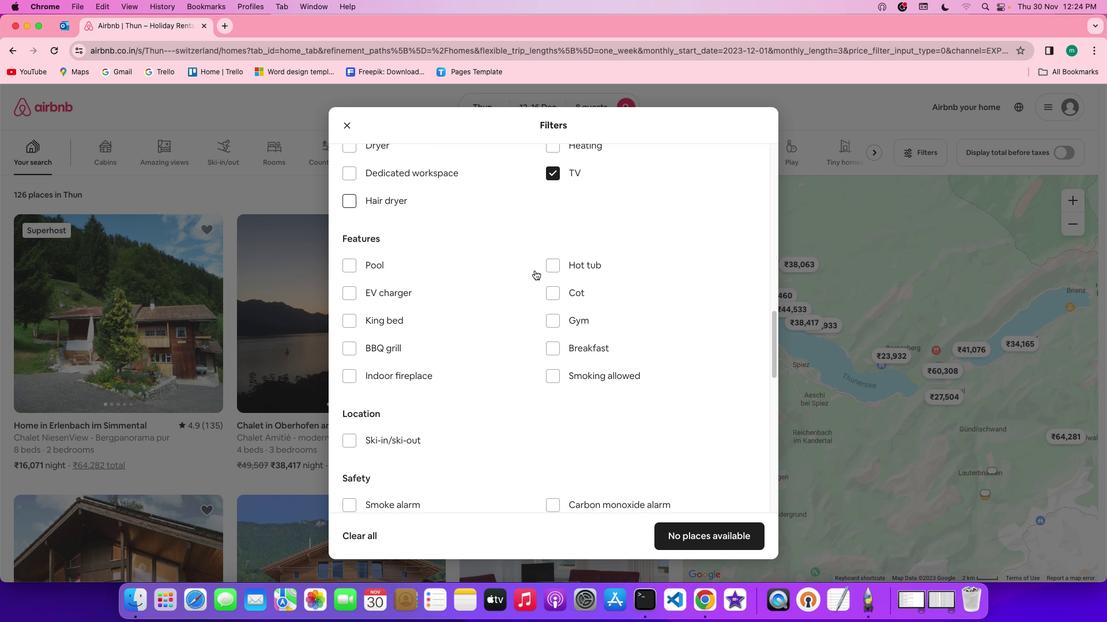 
Action: Mouse scrolled (535, 271) with delta (0, 0)
Screenshot: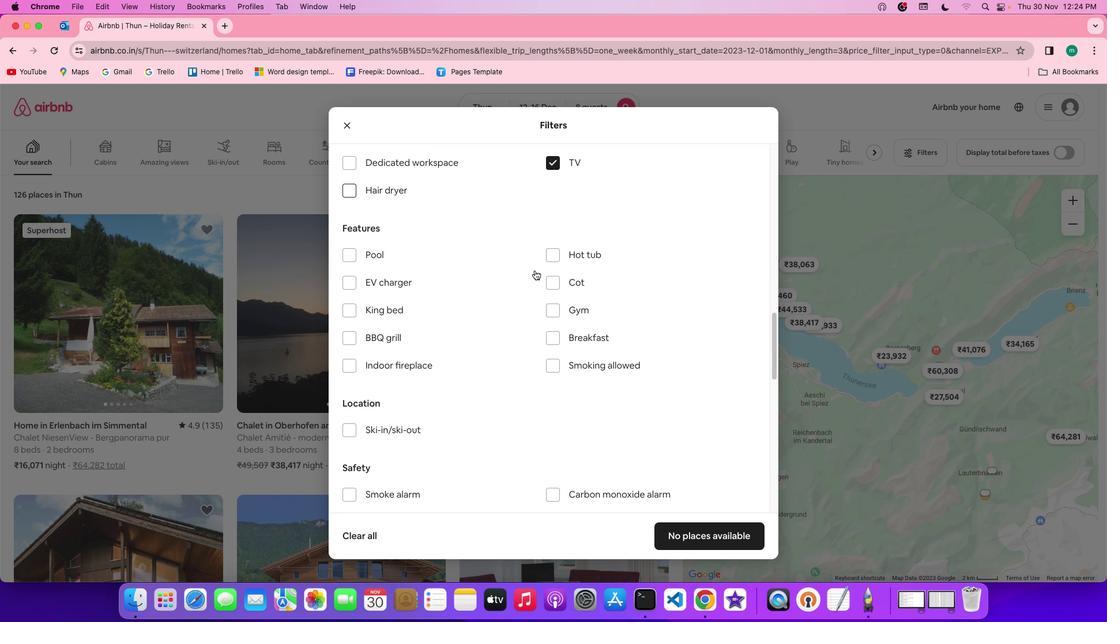 
Action: Mouse scrolled (535, 271) with delta (0, 0)
Screenshot: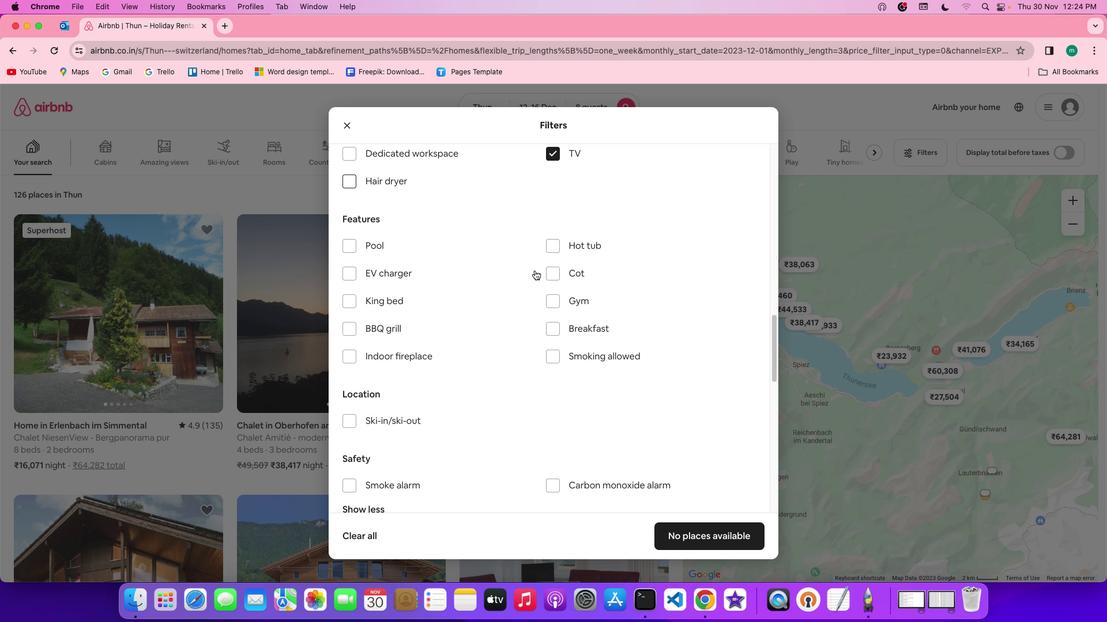 
Action: Mouse scrolled (535, 271) with delta (0, 0)
Screenshot: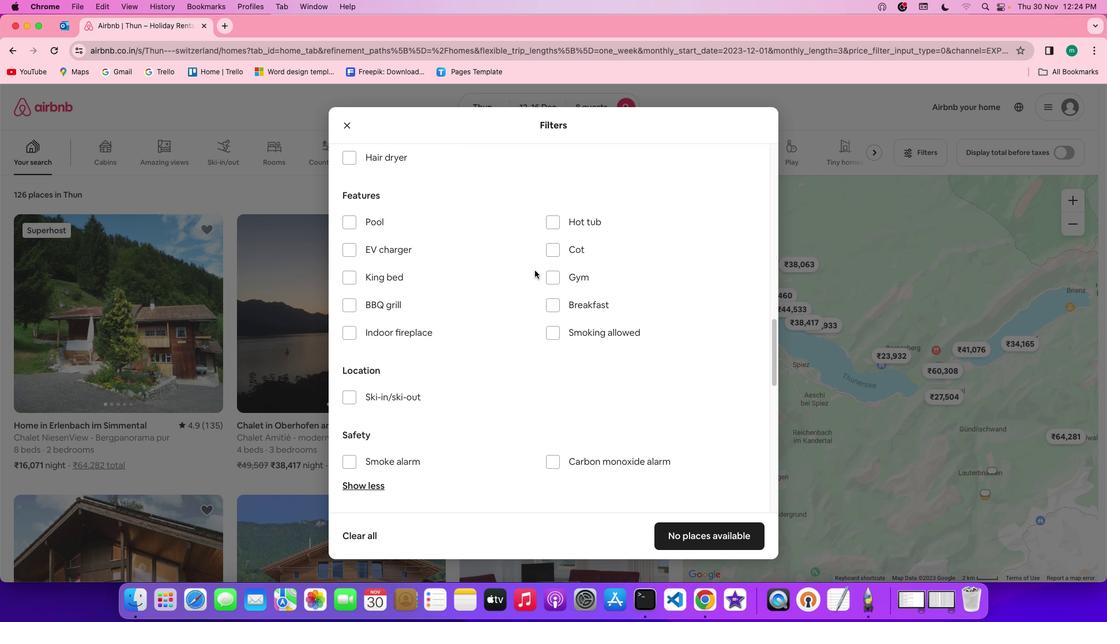 
Action: Mouse scrolled (535, 271) with delta (0, 0)
Screenshot: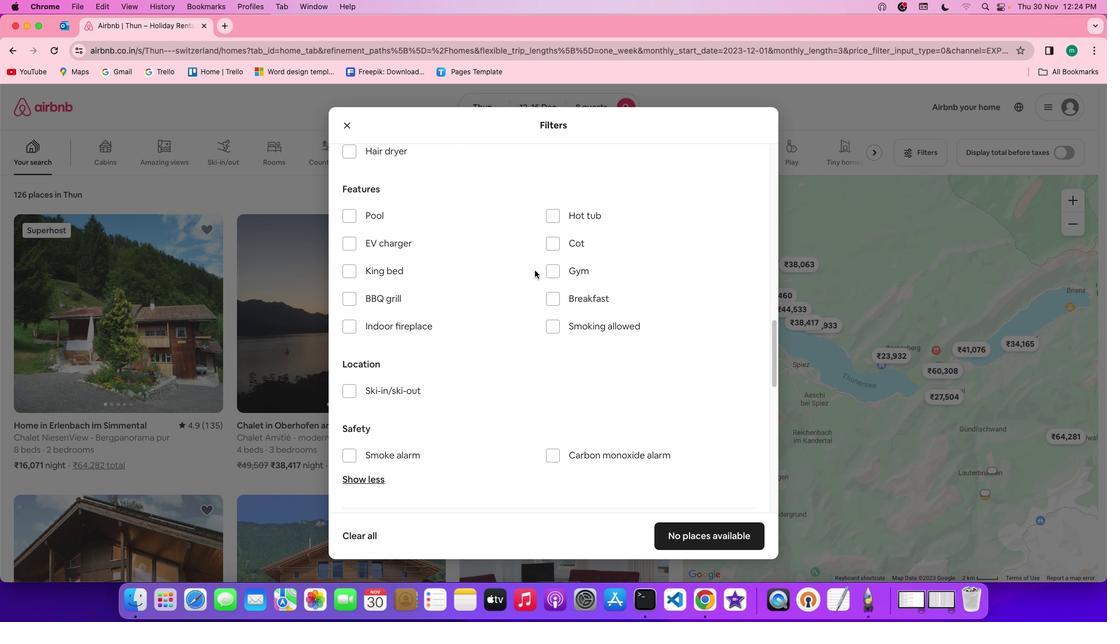 
Action: Mouse scrolled (535, 271) with delta (0, 0)
Screenshot: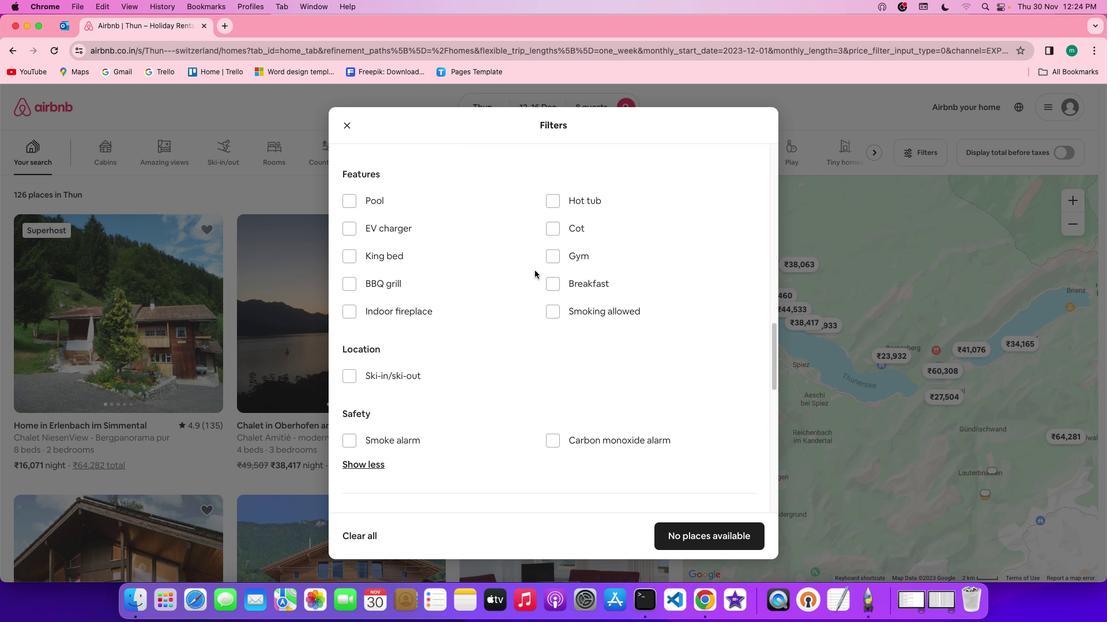 
Action: Mouse scrolled (535, 271) with delta (0, 0)
Screenshot: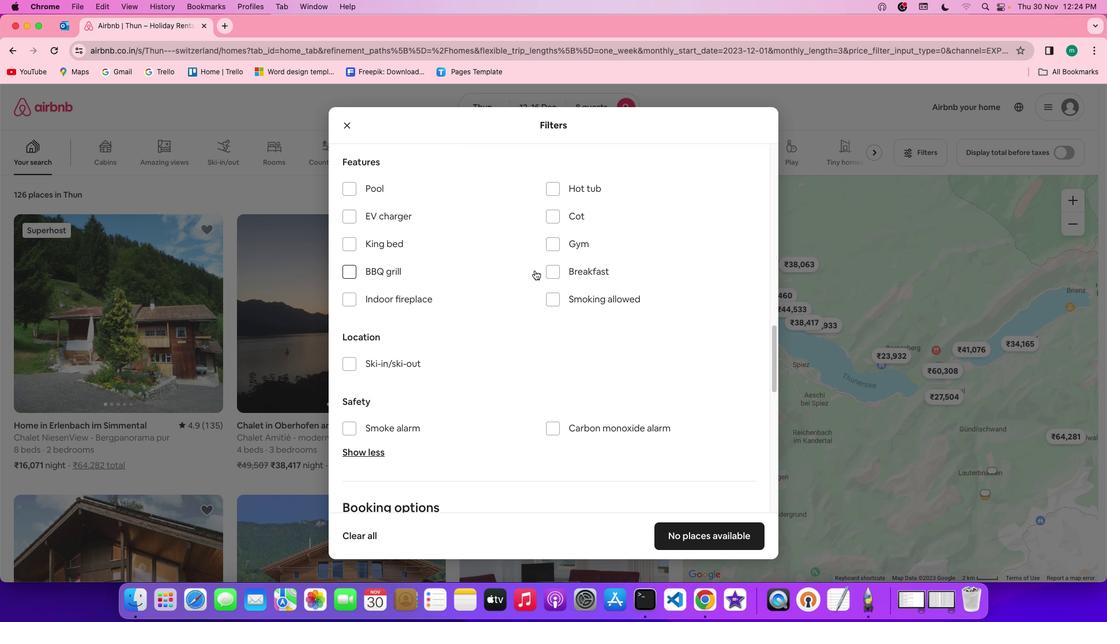 
Action: Mouse scrolled (535, 271) with delta (0, 0)
Screenshot: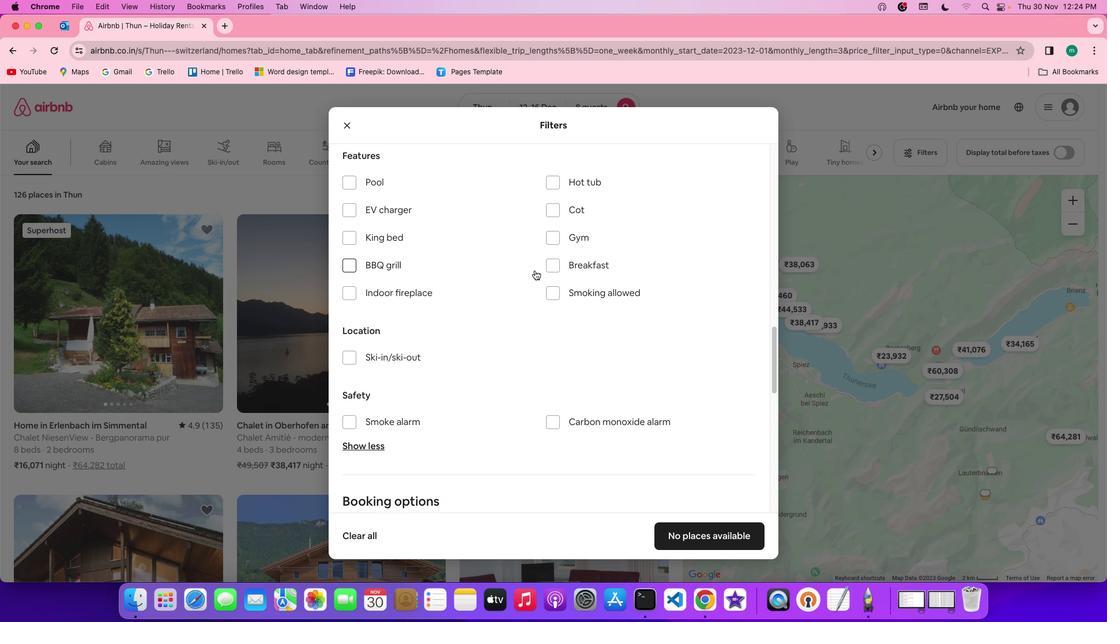 
Action: Mouse scrolled (535, 271) with delta (0, 0)
Screenshot: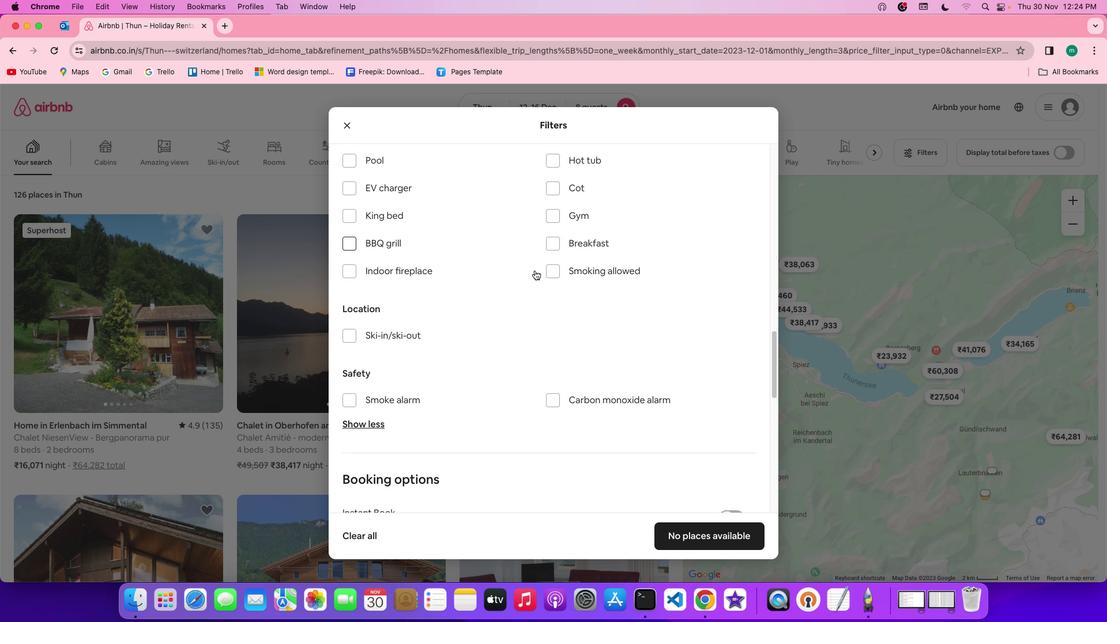 
Action: Mouse scrolled (535, 271) with delta (0, 0)
Screenshot: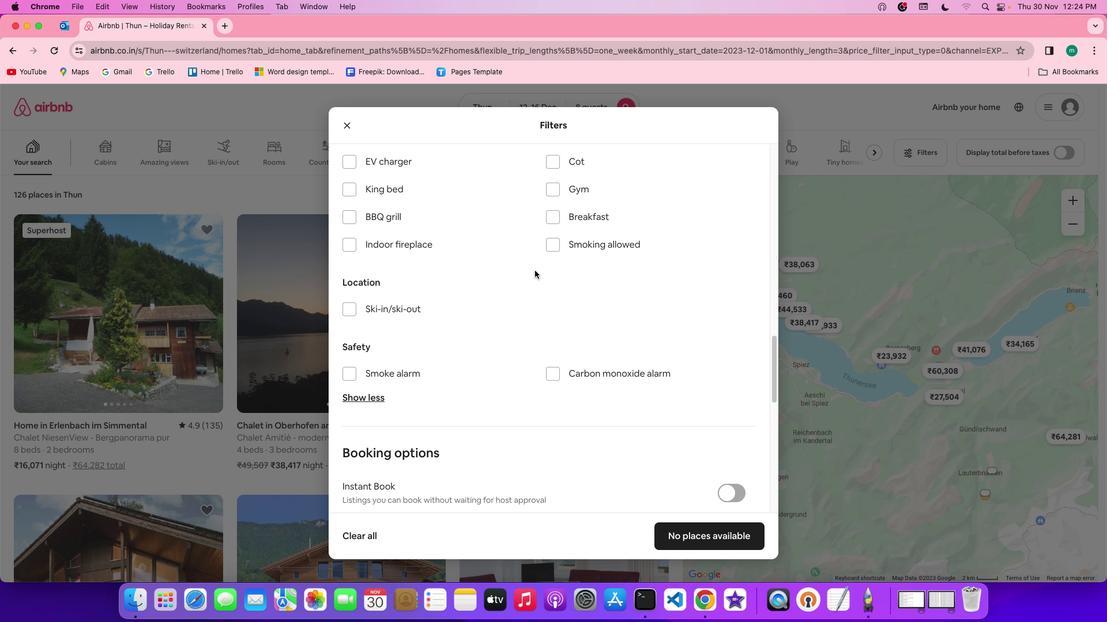 
Action: Mouse scrolled (535, 271) with delta (0, 0)
Screenshot: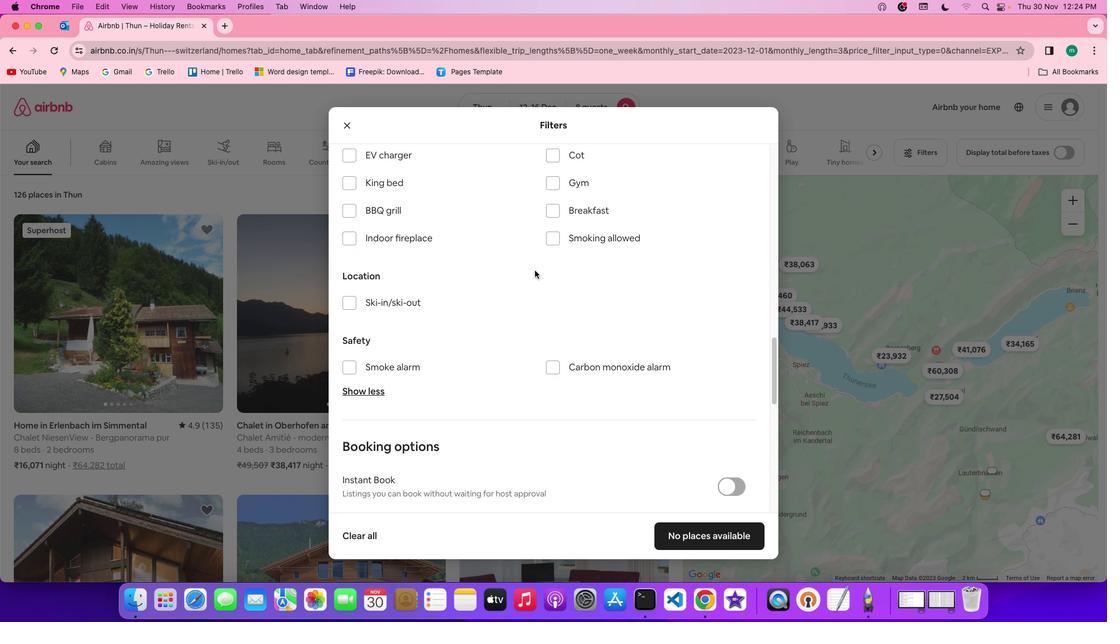 
Action: Mouse scrolled (535, 271) with delta (0, 0)
Screenshot: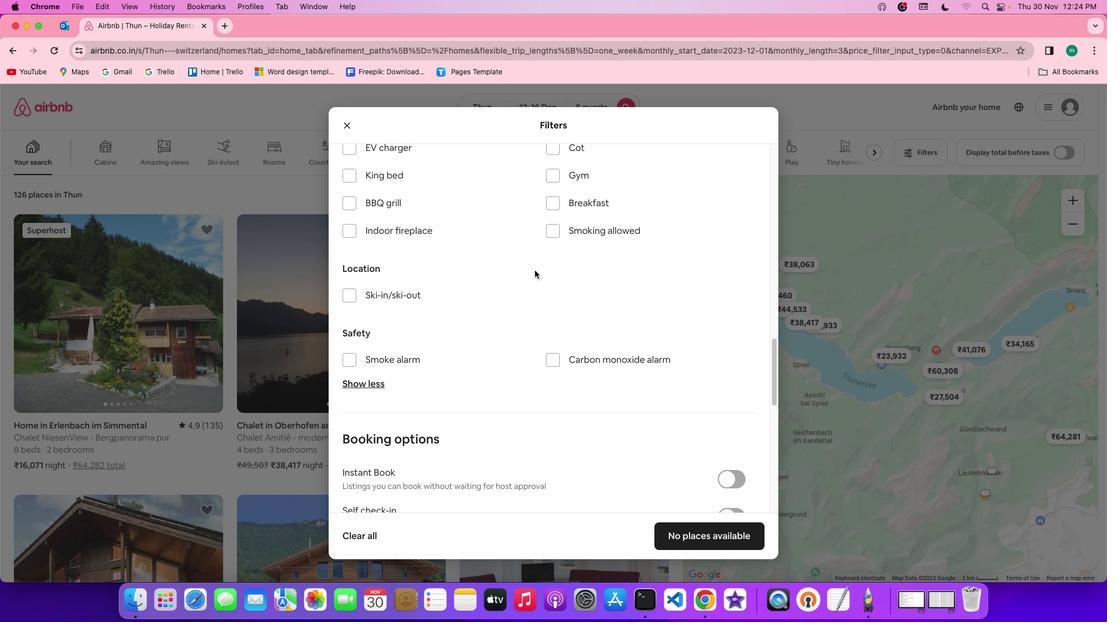 
Action: Mouse moved to (557, 171)
Screenshot: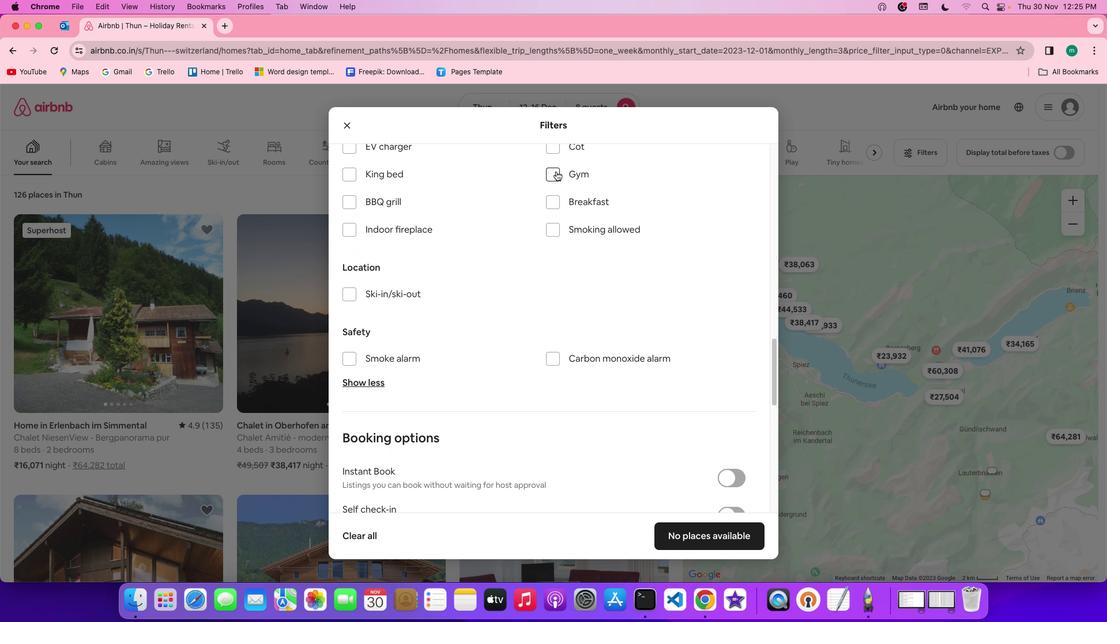 
Action: Mouse pressed left at (557, 171)
Screenshot: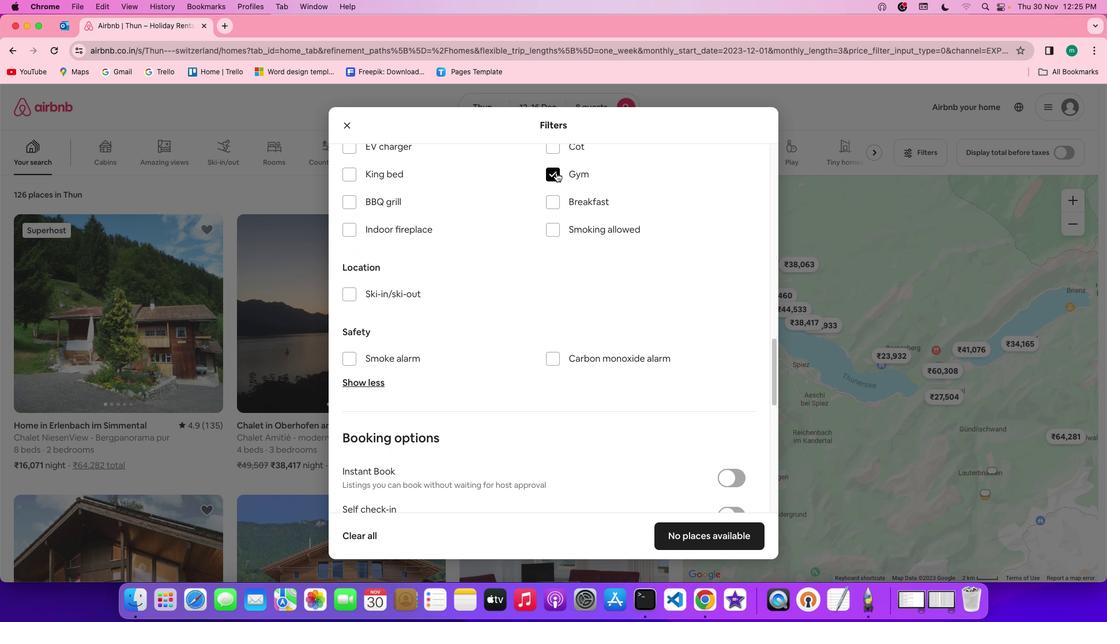 
Action: Mouse moved to (555, 197)
Screenshot: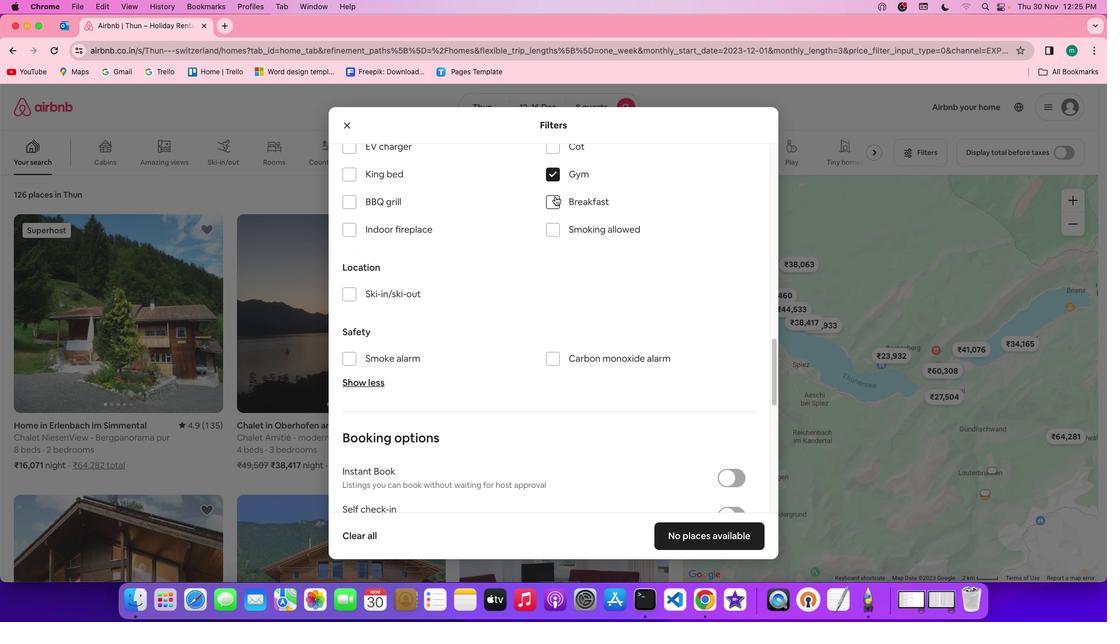 
Action: Mouse pressed left at (555, 197)
Screenshot: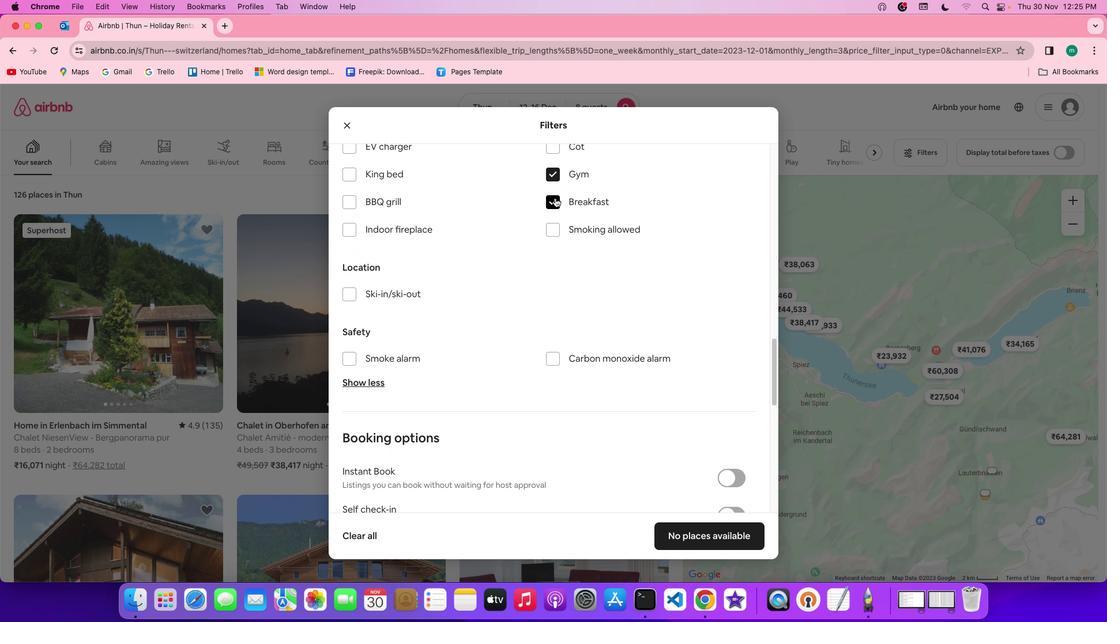 
Action: Mouse moved to (615, 292)
Screenshot: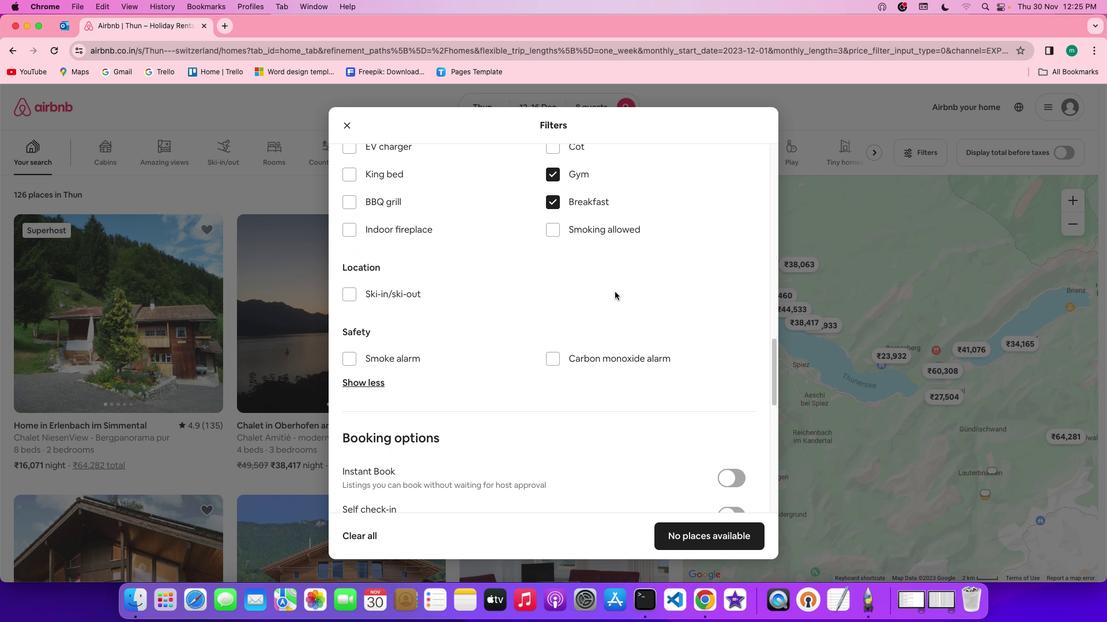 
Action: Mouse scrolled (615, 292) with delta (0, 0)
Screenshot: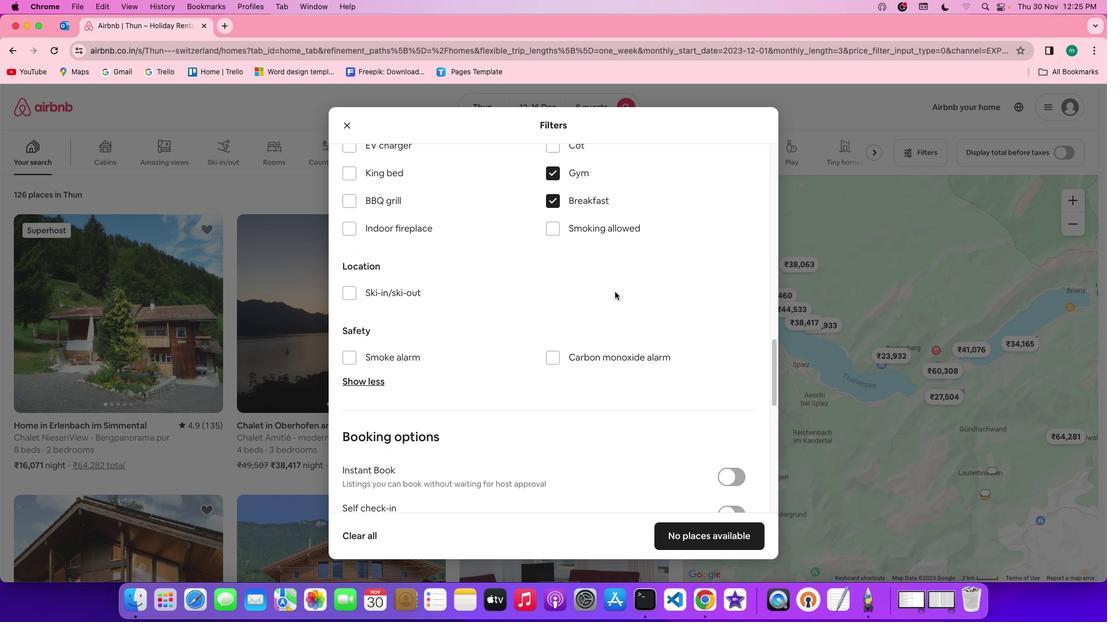 
Action: Mouse scrolled (615, 292) with delta (0, 0)
Screenshot: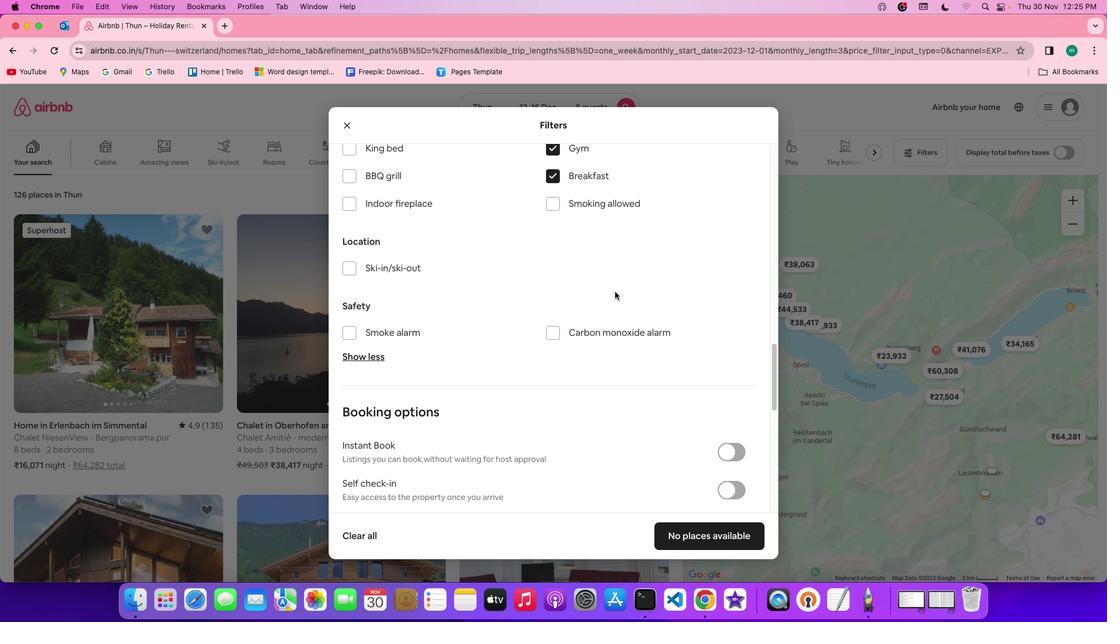 
Action: Mouse scrolled (615, 292) with delta (0, 0)
Screenshot: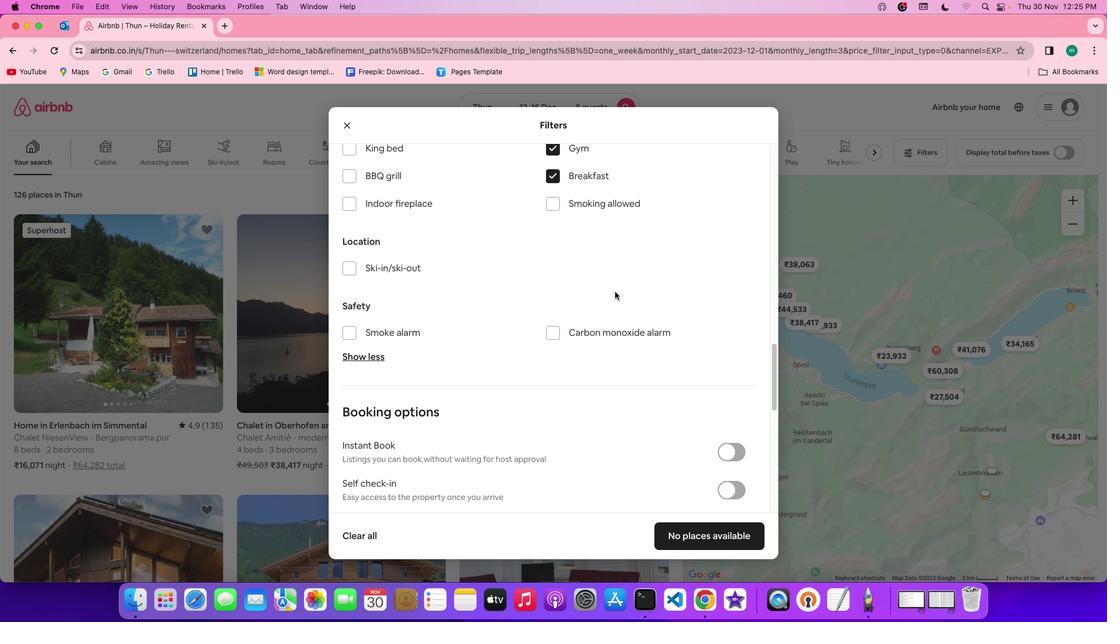 
Action: Mouse scrolled (615, 292) with delta (0, 0)
Screenshot: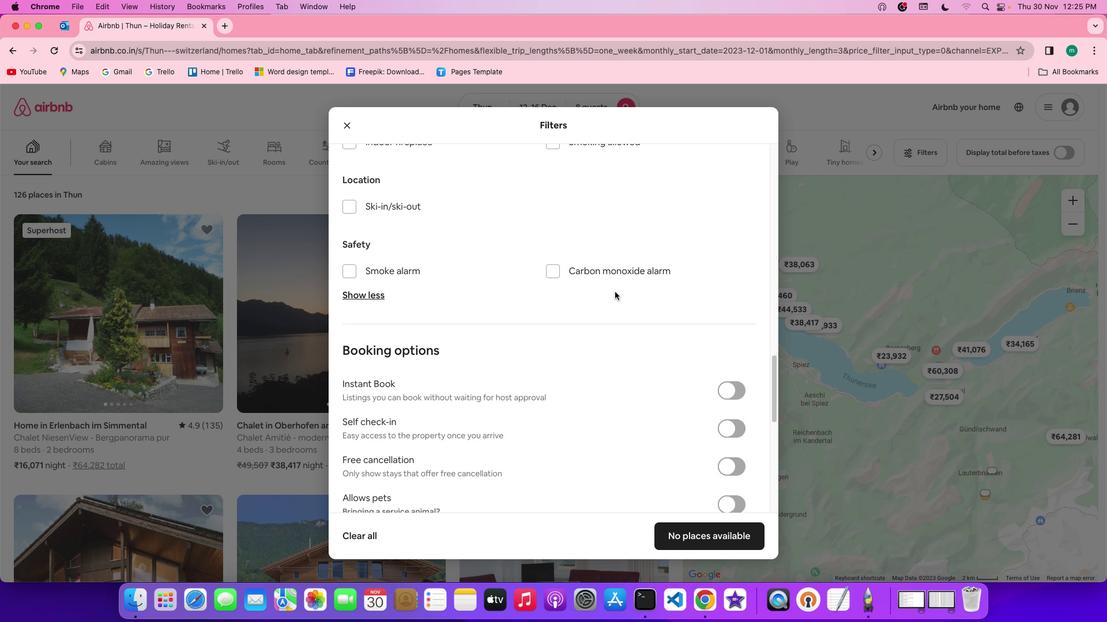 
Action: Mouse scrolled (615, 292) with delta (0, 0)
Screenshot: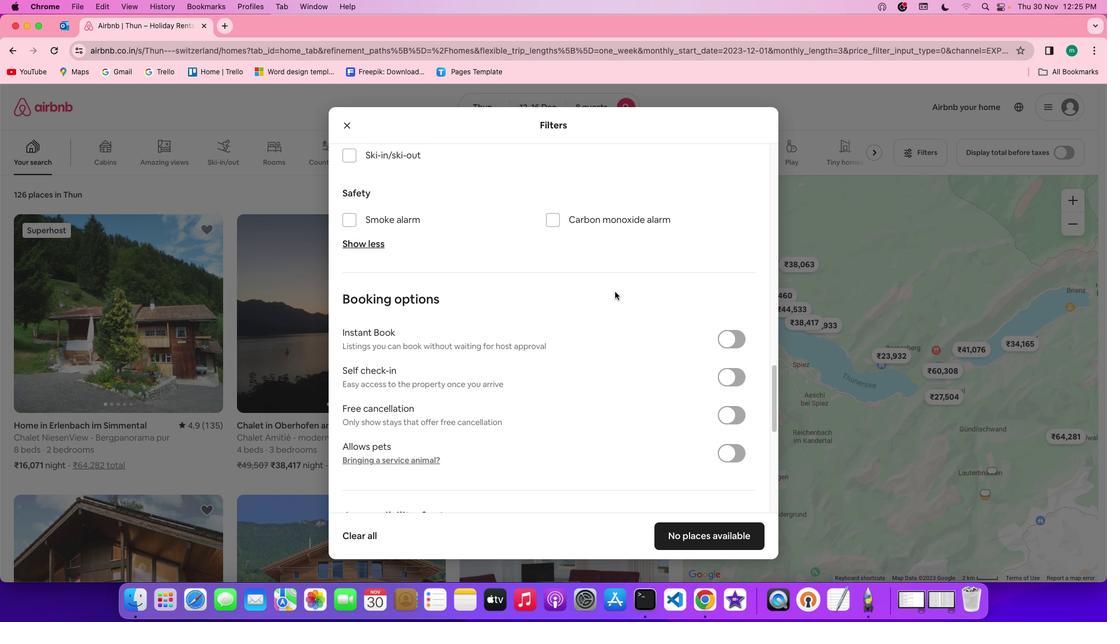
Action: Mouse scrolled (615, 292) with delta (0, 0)
Screenshot: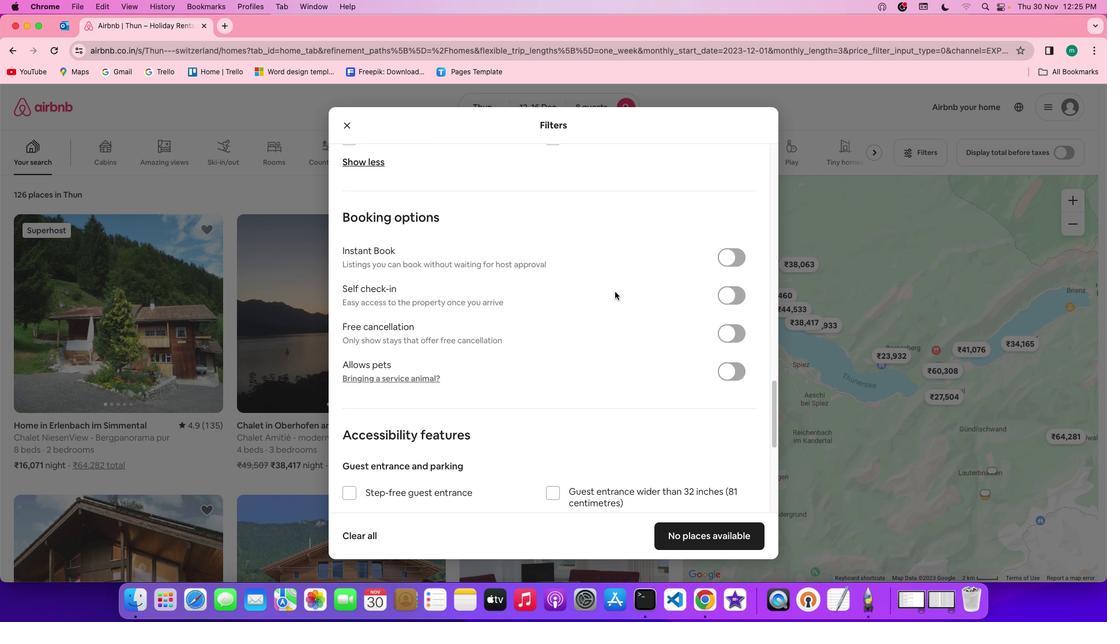 
Action: Mouse scrolled (615, 292) with delta (0, 0)
Screenshot: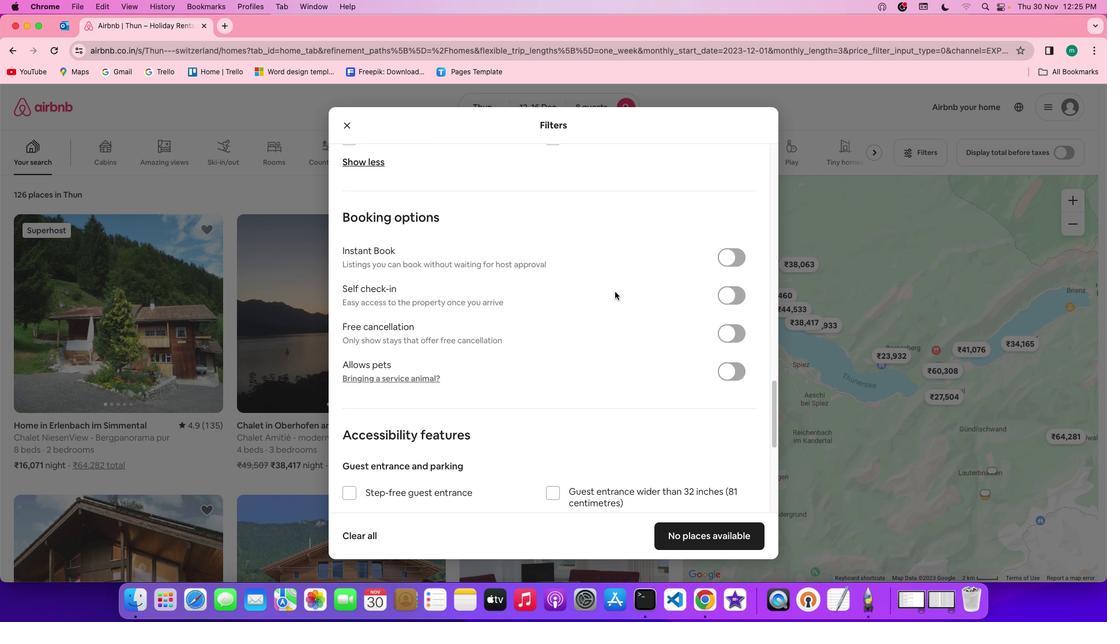 
Action: Mouse scrolled (615, 292) with delta (0, -1)
Screenshot: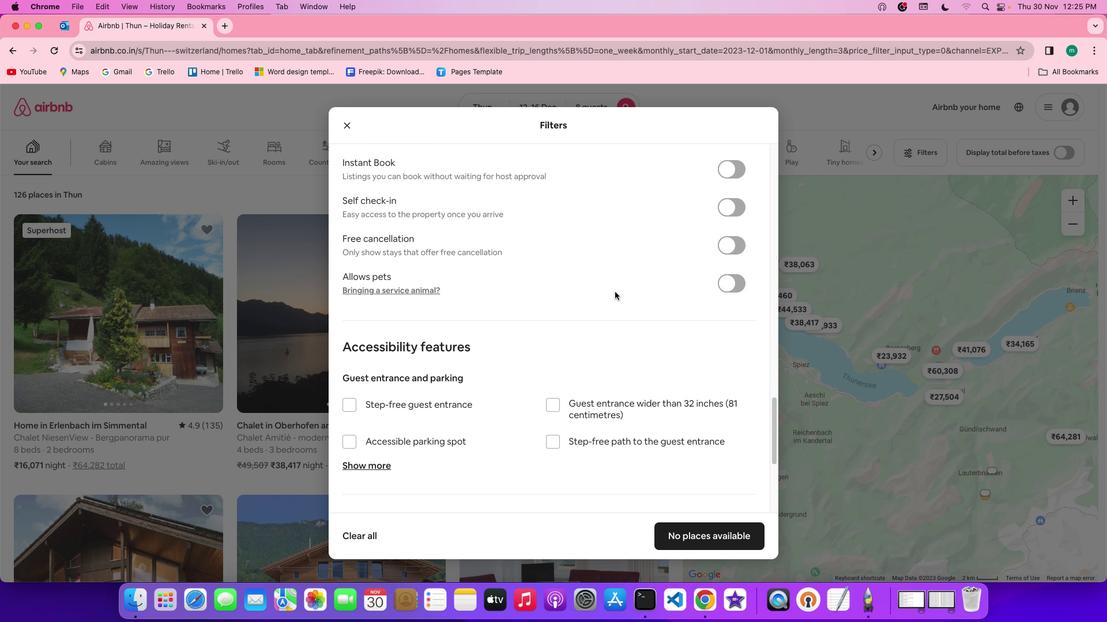 
Action: Mouse scrolled (615, 292) with delta (0, 0)
Screenshot: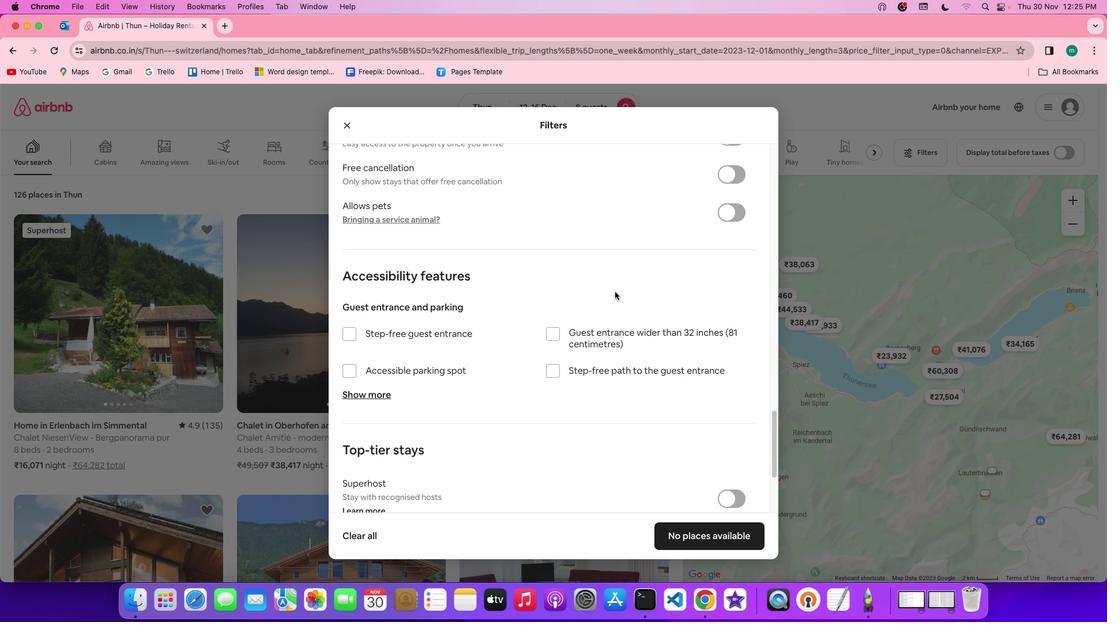 
Action: Mouse scrolled (615, 292) with delta (0, 0)
Screenshot: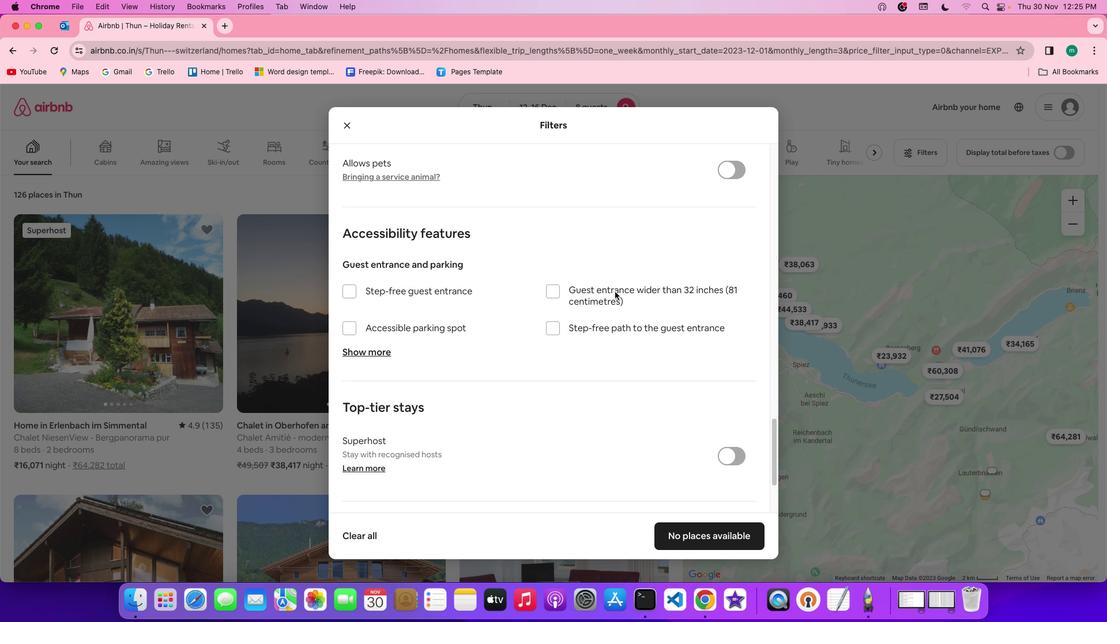 
Action: Mouse scrolled (615, 292) with delta (0, 0)
Screenshot: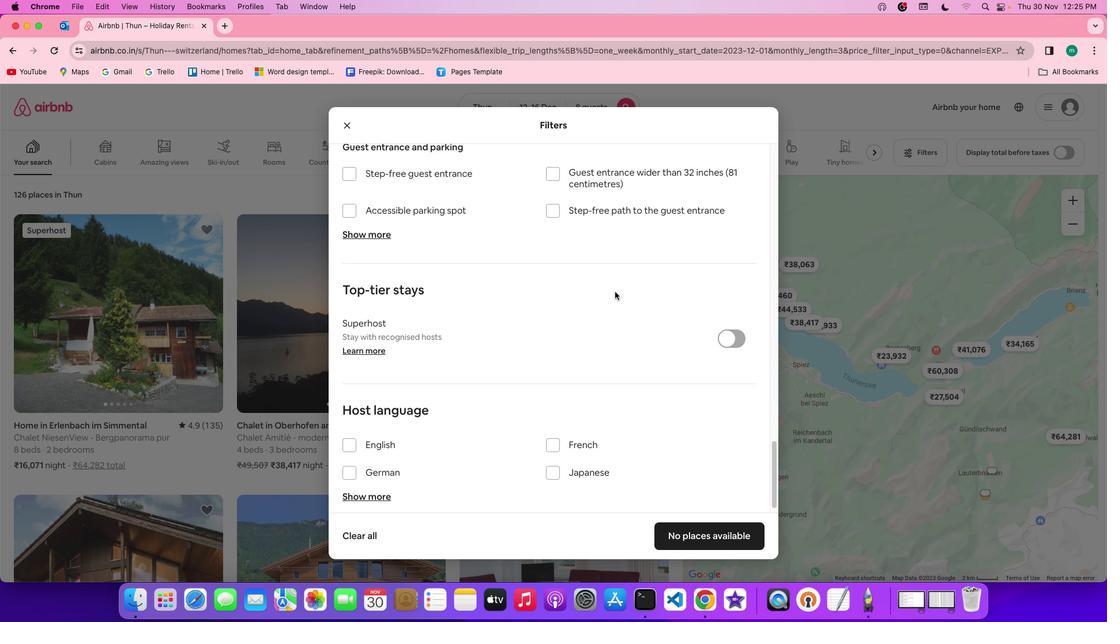 
Action: Mouse scrolled (615, 292) with delta (0, -1)
Screenshot: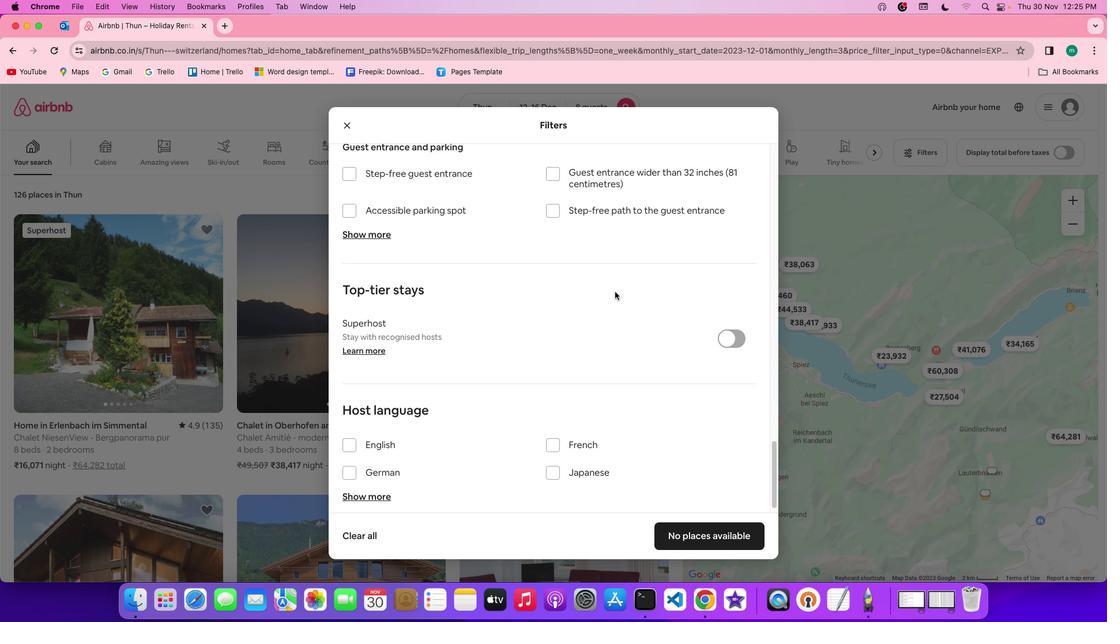 
Action: Mouse scrolled (615, 292) with delta (0, -2)
Screenshot: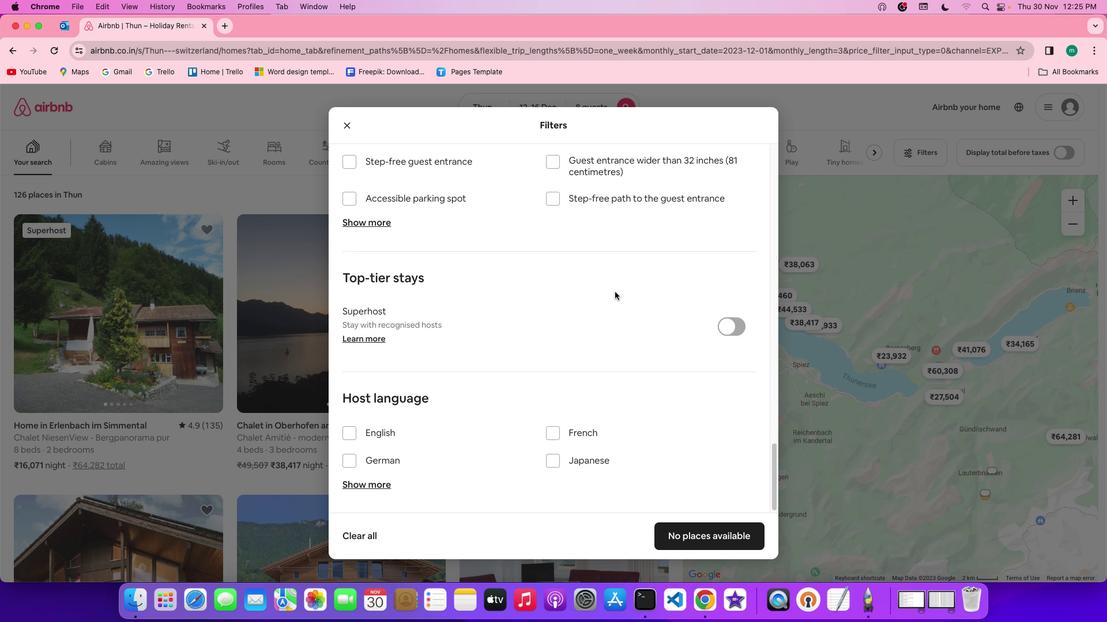 
Action: Mouse scrolled (615, 292) with delta (0, -2)
Screenshot: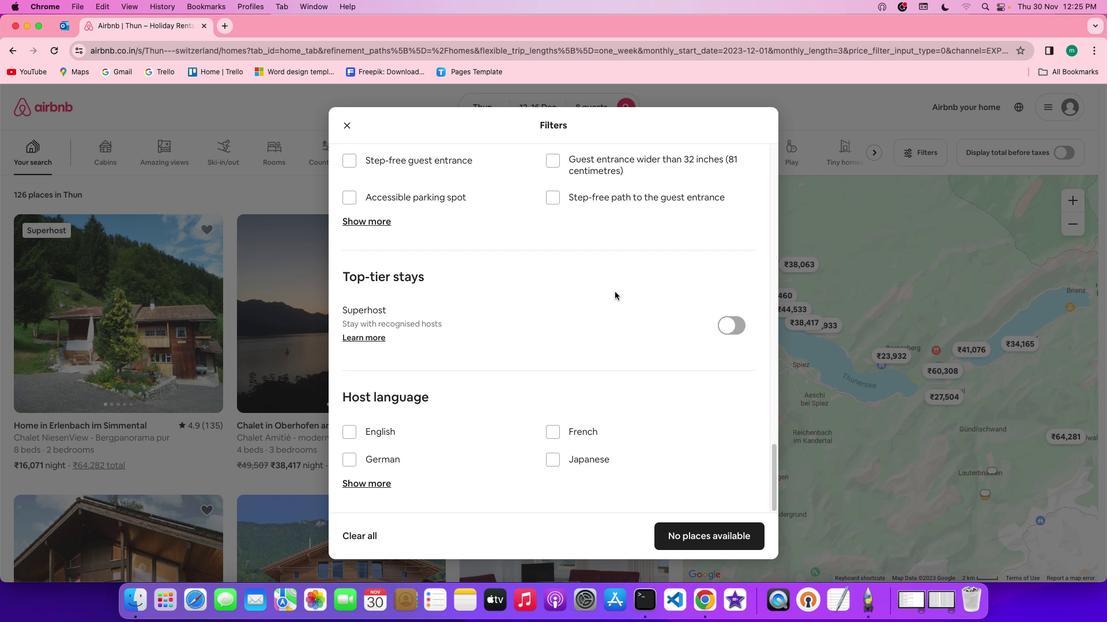 
Action: Mouse scrolled (615, 292) with delta (0, 0)
Screenshot: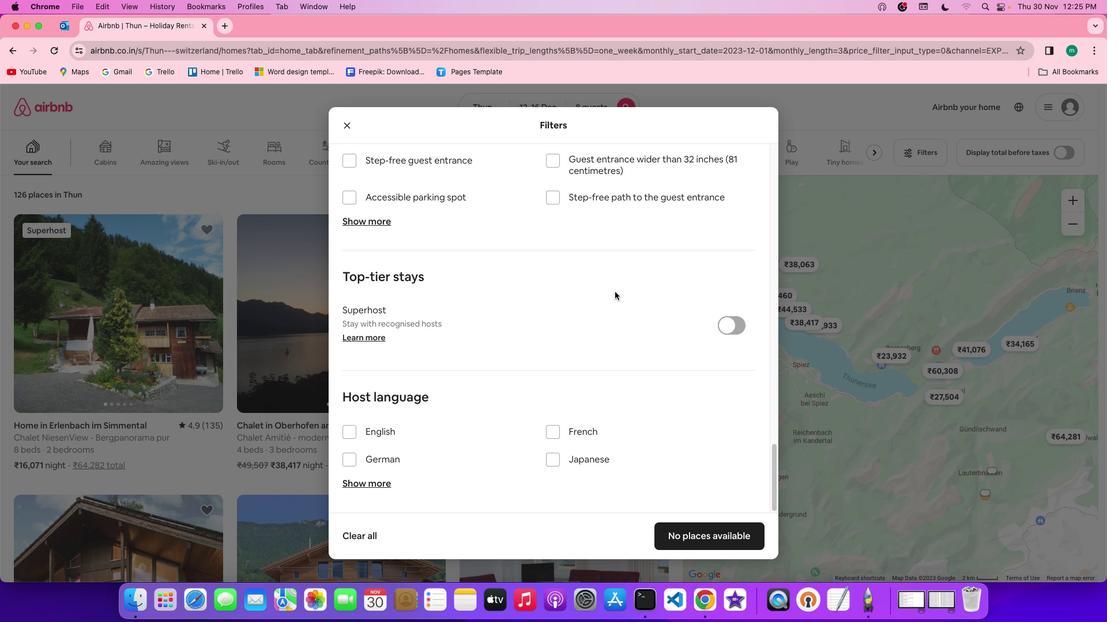 
Action: Mouse scrolled (615, 292) with delta (0, 0)
Screenshot: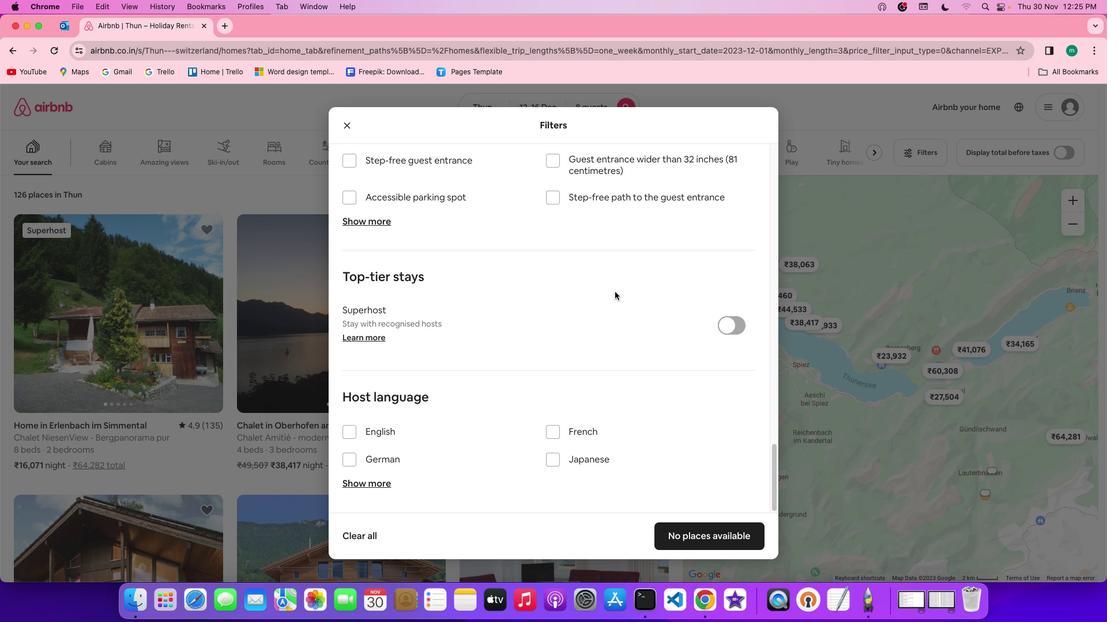 
Action: Mouse scrolled (615, 292) with delta (0, 0)
Screenshot: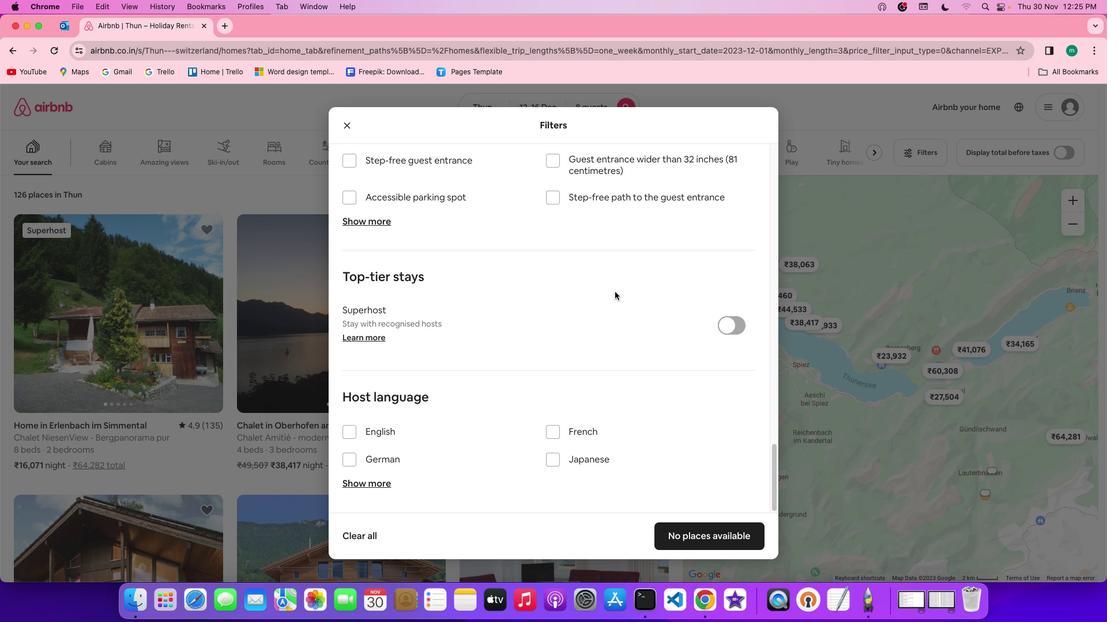 
Action: Mouse scrolled (615, 292) with delta (0, -1)
Screenshot: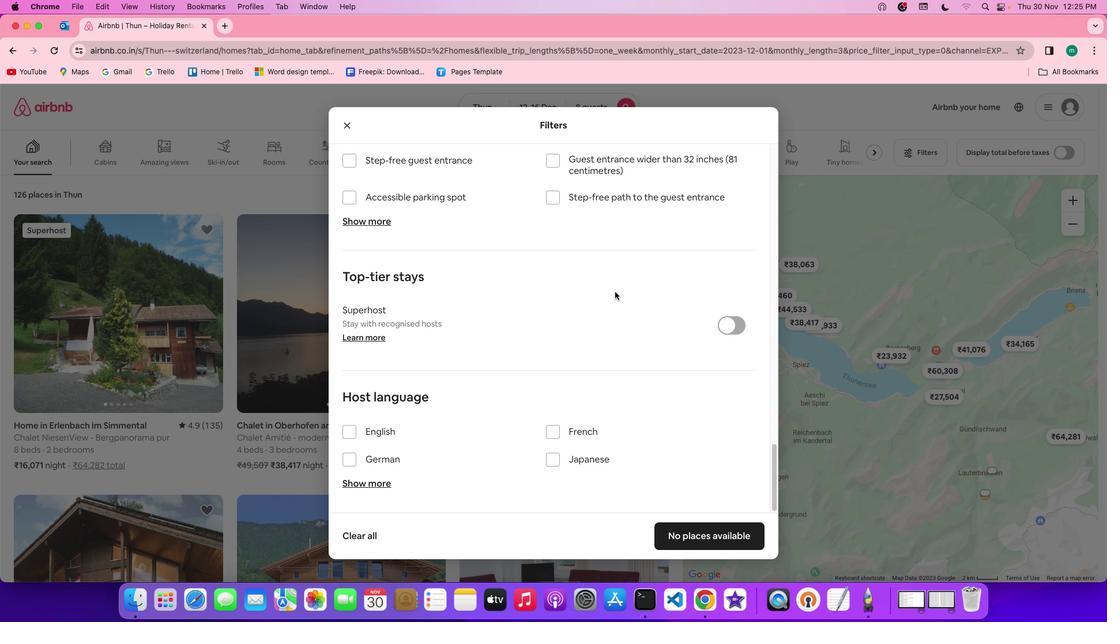 
Action: Mouse scrolled (615, 292) with delta (0, -2)
Screenshot: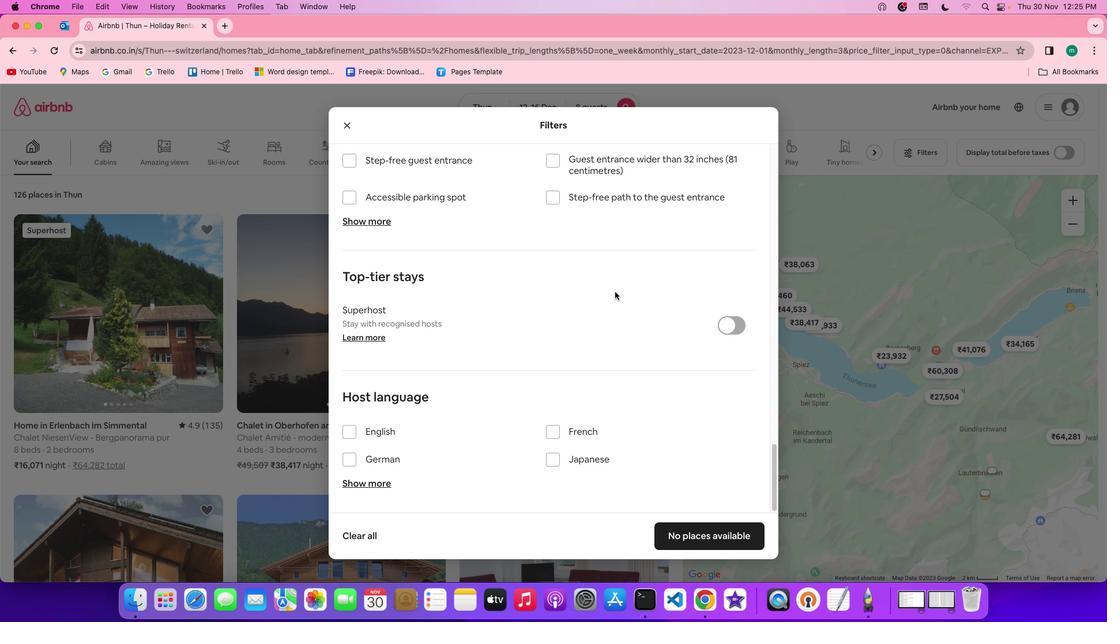 
Action: Mouse scrolled (615, 292) with delta (0, -2)
Screenshot: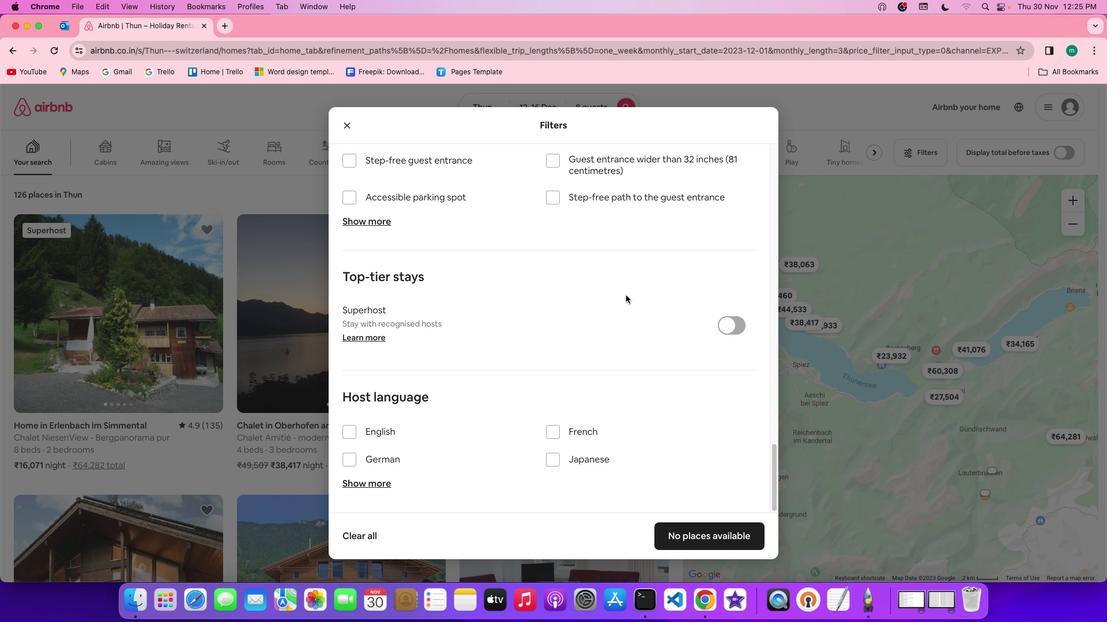 
Action: Mouse moved to (716, 535)
Screenshot: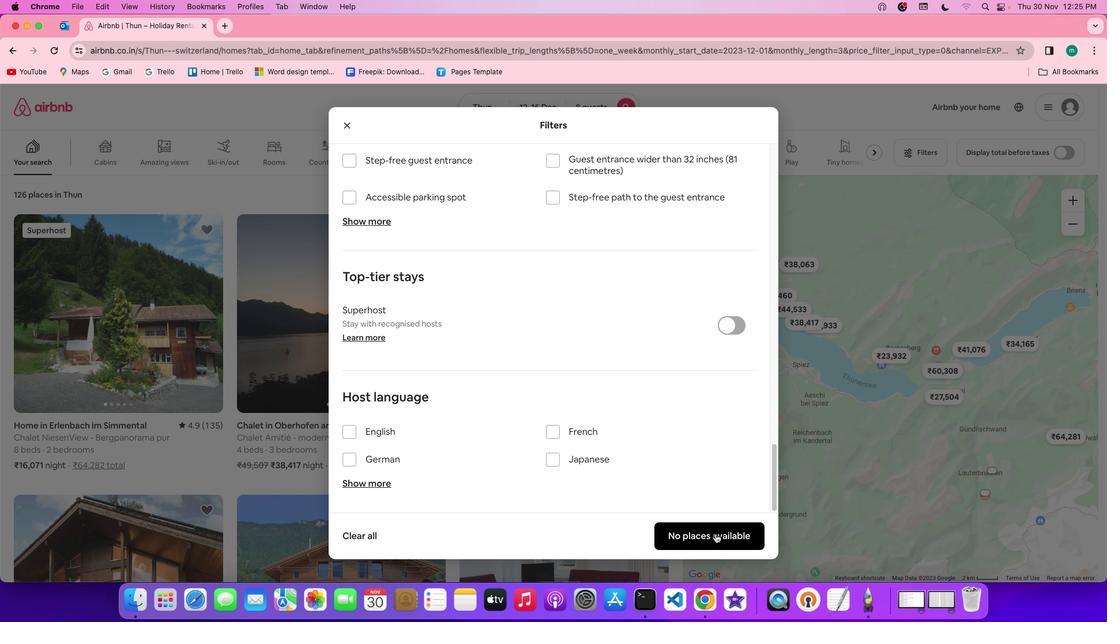 
Action: Mouse pressed left at (716, 535)
Screenshot: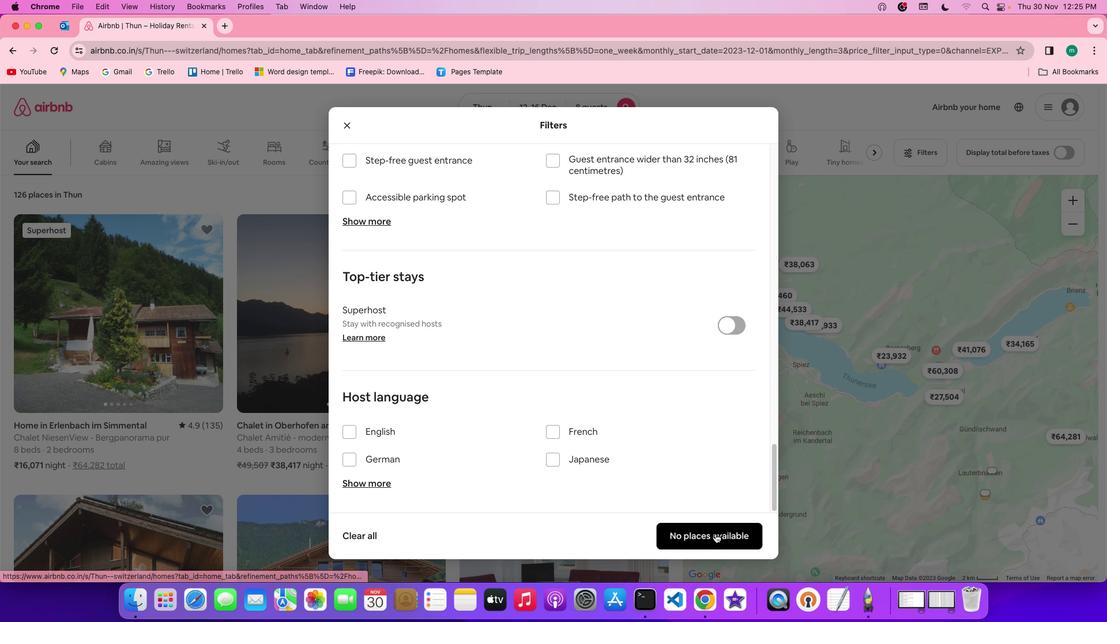
Action: Mouse moved to (468, 276)
Screenshot: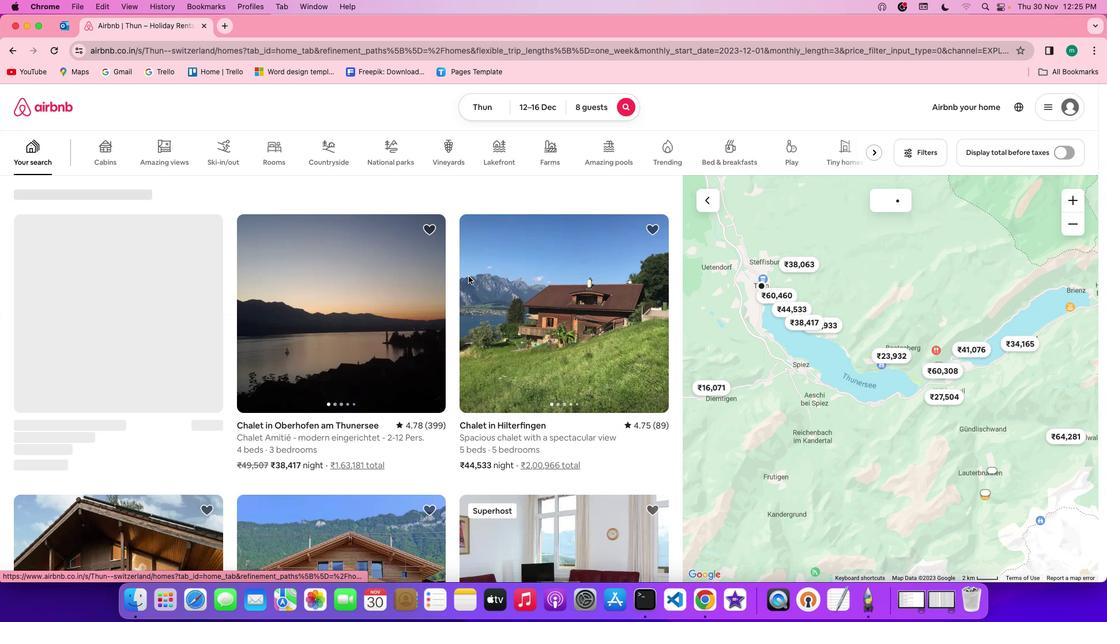 
